 Task: Find connections with filter location Aïn Beïda with filter topic #successwith filter profile language English with filter current company Mamaearth with filter school Shri Ramdeobaba College of Engineering and Management with filter industry Funds and Trusts with filter service category Training with filter keywords title Front Desk Manager
Action: Mouse moved to (615, 86)
Screenshot: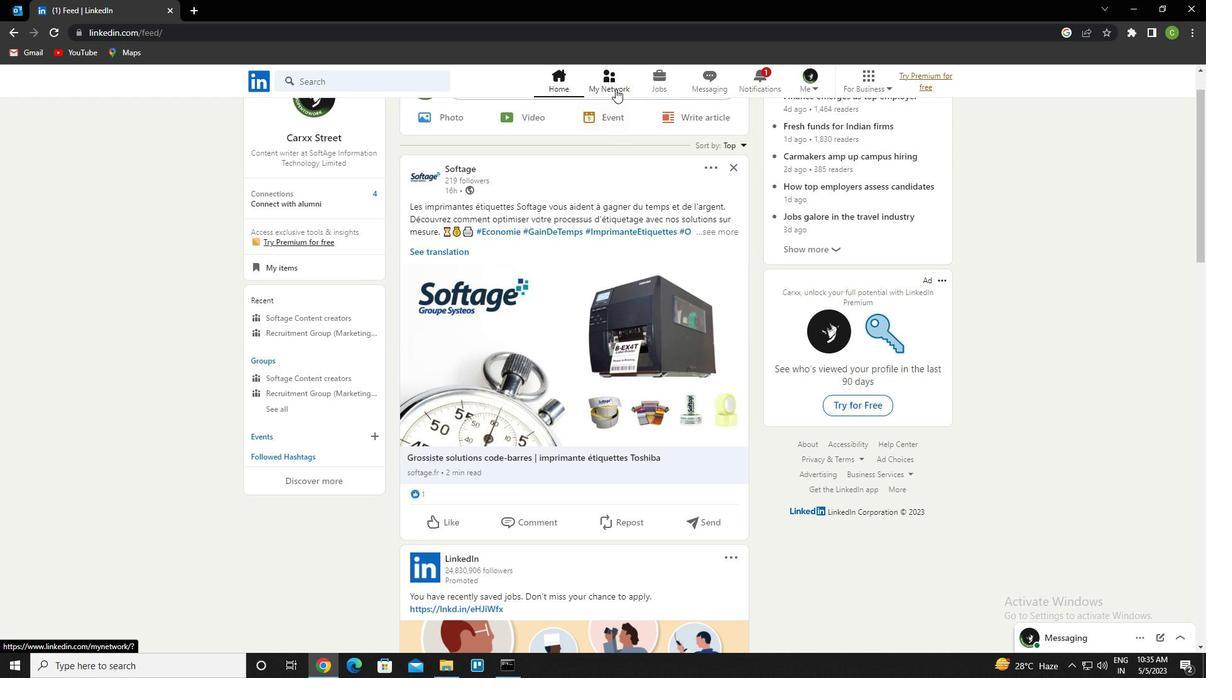 
Action: Mouse pressed left at (615, 86)
Screenshot: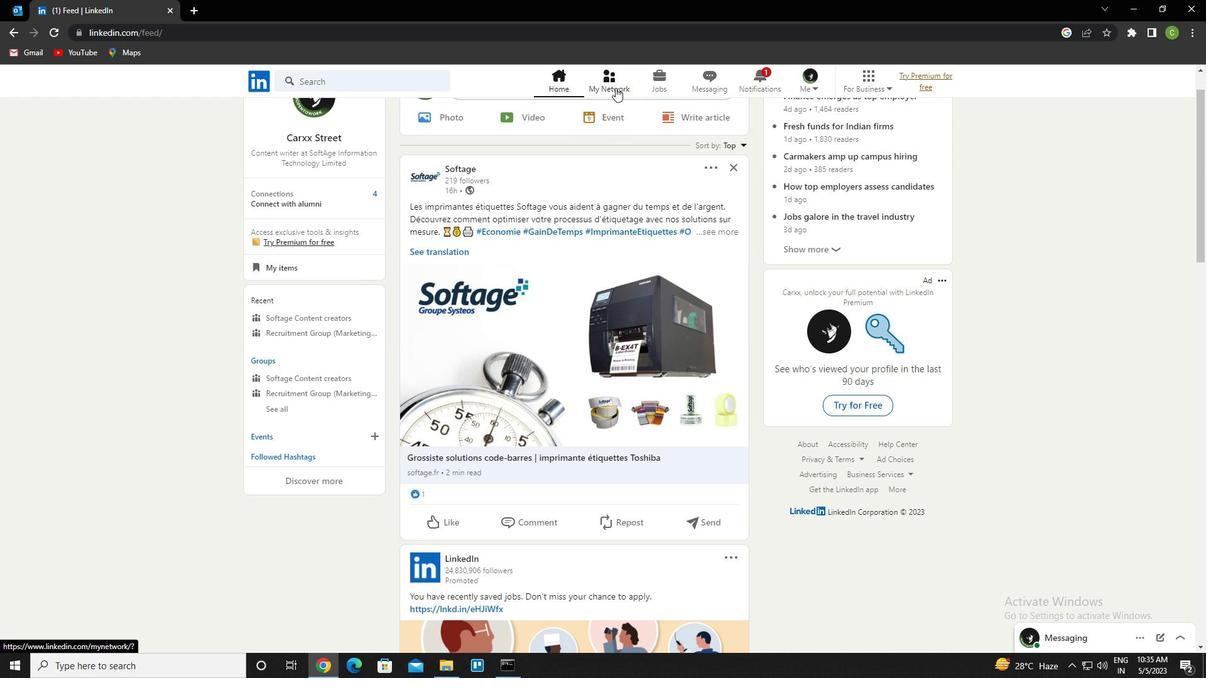 
Action: Mouse moved to (373, 153)
Screenshot: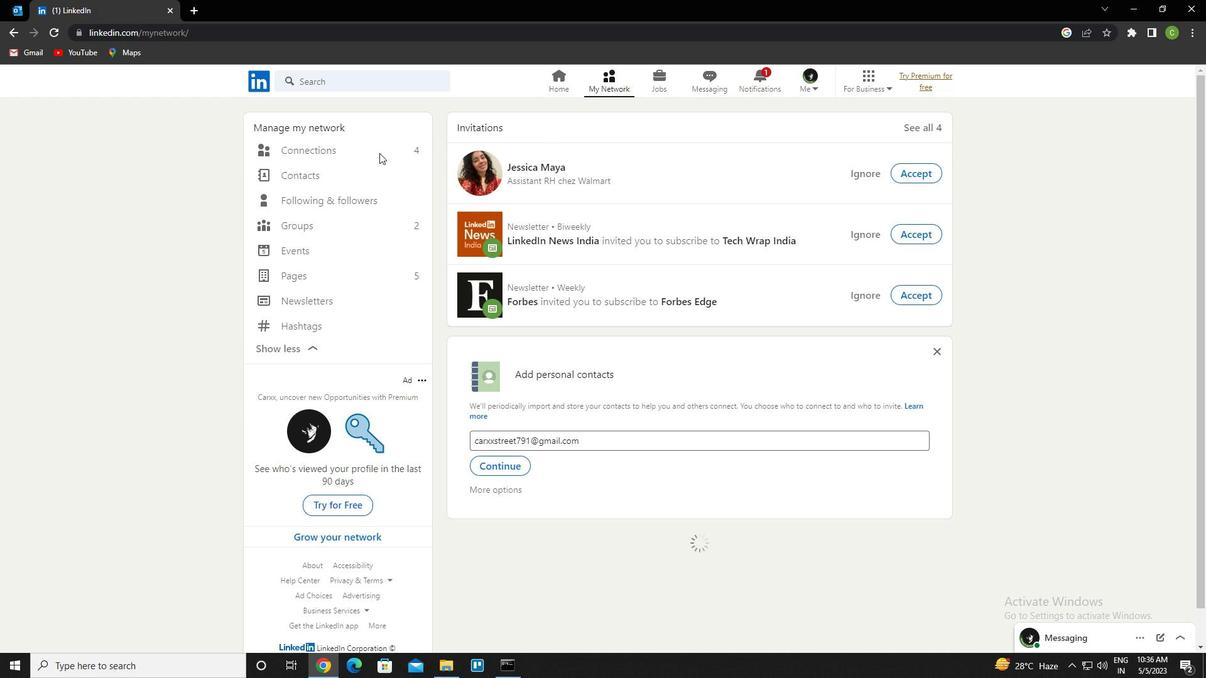 
Action: Mouse pressed left at (373, 153)
Screenshot: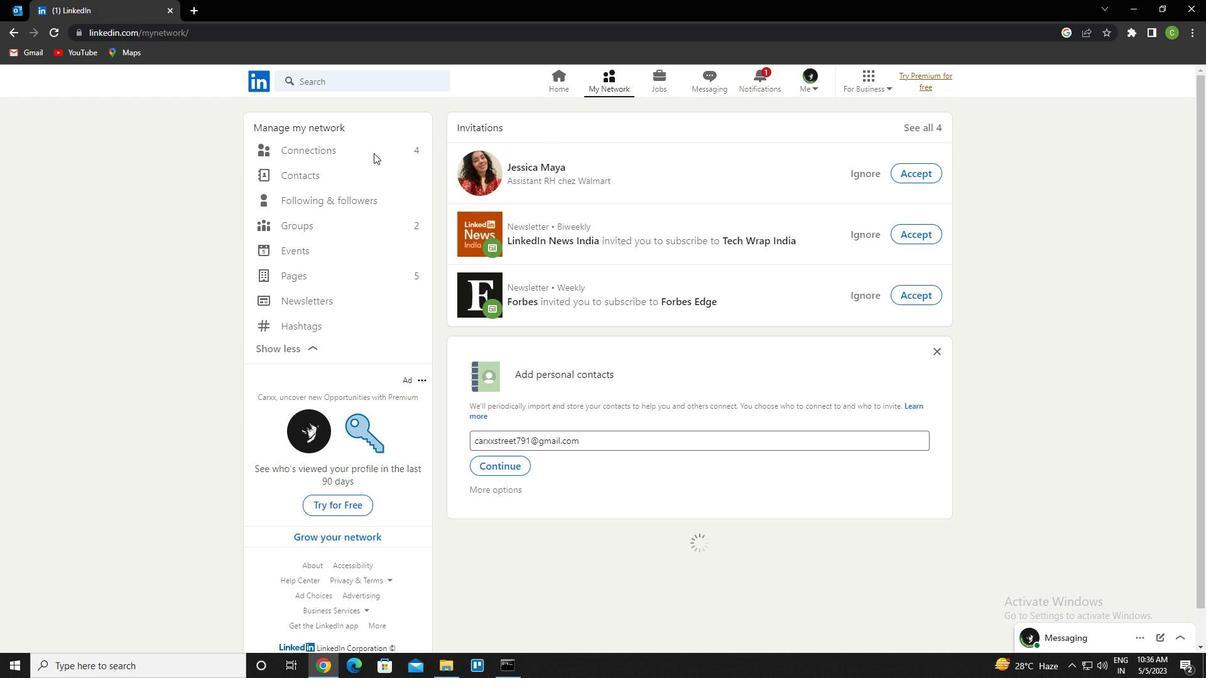 
Action: Mouse scrolled (373, 153) with delta (0, 0)
Screenshot: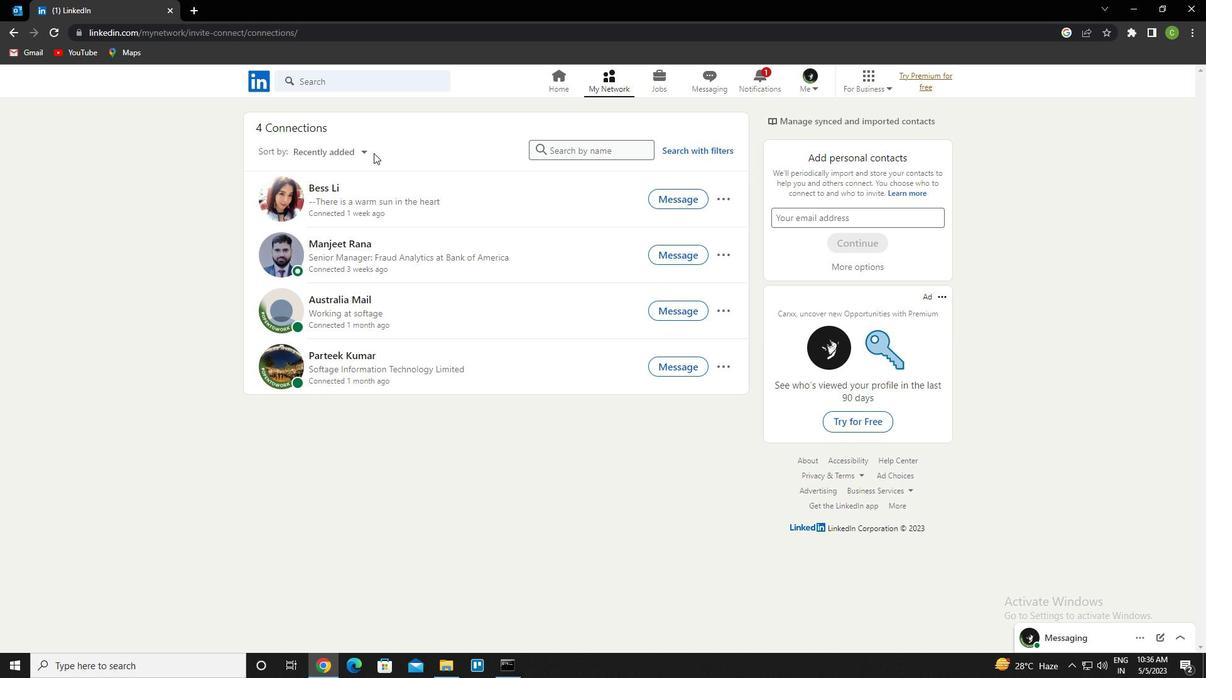 
Action: Mouse moved to (702, 153)
Screenshot: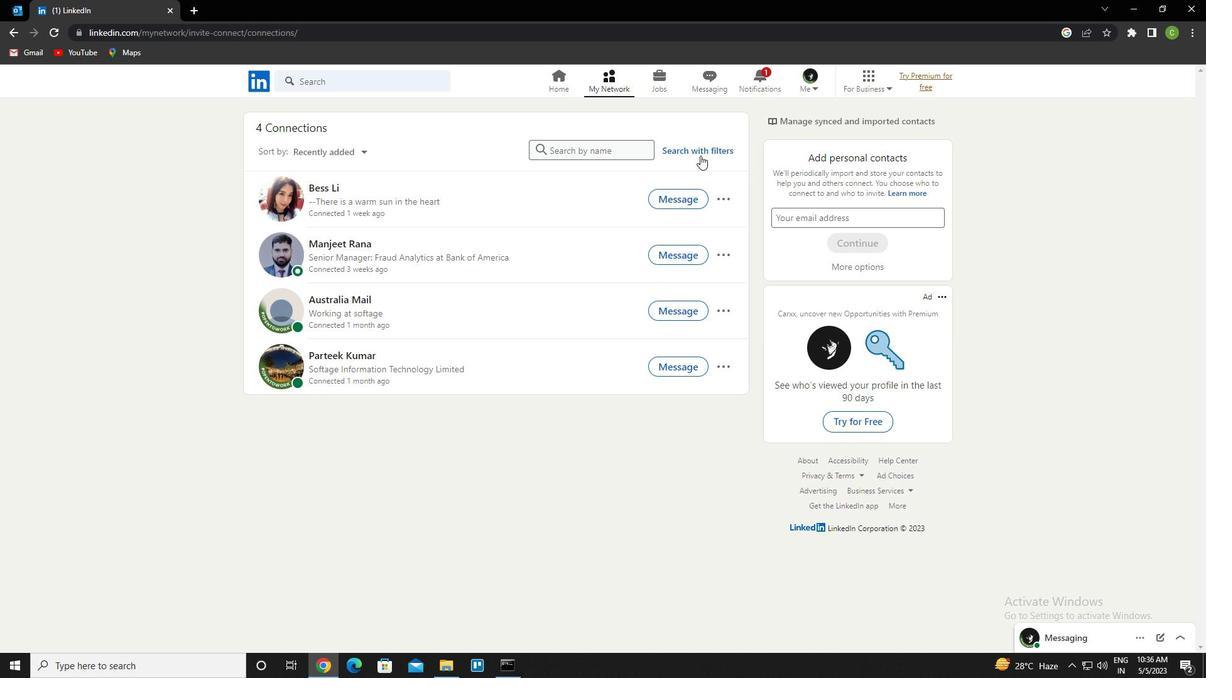 
Action: Mouse pressed left at (702, 153)
Screenshot: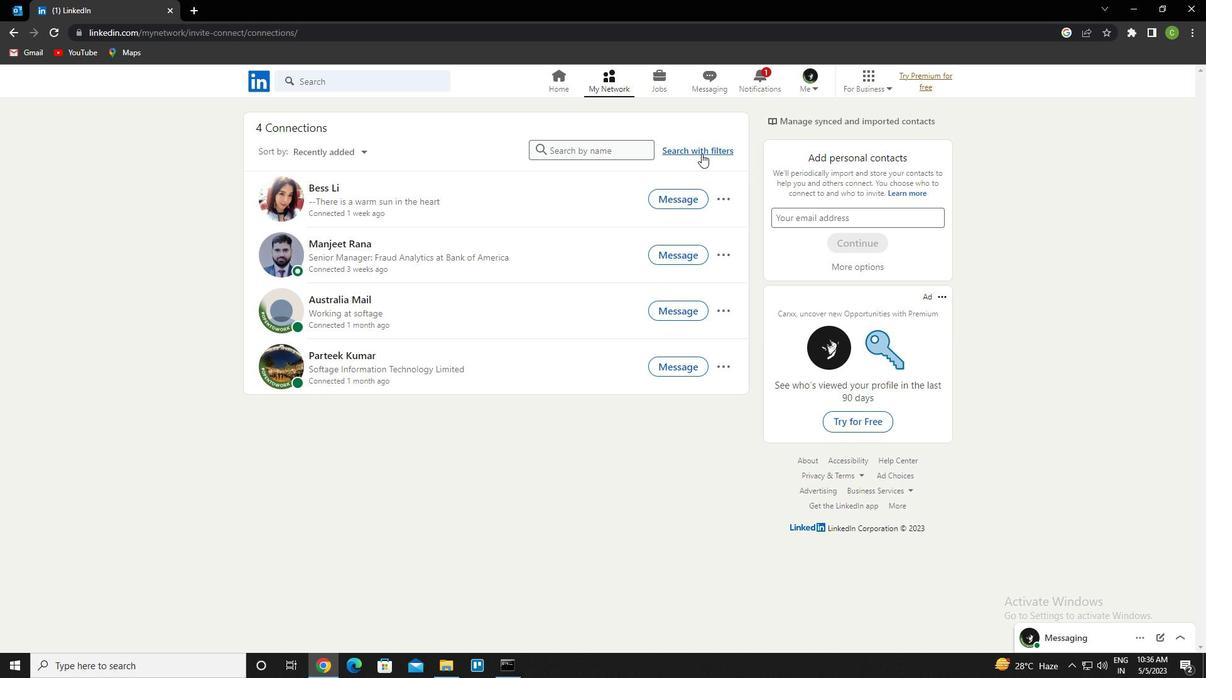 
Action: Mouse moved to (646, 111)
Screenshot: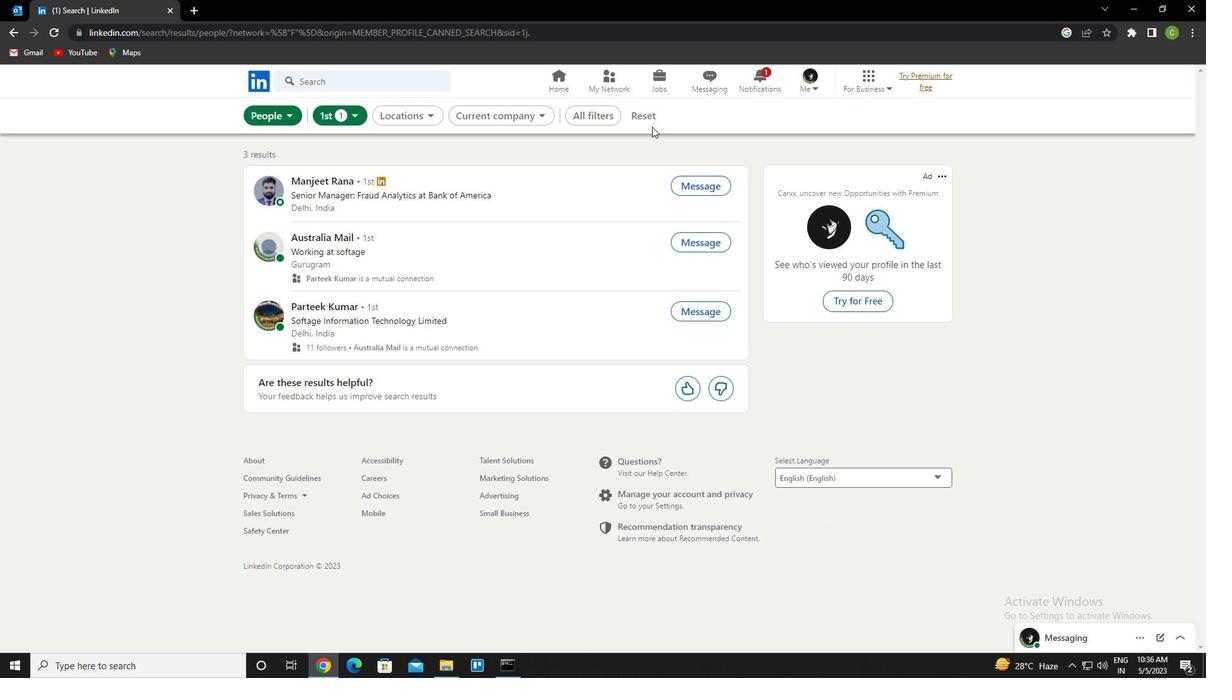 
Action: Mouse pressed left at (646, 111)
Screenshot: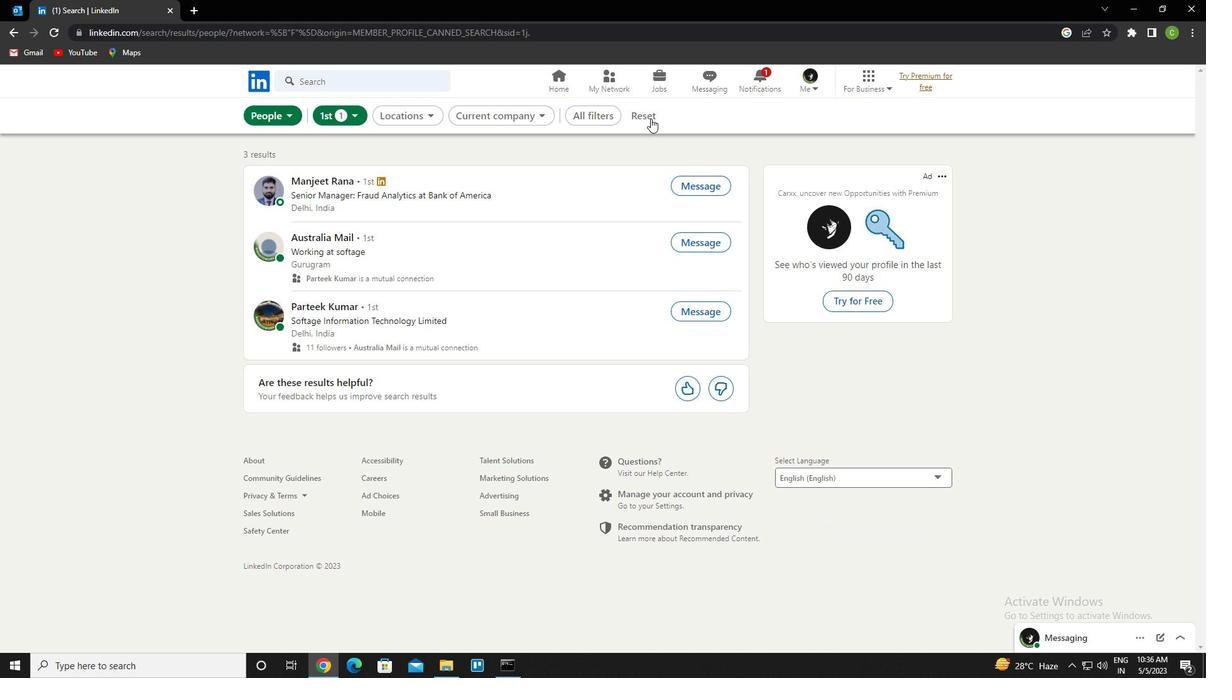 
Action: Mouse moved to (637, 117)
Screenshot: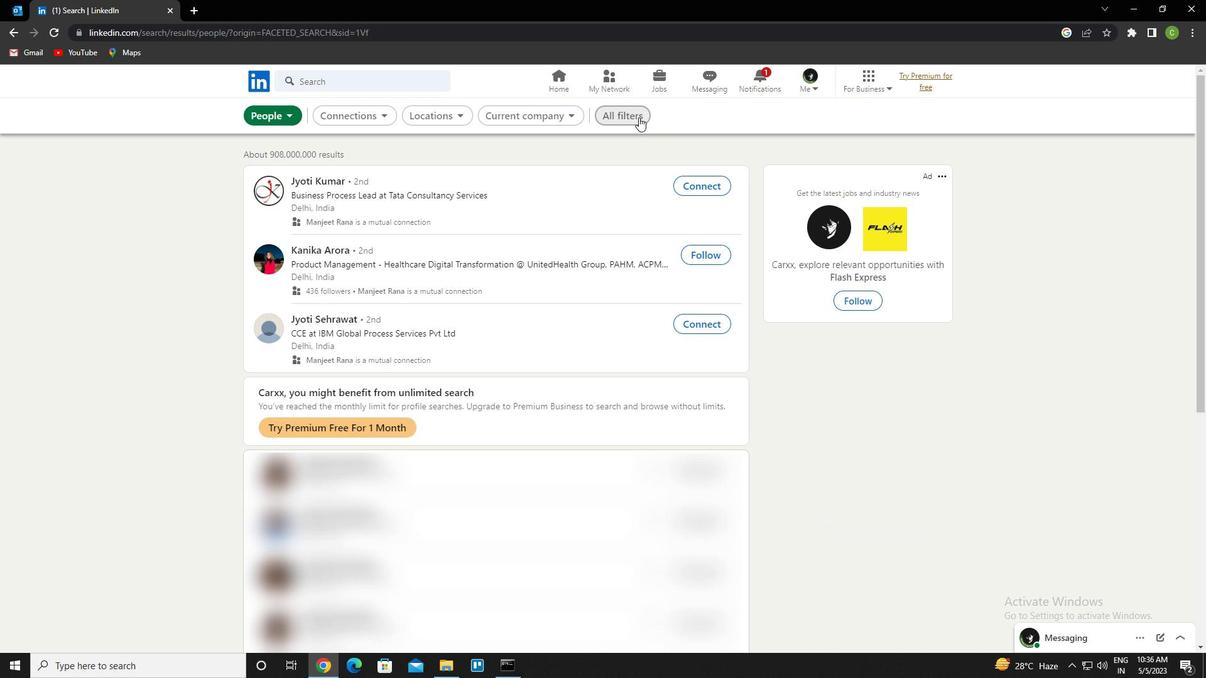 
Action: Mouse pressed left at (637, 117)
Screenshot: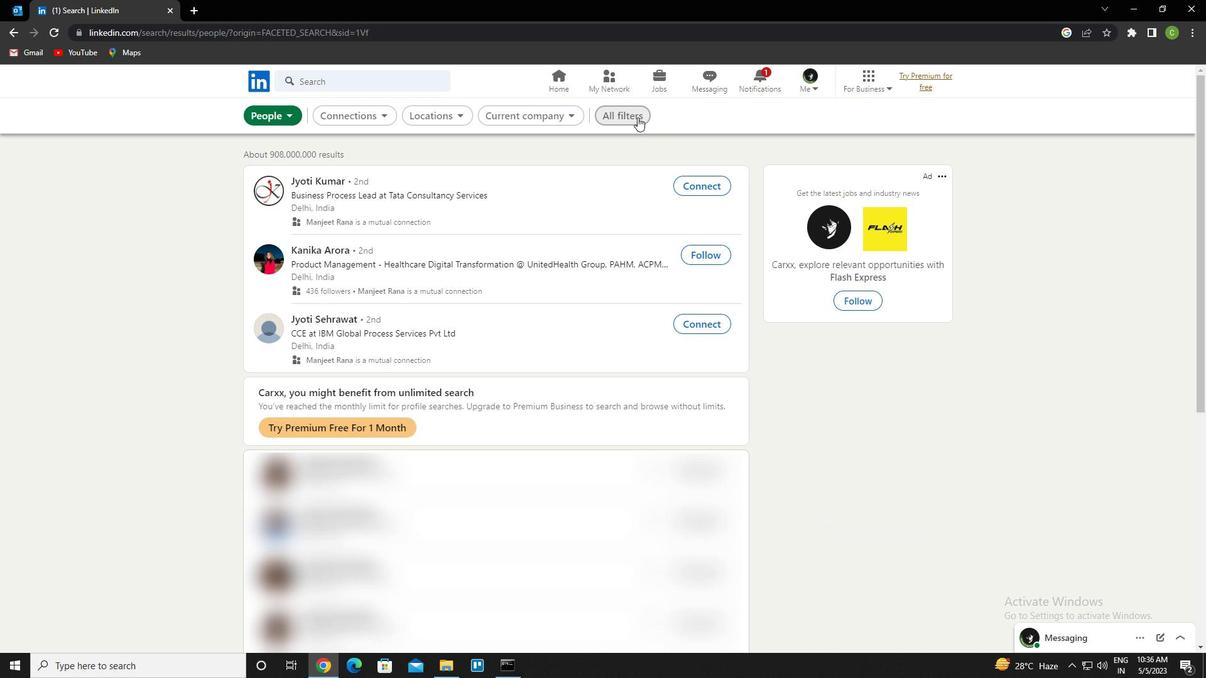 
Action: Mouse moved to (1030, 308)
Screenshot: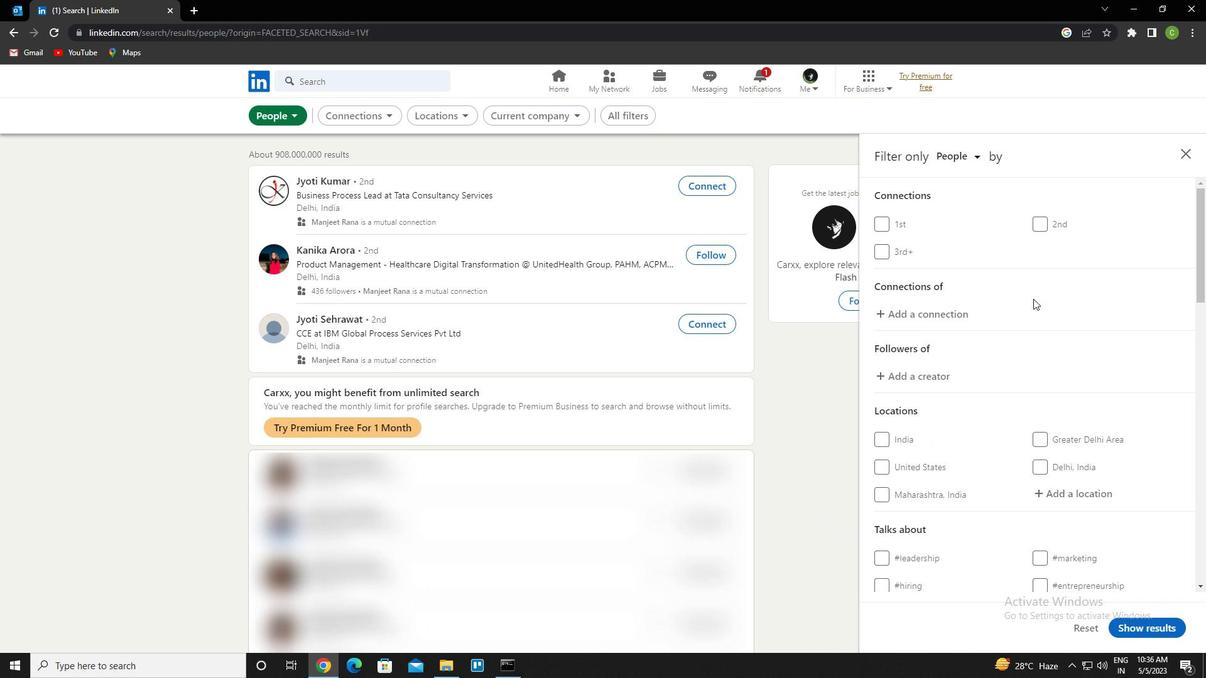 
Action: Mouse scrolled (1030, 307) with delta (0, 0)
Screenshot: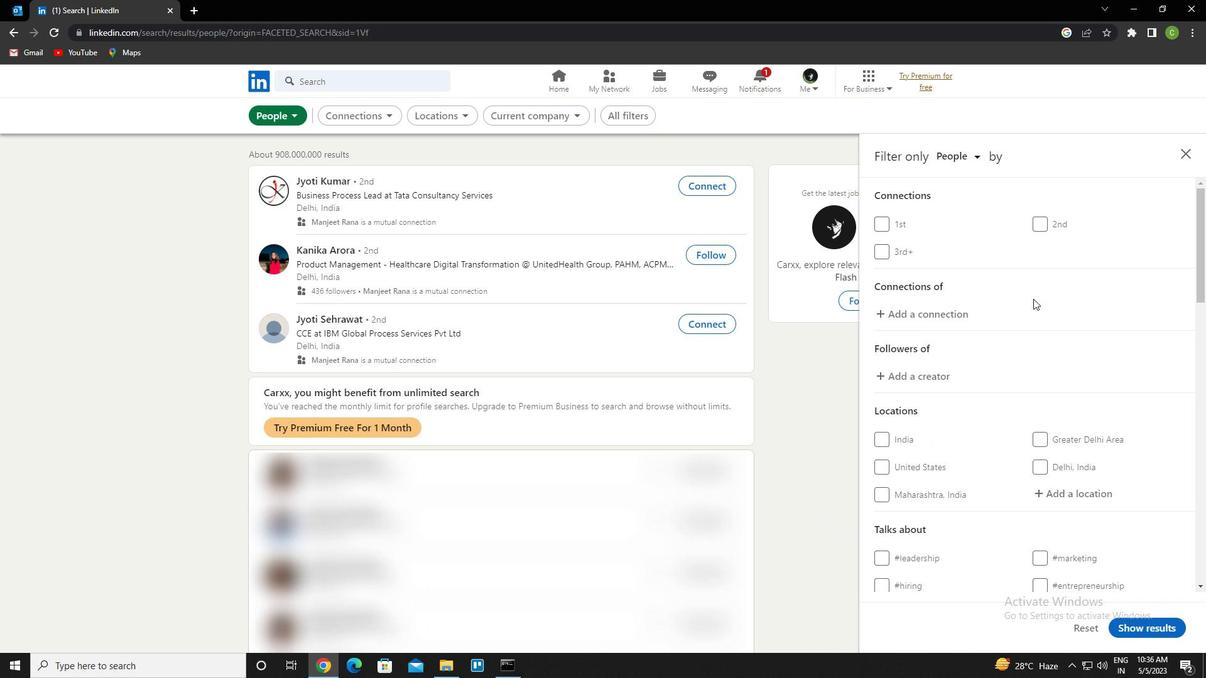 
Action: Mouse moved to (1030, 336)
Screenshot: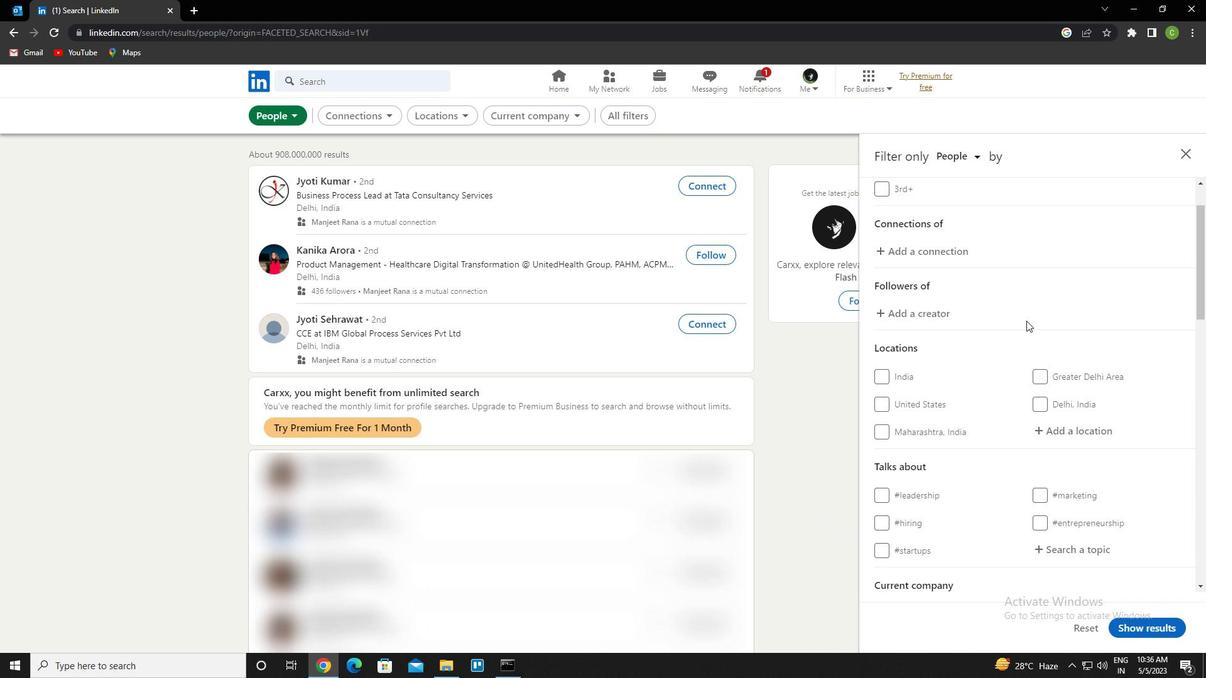 
Action: Mouse scrolled (1030, 335) with delta (0, 0)
Screenshot: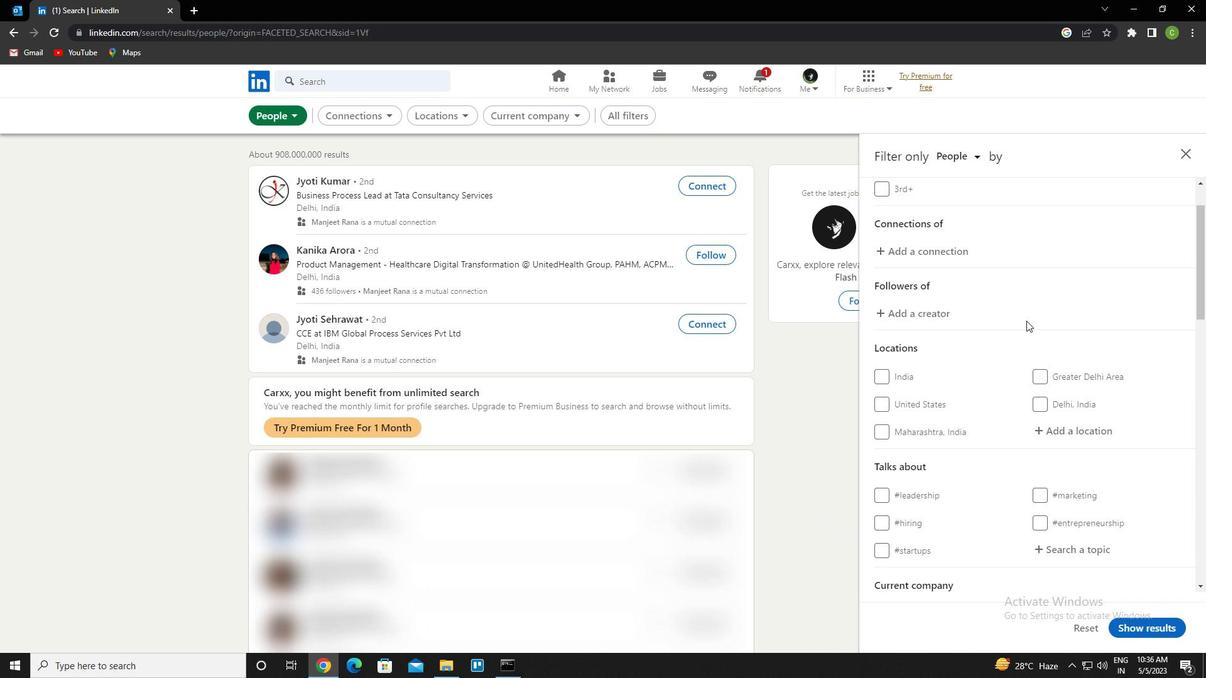 
Action: Mouse moved to (1056, 377)
Screenshot: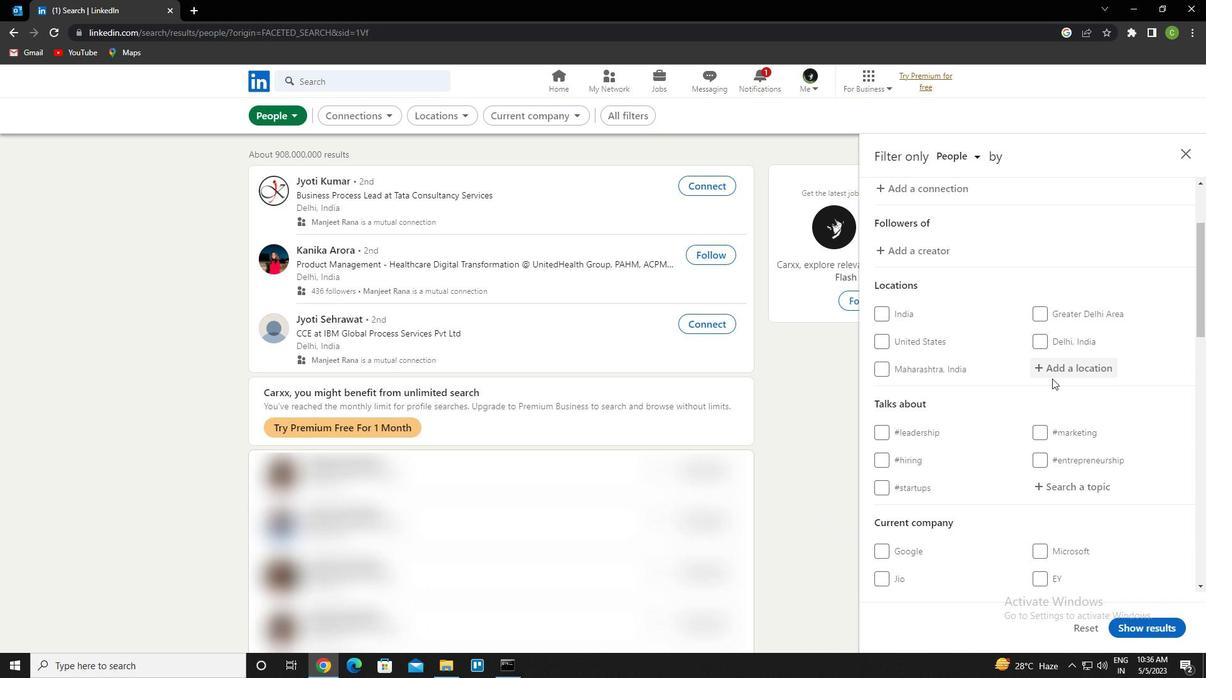 
Action: Mouse pressed left at (1056, 377)
Screenshot: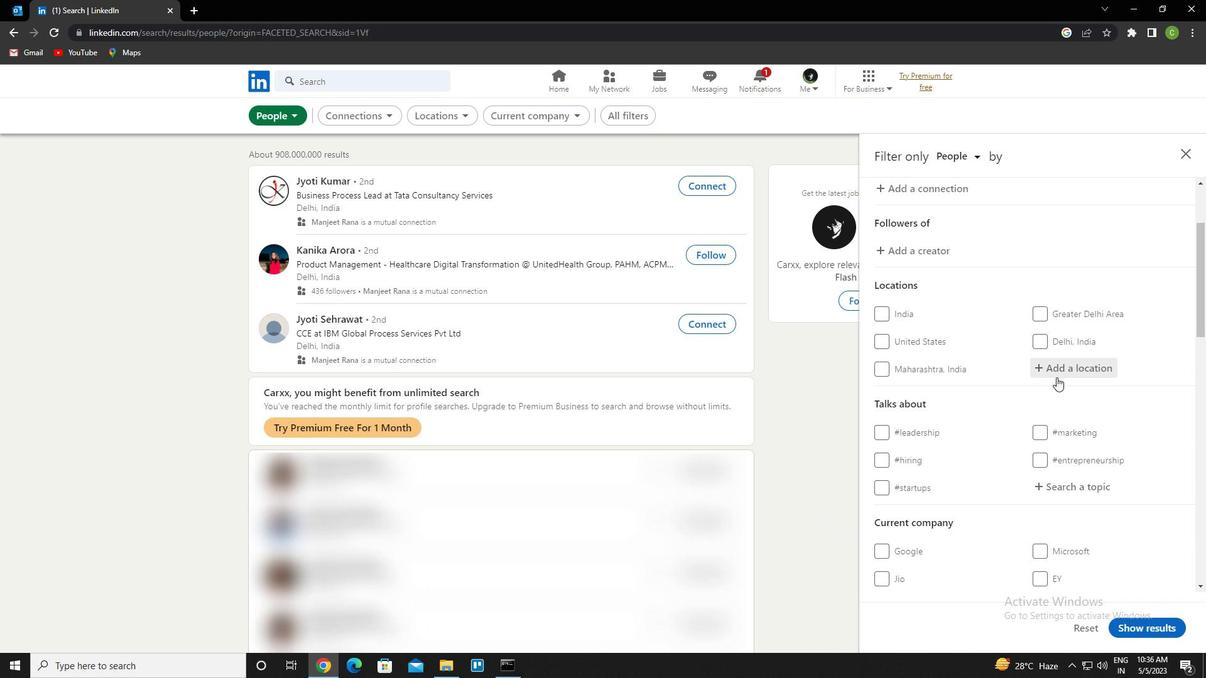 
Action: Mouse moved to (1057, 376)
Screenshot: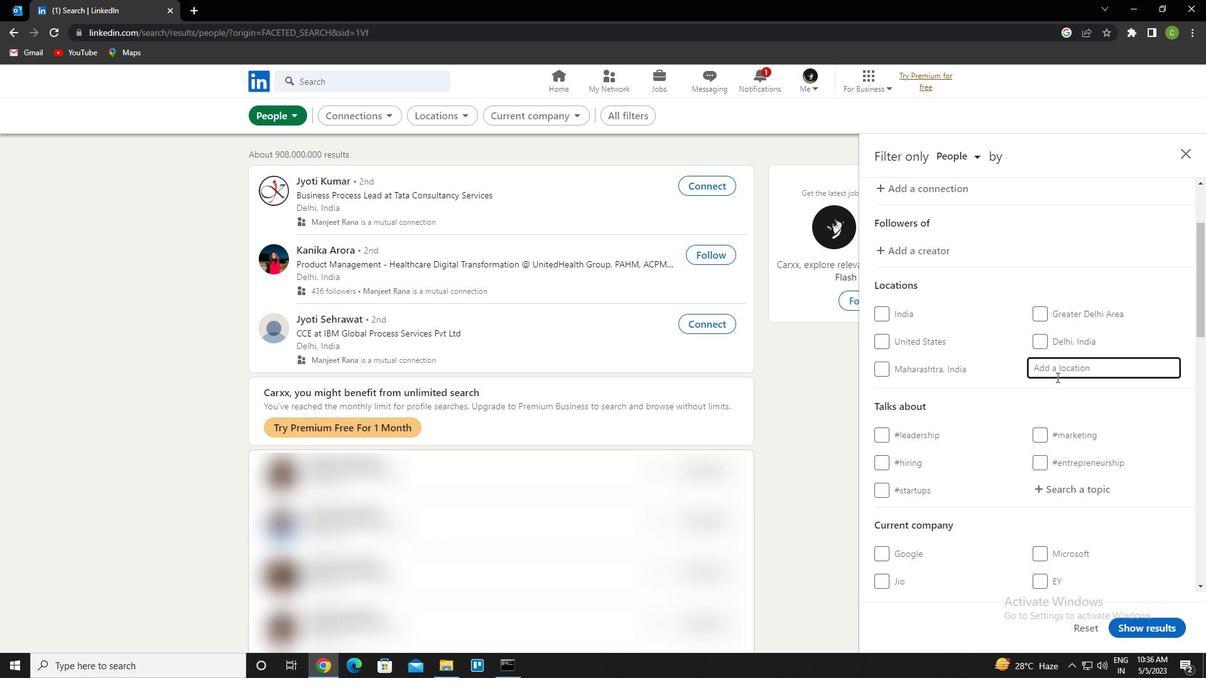 
Action: Key pressed <Key.caps_lock>a<Key.caps_lock>in<Key.space>beide<Key.enter>
Screenshot: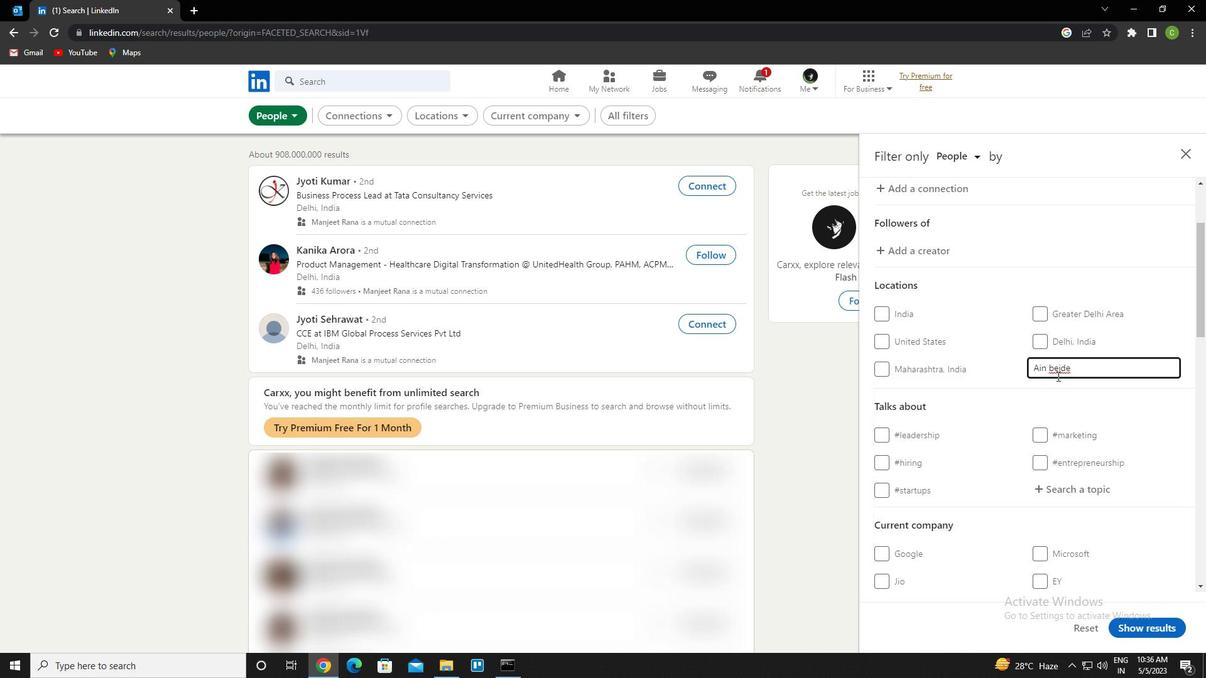 
Action: Mouse scrolled (1057, 375) with delta (0, 0)
Screenshot: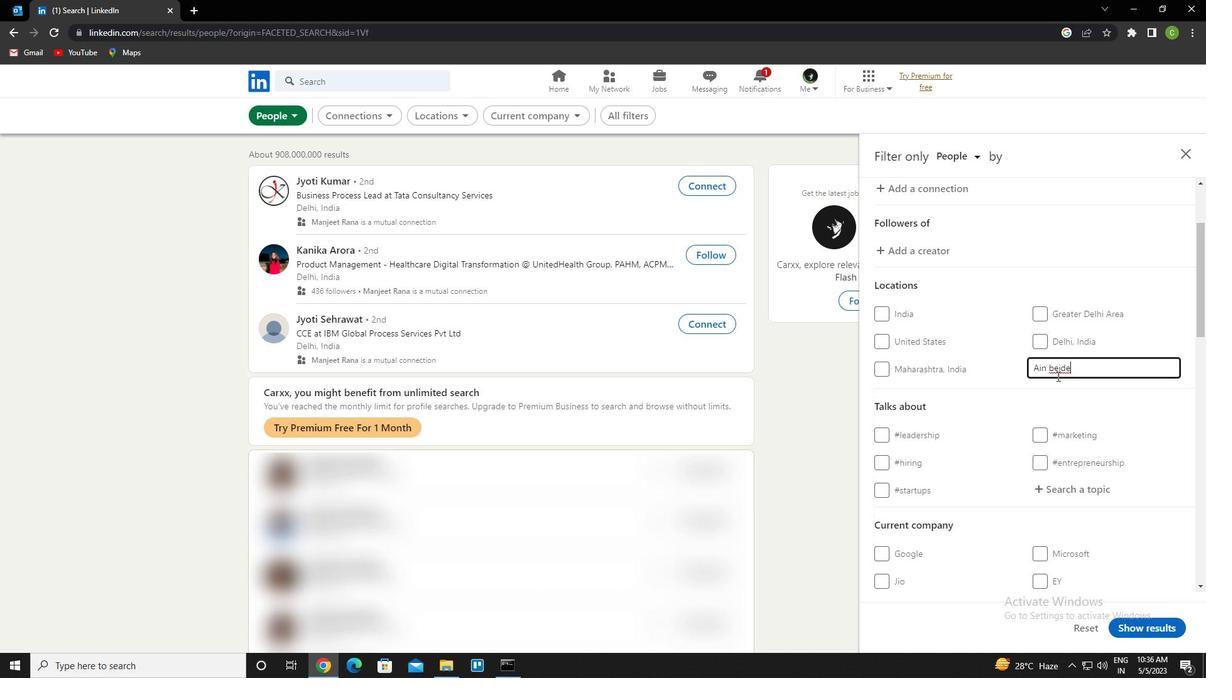 
Action: Mouse scrolled (1057, 375) with delta (0, 0)
Screenshot: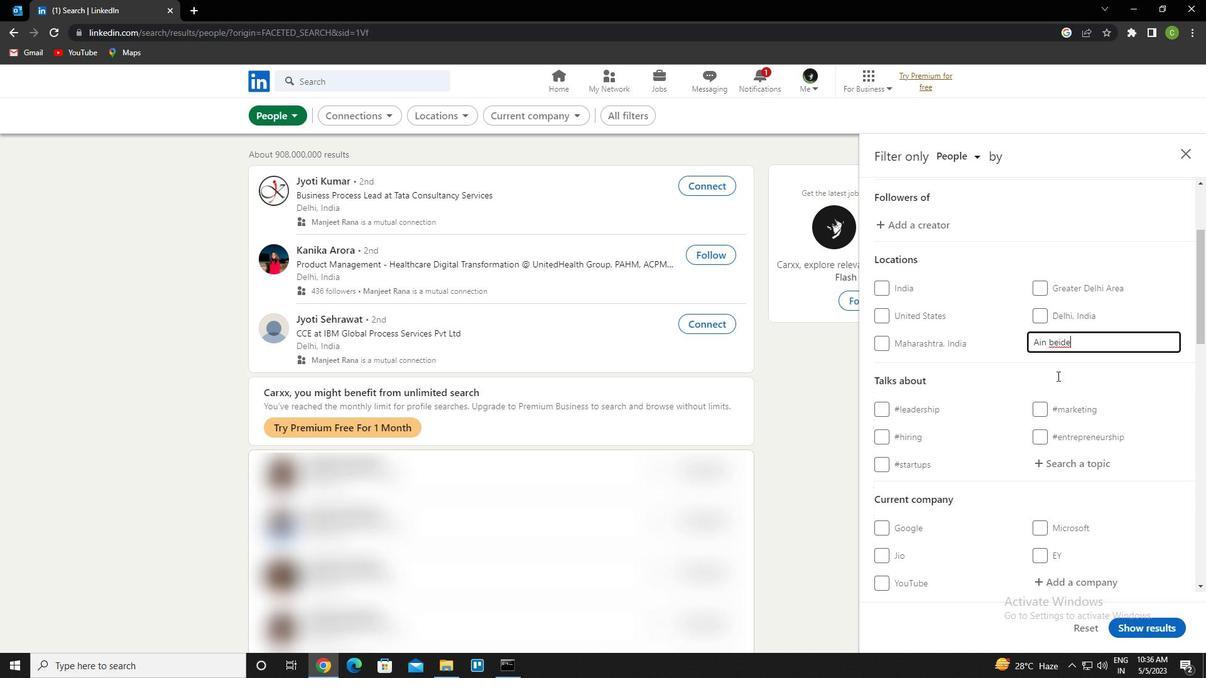 
Action: Mouse moved to (1064, 366)
Screenshot: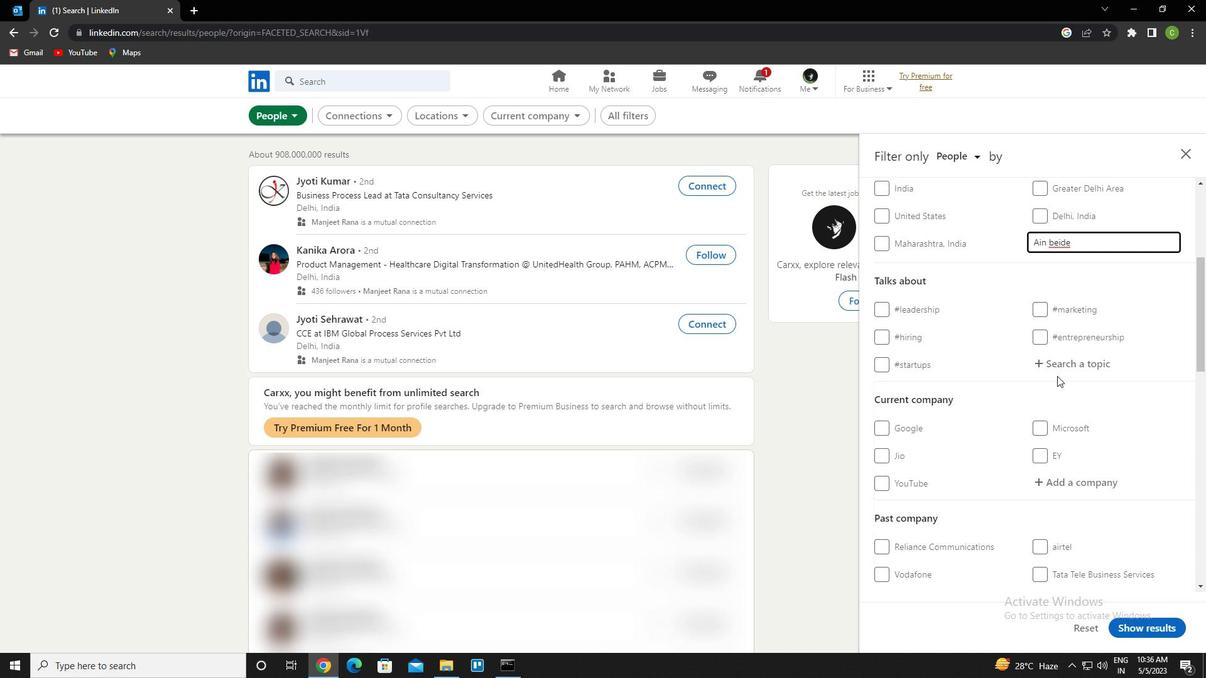 
Action: Mouse pressed left at (1064, 366)
Screenshot: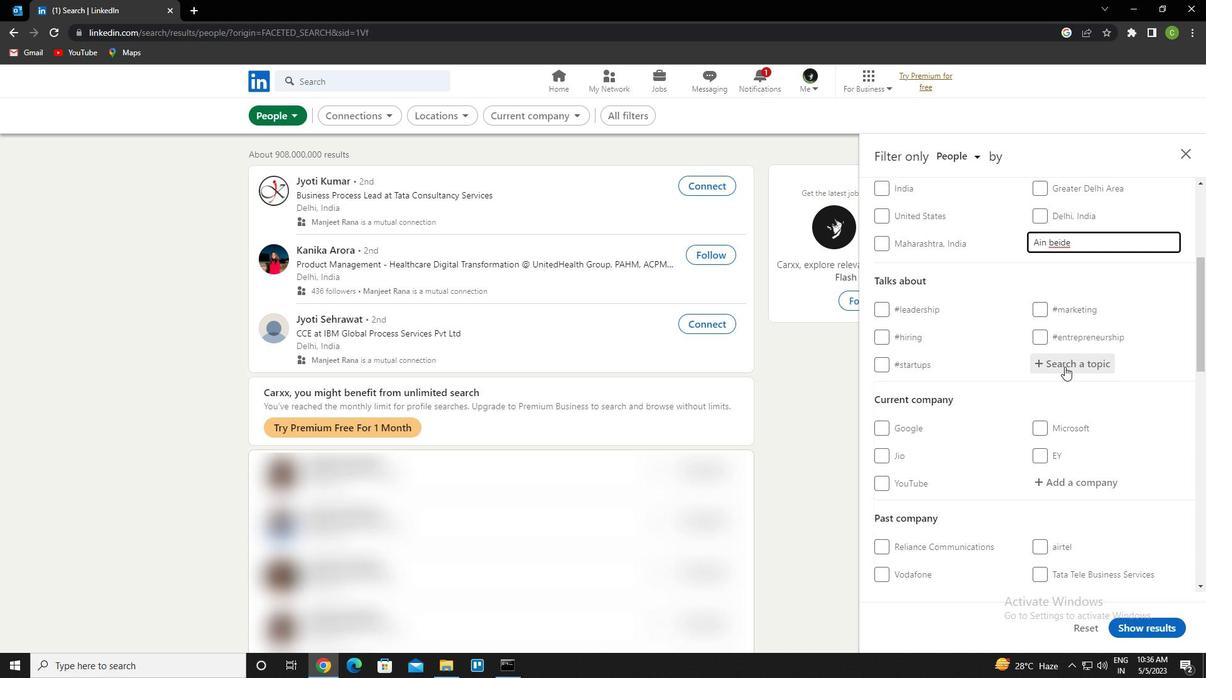 
Action: Key pressed sucess<Key.down><Key.down><Key.down><Key.down><Key.enter>
Screenshot: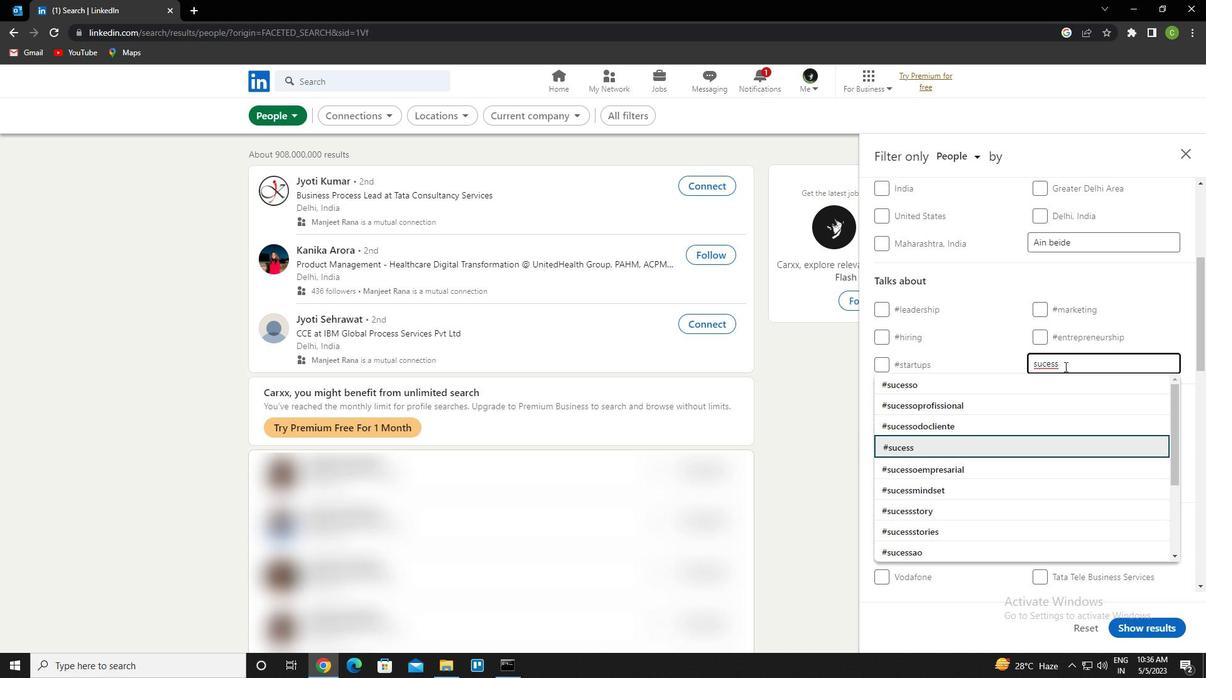 
Action: Mouse scrolled (1064, 366) with delta (0, 0)
Screenshot: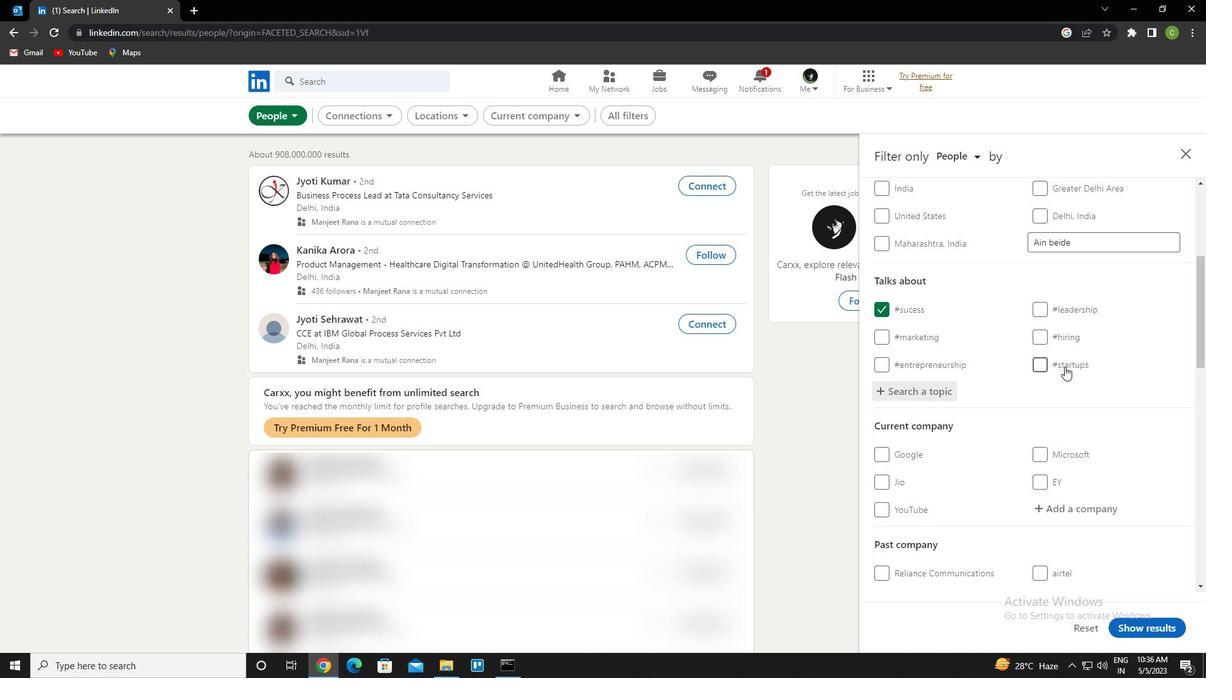 
Action: Mouse moved to (1064, 386)
Screenshot: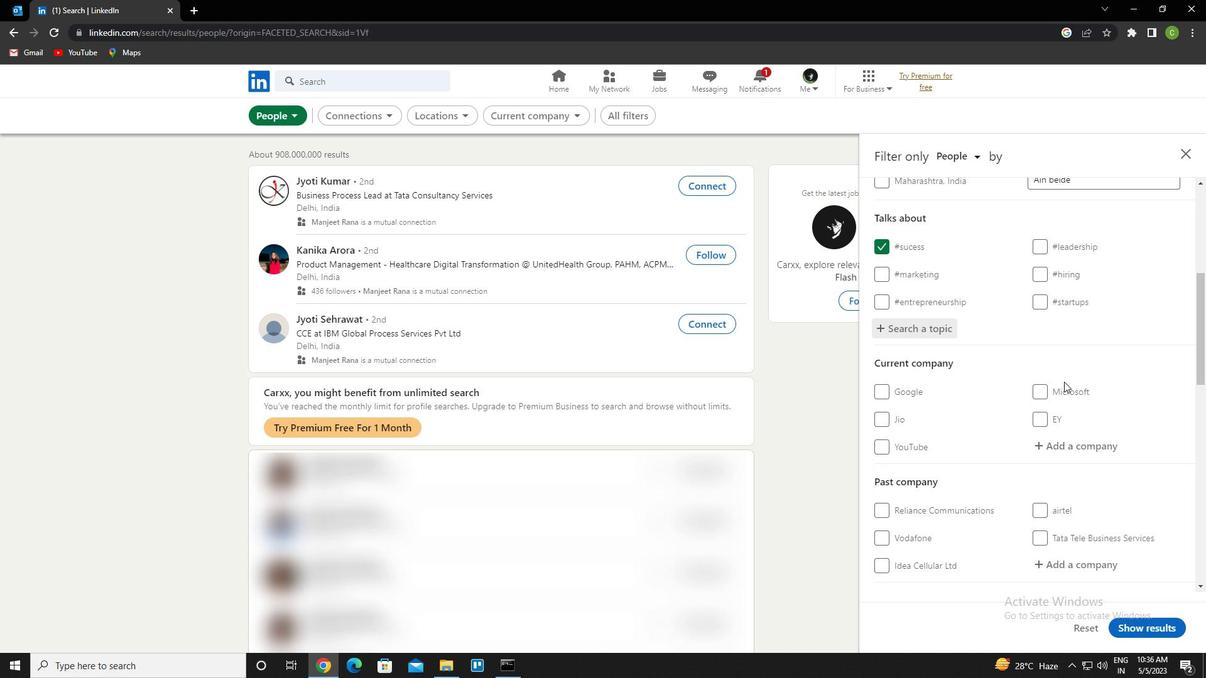 
Action: Mouse scrolled (1064, 386) with delta (0, 0)
Screenshot: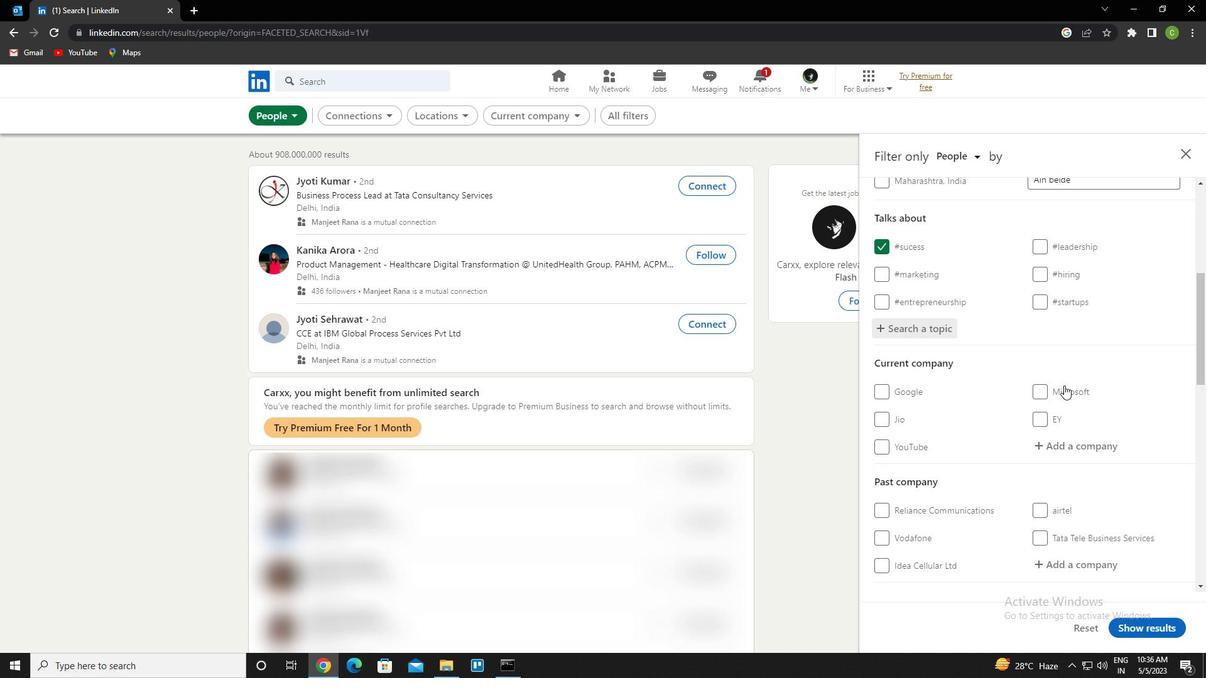 
Action: Mouse moved to (1068, 386)
Screenshot: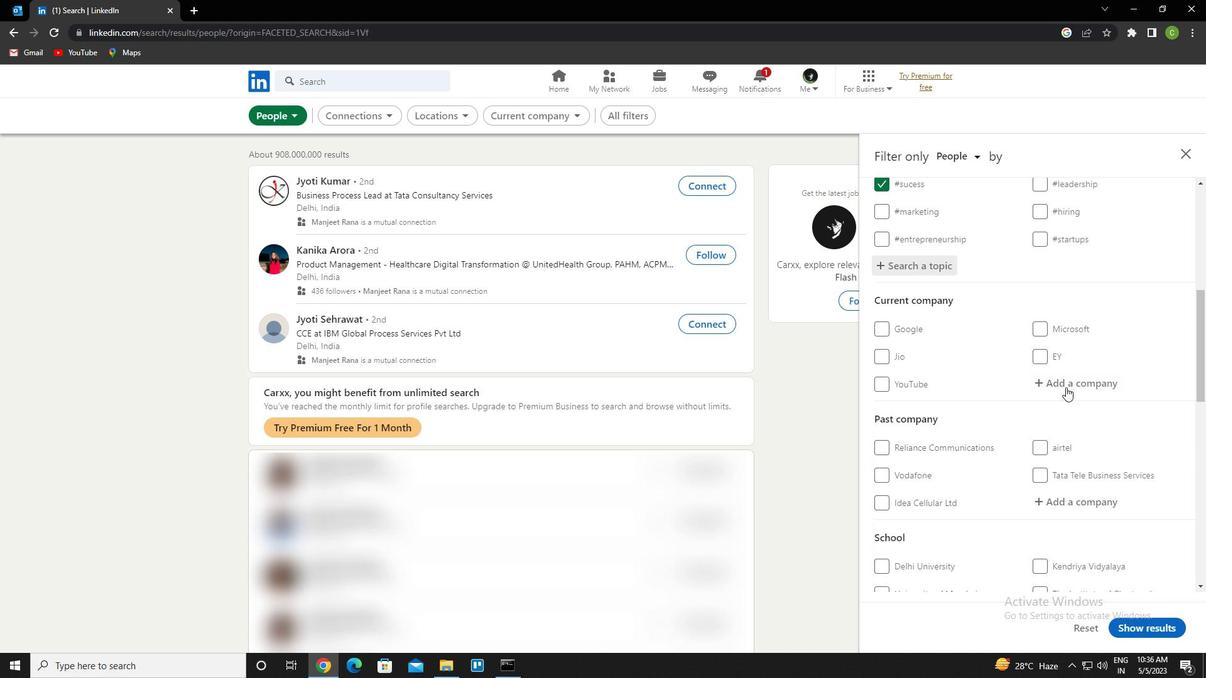 
Action: Mouse pressed left at (1068, 386)
Screenshot: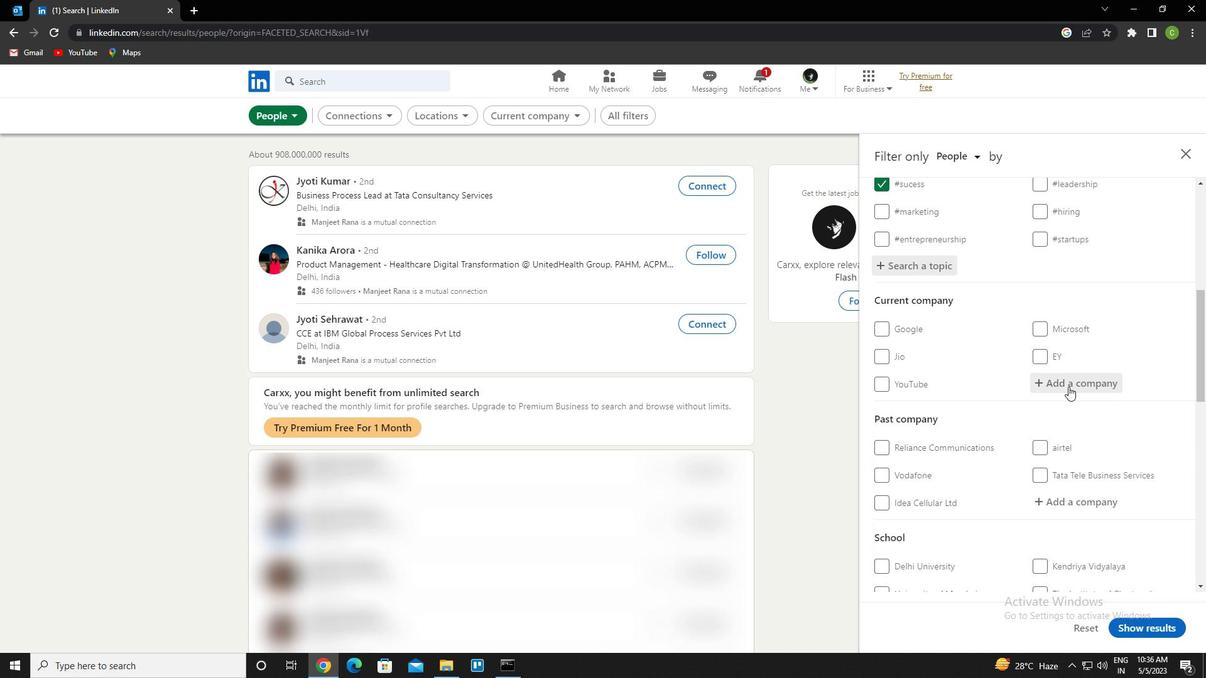 
Action: Mouse moved to (983, 434)
Screenshot: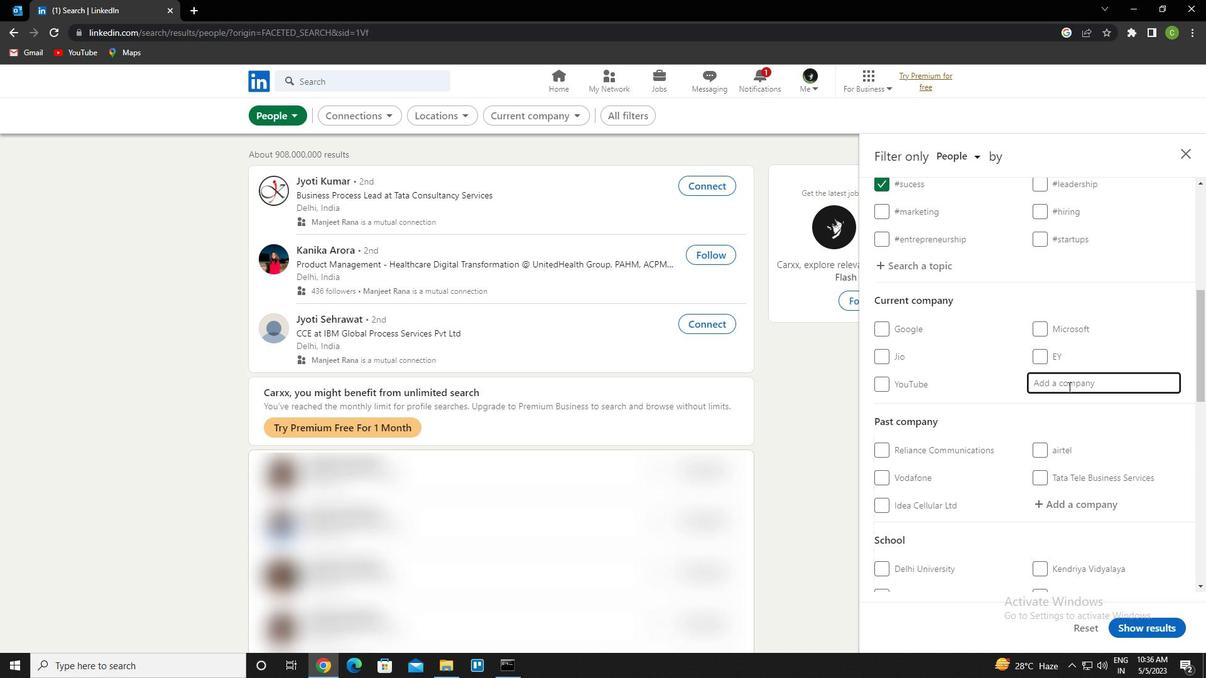 
Action: Mouse scrolled (983, 433) with delta (0, 0)
Screenshot: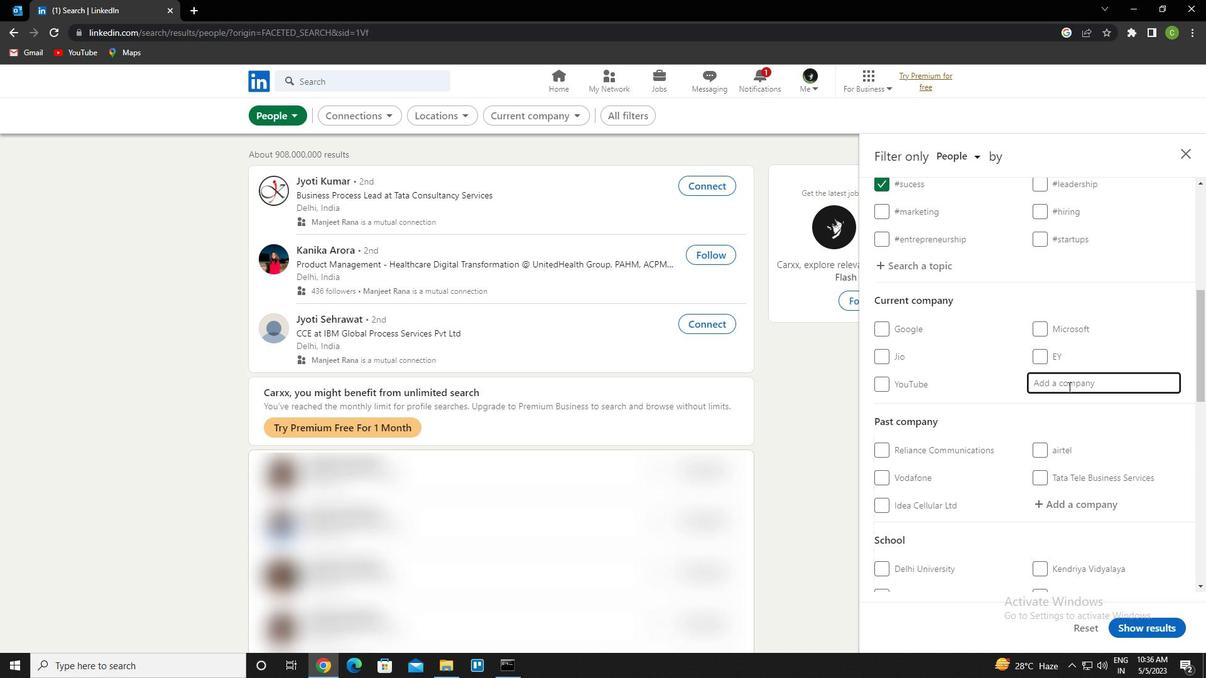 
Action: Mouse moved to (990, 416)
Screenshot: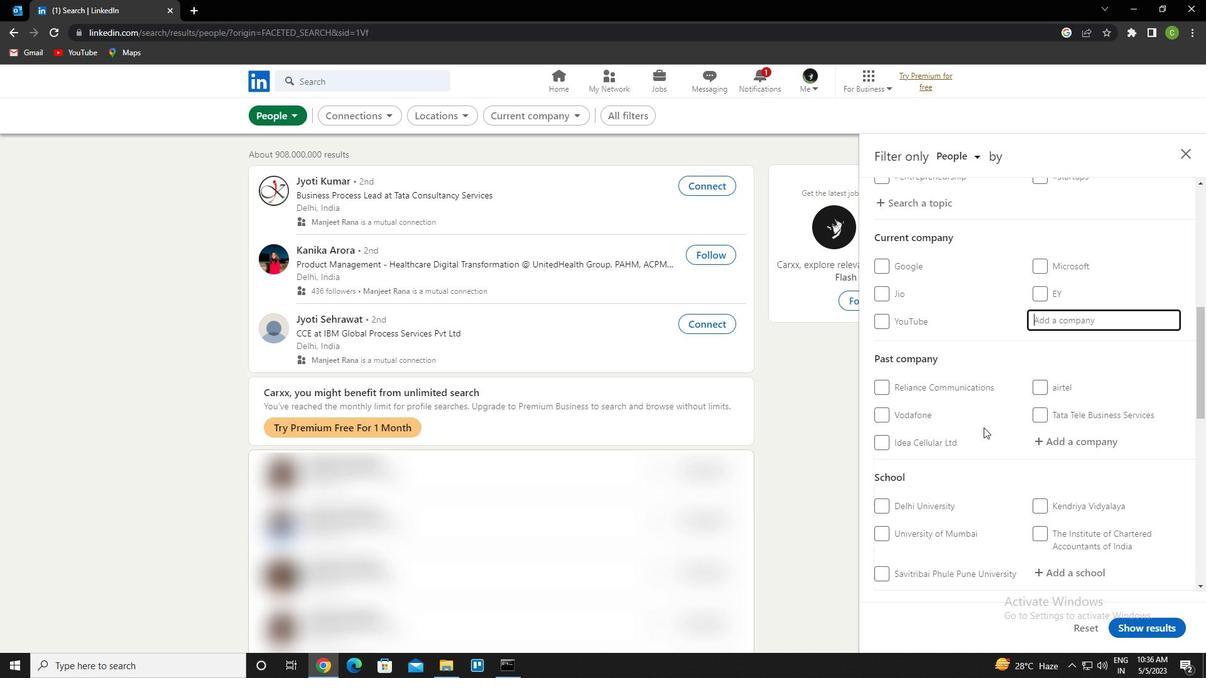 
Action: Mouse scrolled (990, 415) with delta (0, 0)
Screenshot: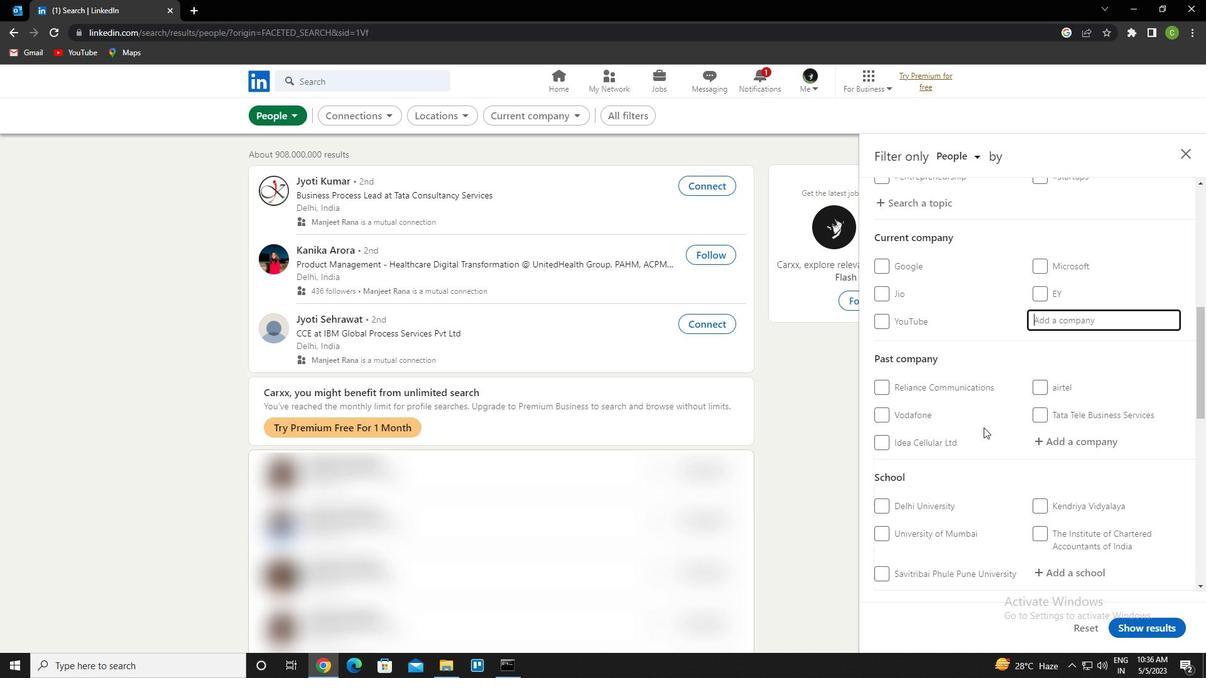 
Action: Mouse moved to (995, 410)
Screenshot: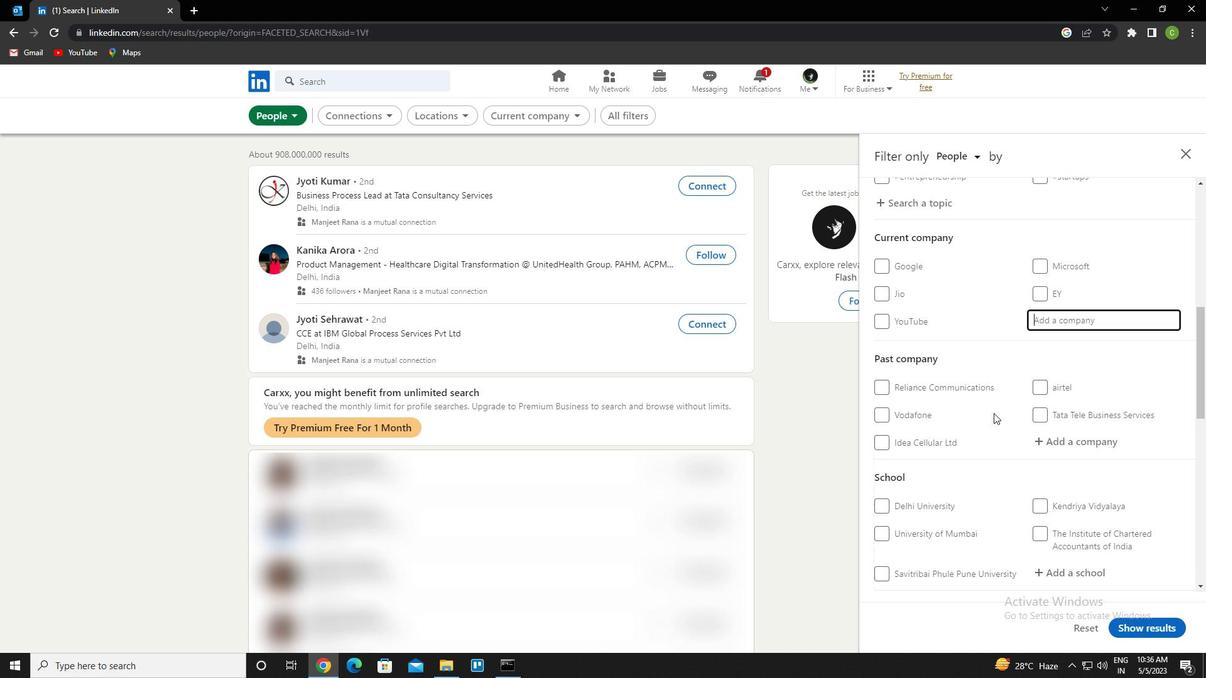 
Action: Mouse scrolled (995, 410) with delta (0, 0)
Screenshot: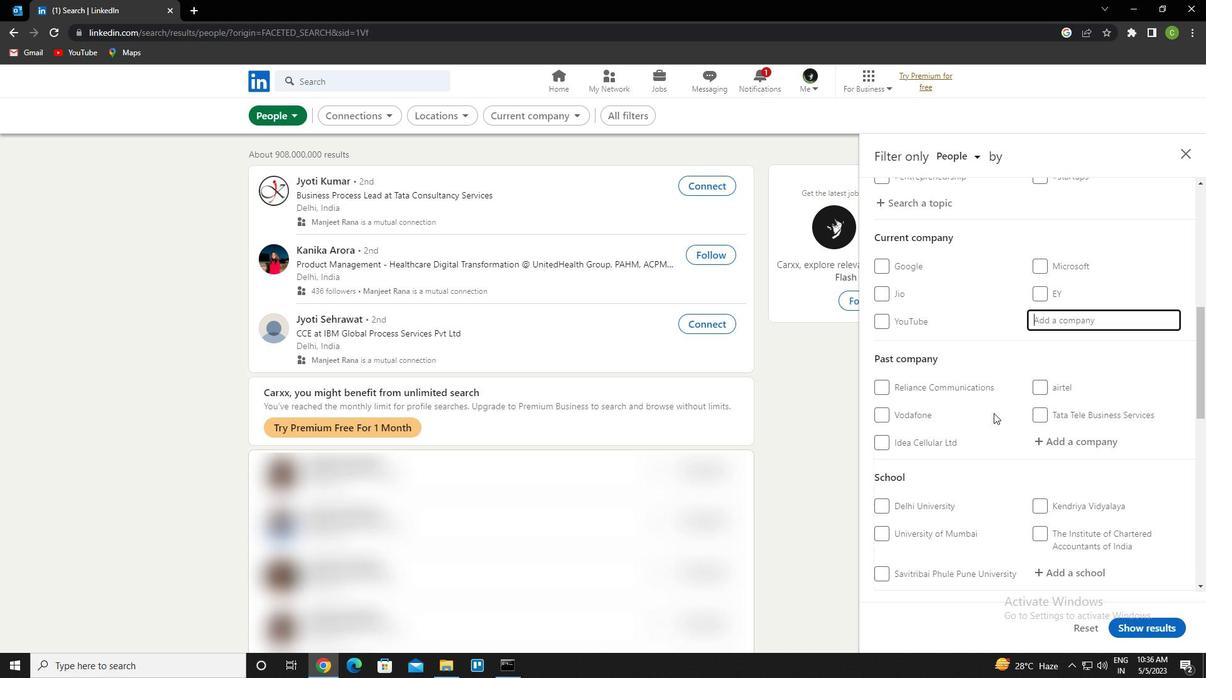 
Action: Mouse scrolled (995, 410) with delta (0, 0)
Screenshot: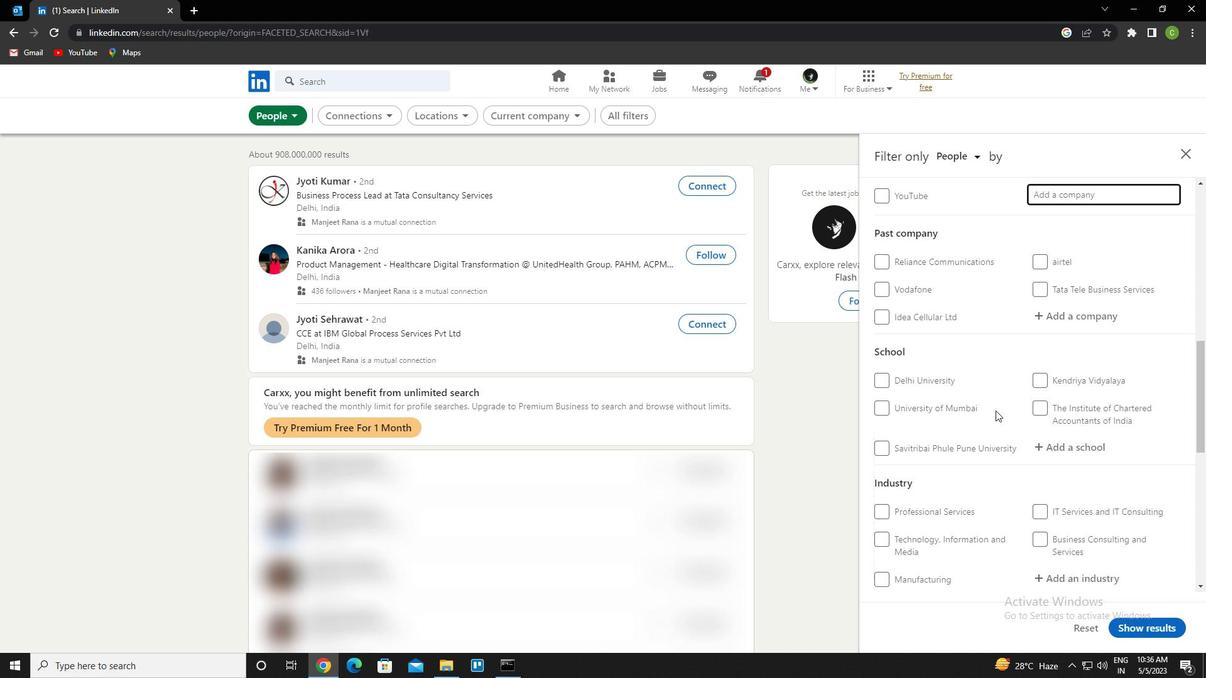 
Action: Mouse scrolled (995, 410) with delta (0, 0)
Screenshot: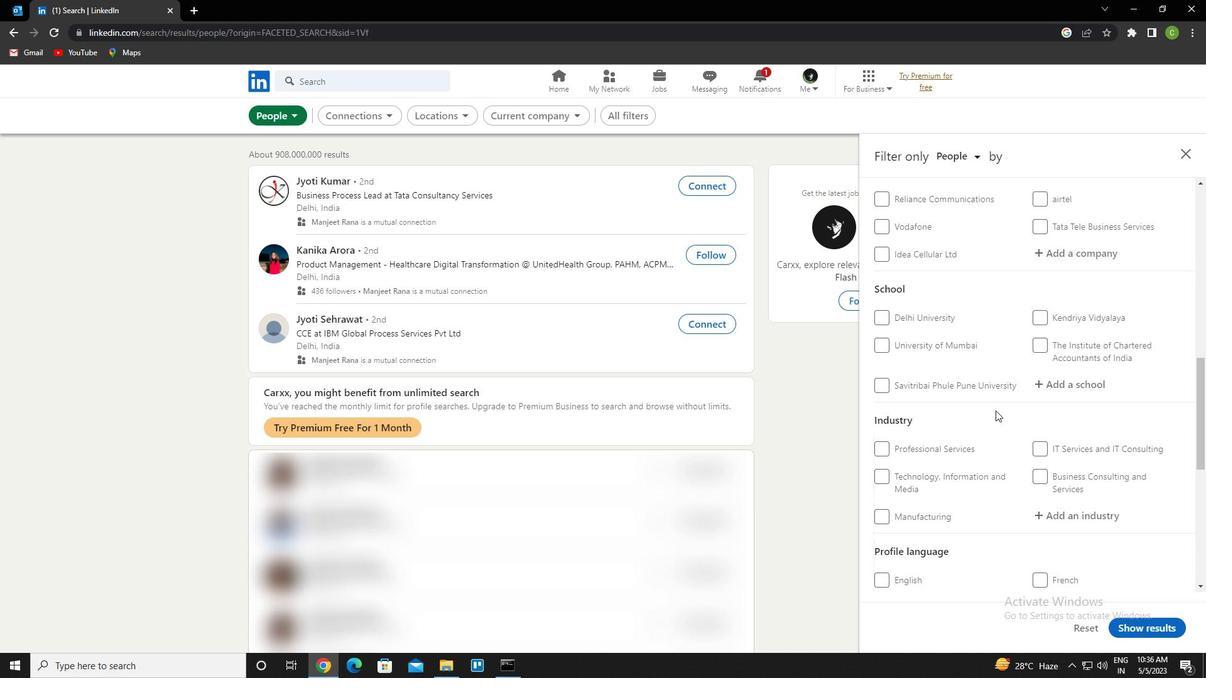 
Action: Mouse scrolled (995, 410) with delta (0, 0)
Screenshot: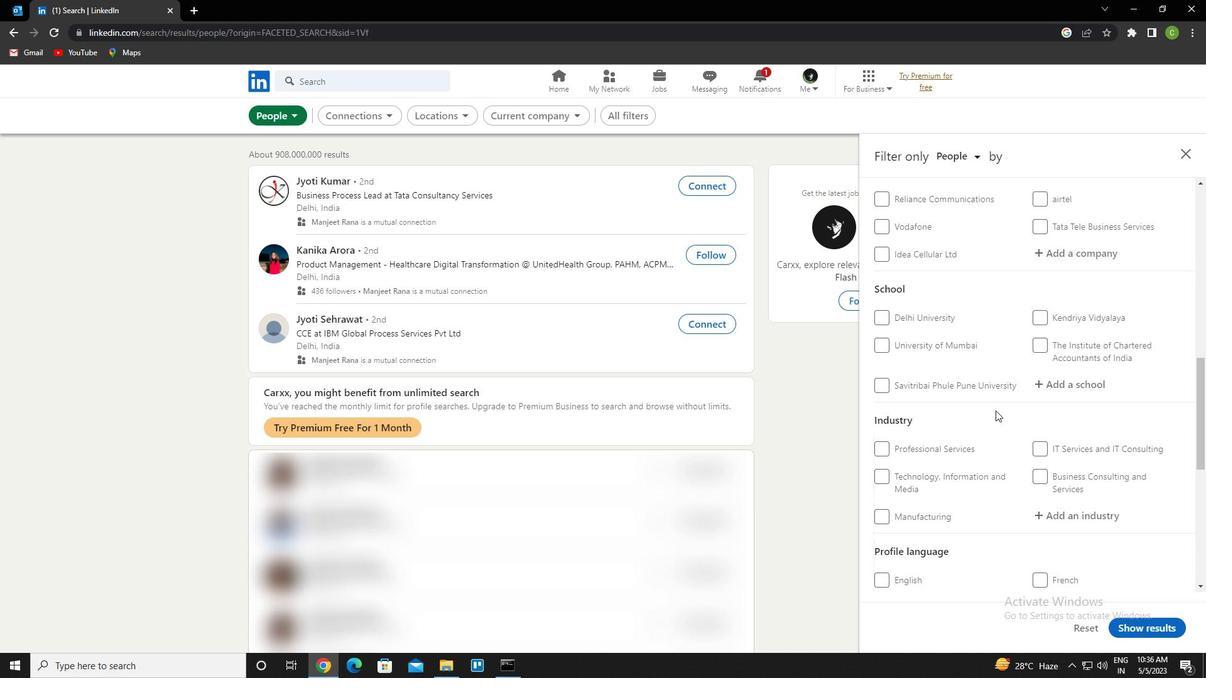 
Action: Mouse scrolled (995, 410) with delta (0, 0)
Screenshot: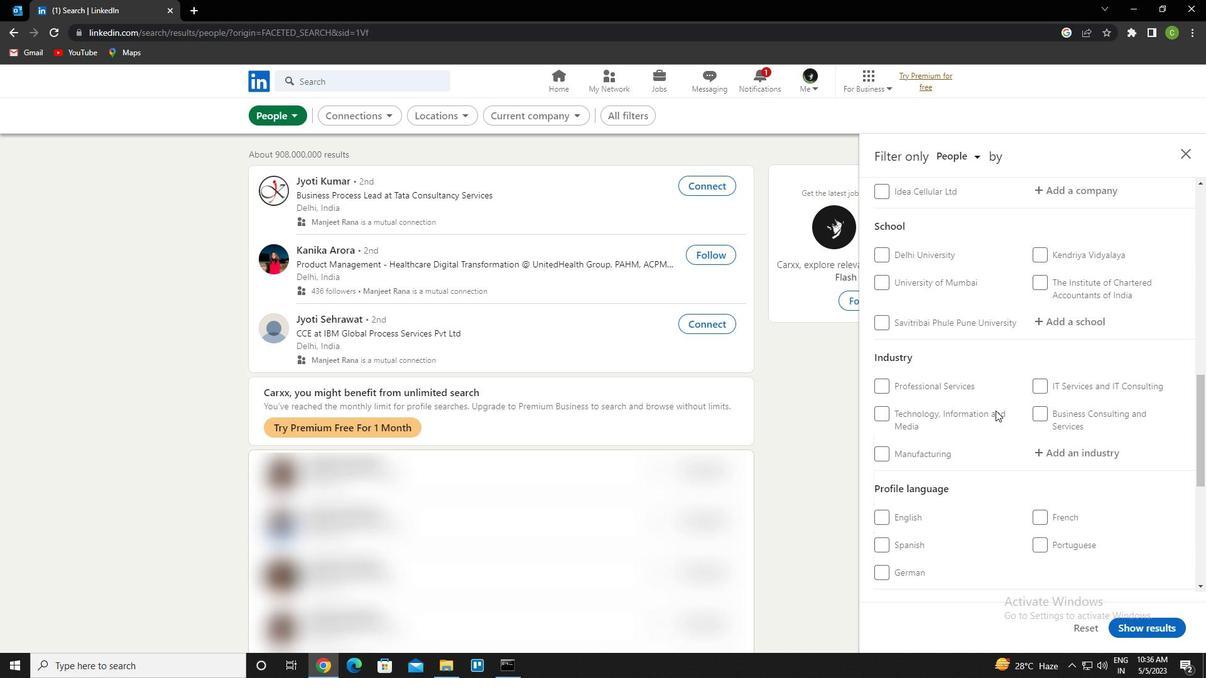 
Action: Mouse scrolled (995, 410) with delta (0, 0)
Screenshot: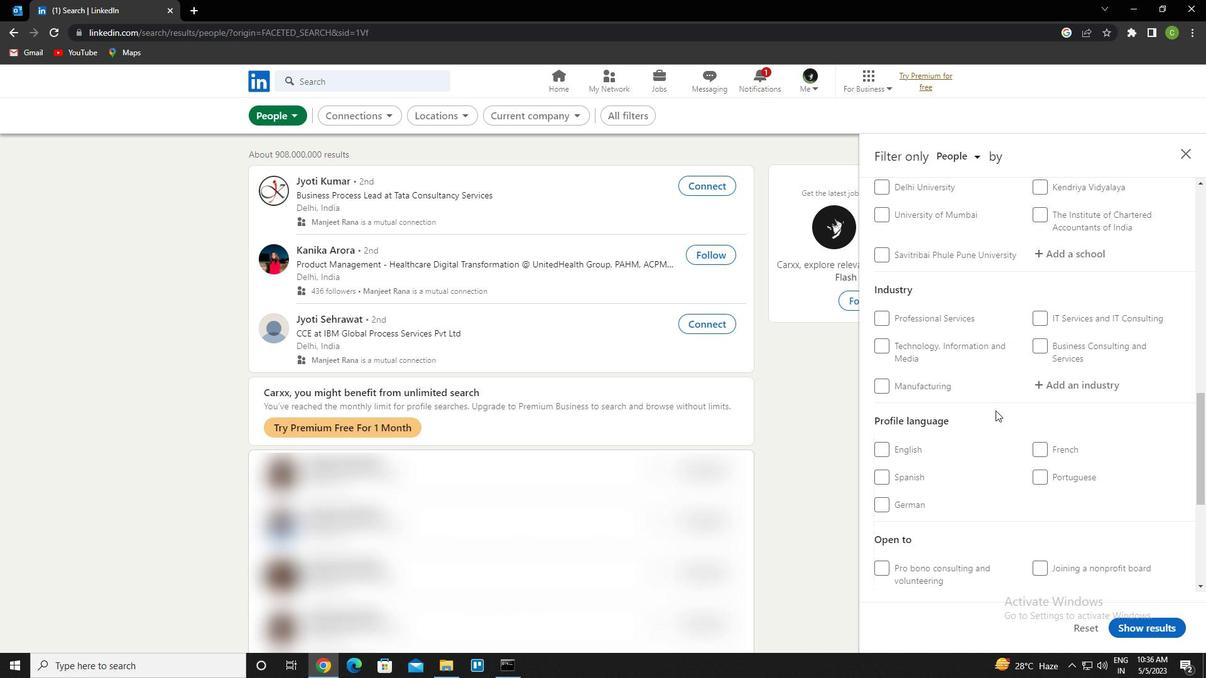 
Action: Mouse moved to (998, 411)
Screenshot: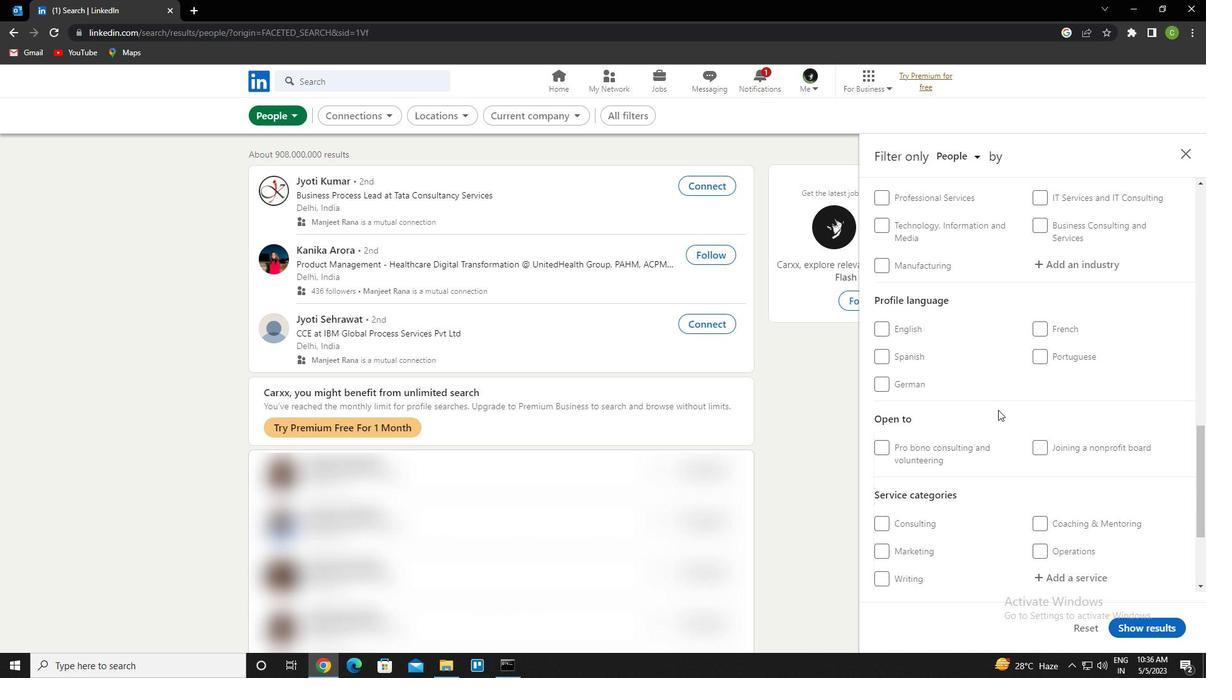 
Action: Mouse scrolled (998, 410) with delta (0, 0)
Screenshot: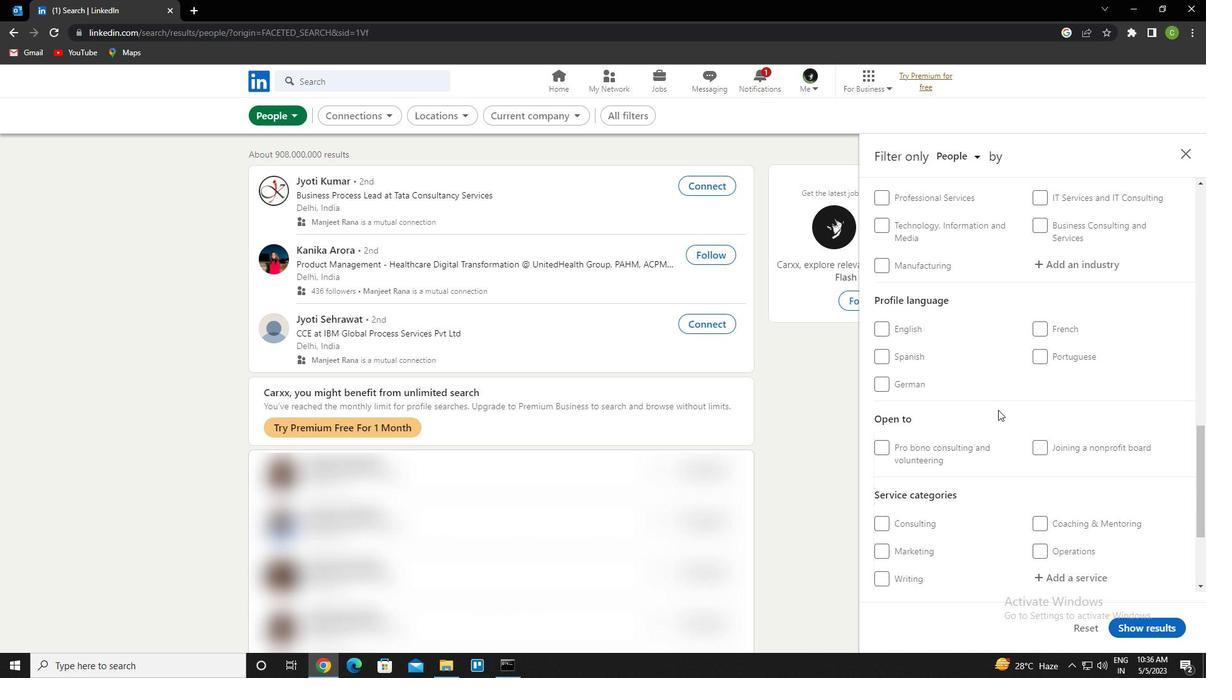 
Action: Mouse moved to (998, 412)
Screenshot: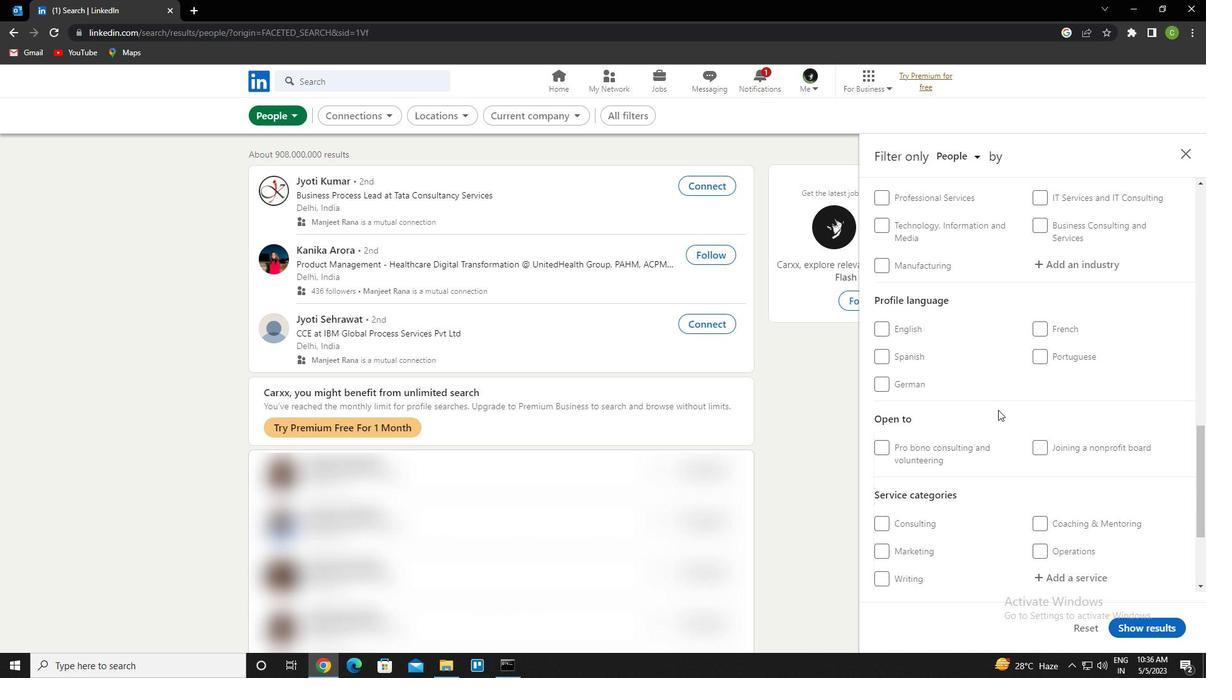 
Action: Mouse scrolled (998, 411) with delta (0, 0)
Screenshot: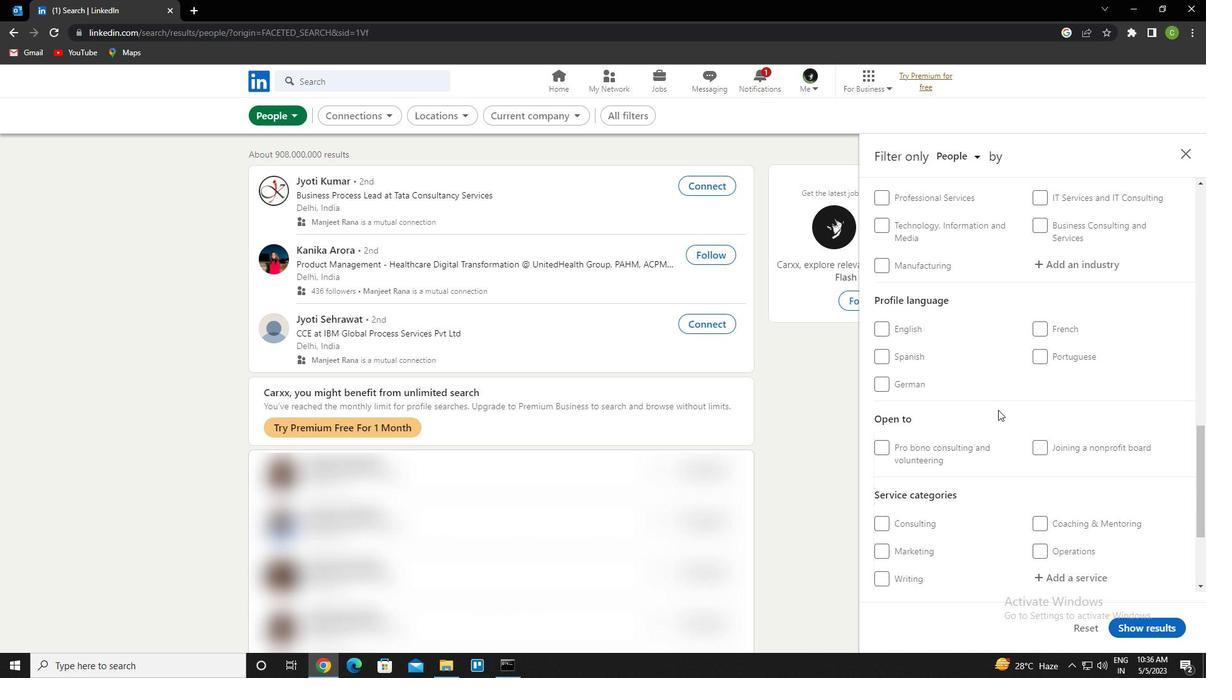 
Action: Mouse moved to (997, 412)
Screenshot: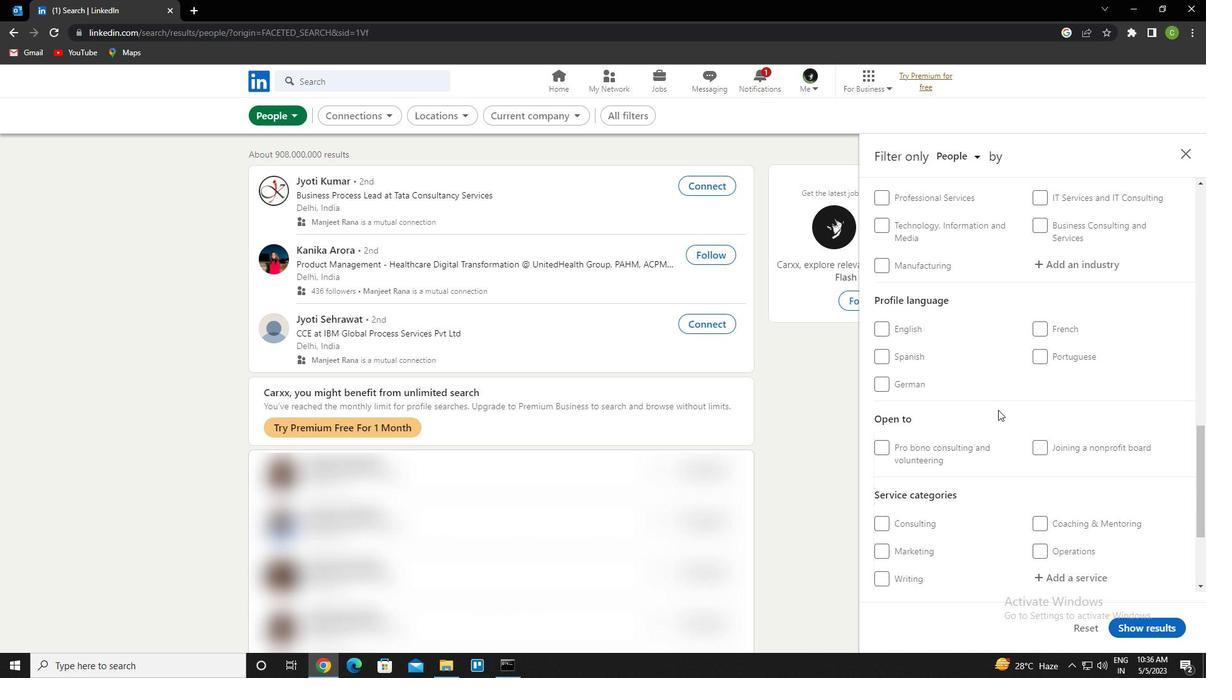 
Action: Mouse scrolled (997, 411) with delta (0, 0)
Screenshot: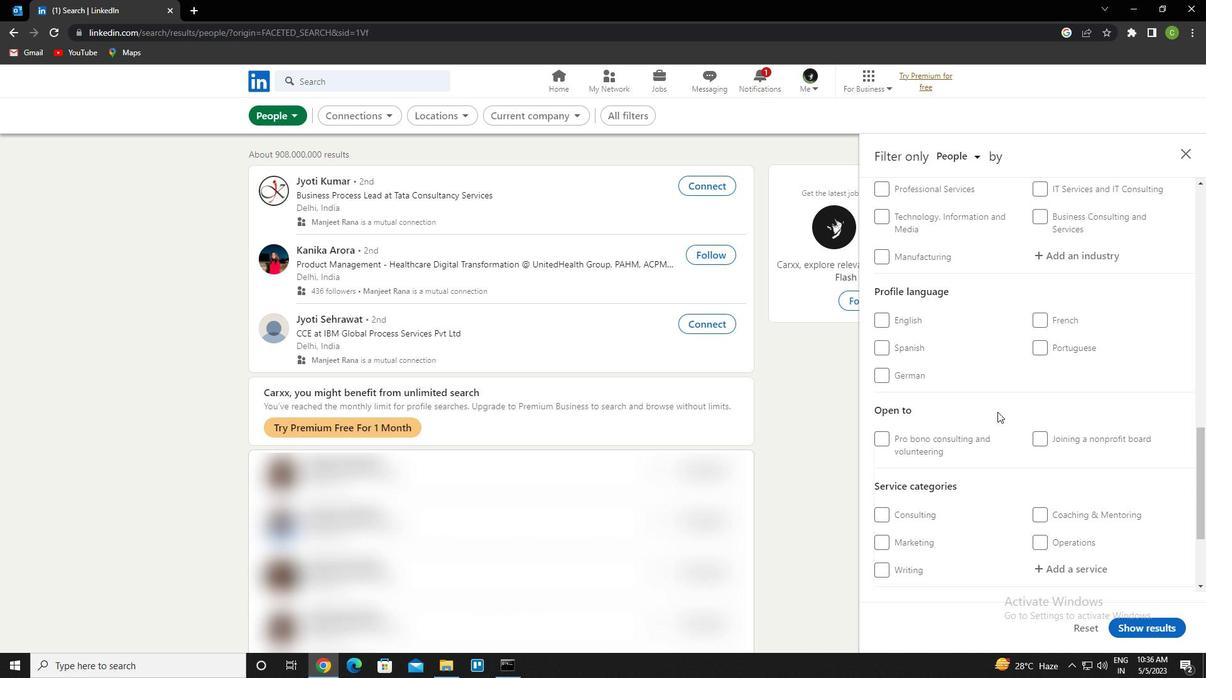 
Action: Mouse moved to (996, 412)
Screenshot: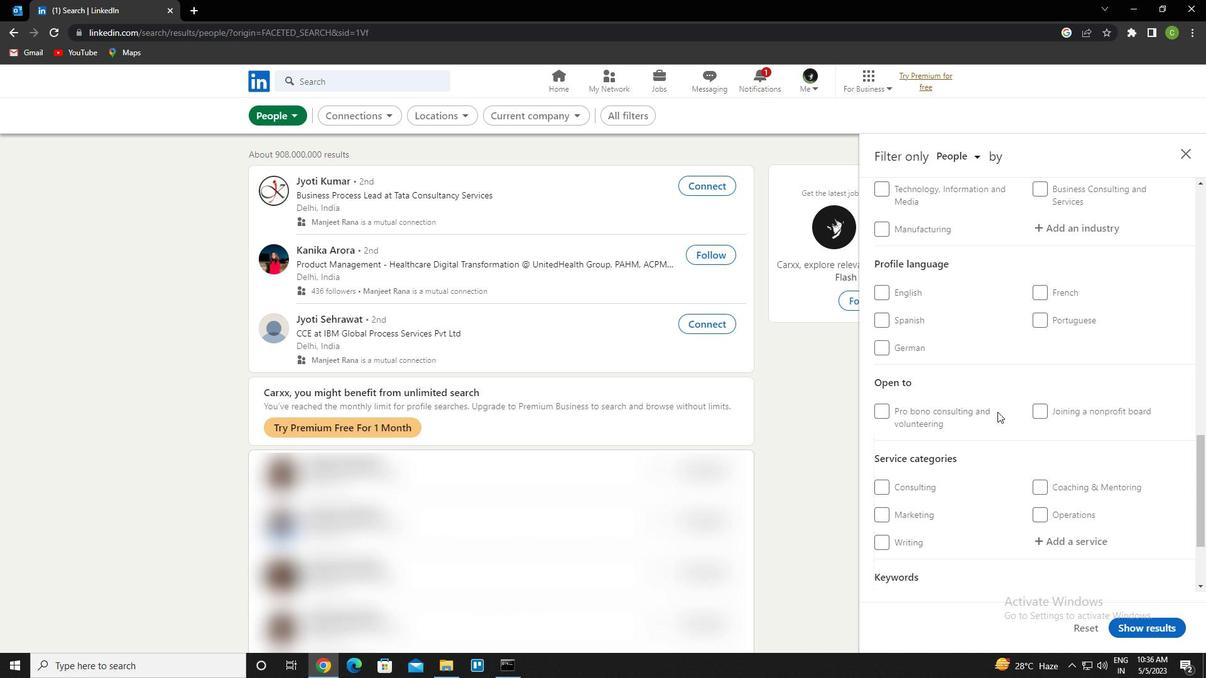 
Action: Mouse scrolled (996, 411) with delta (0, 0)
Screenshot: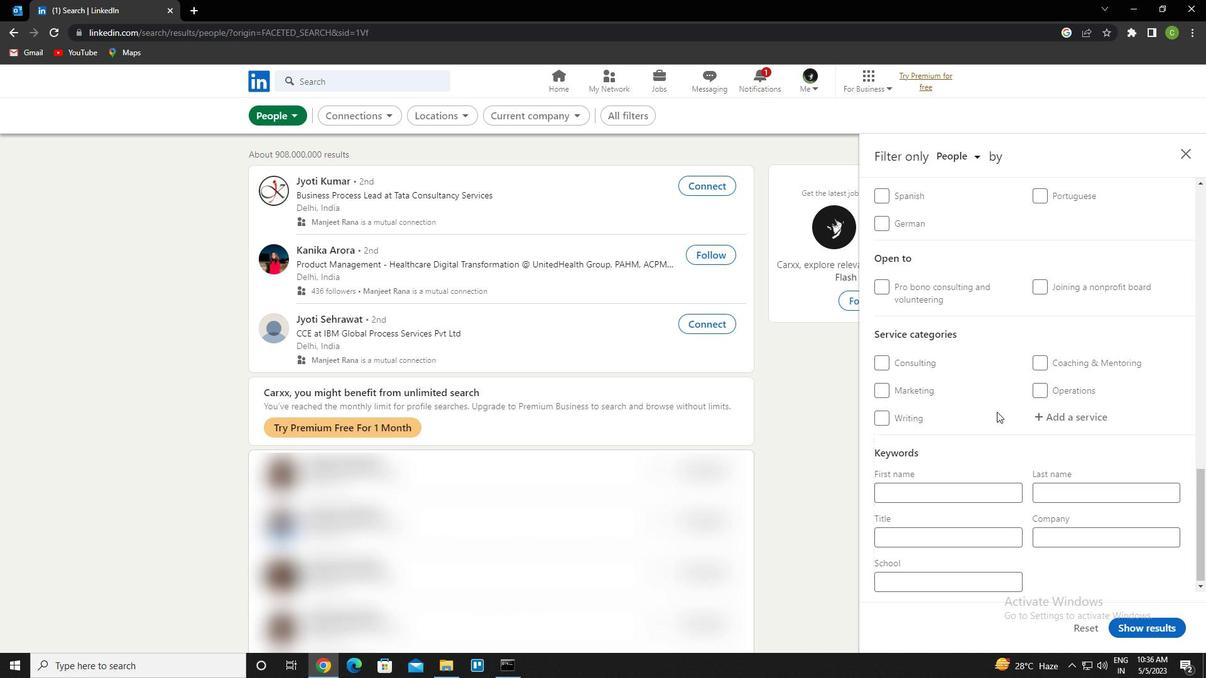
Action: Mouse scrolled (996, 411) with delta (0, 0)
Screenshot: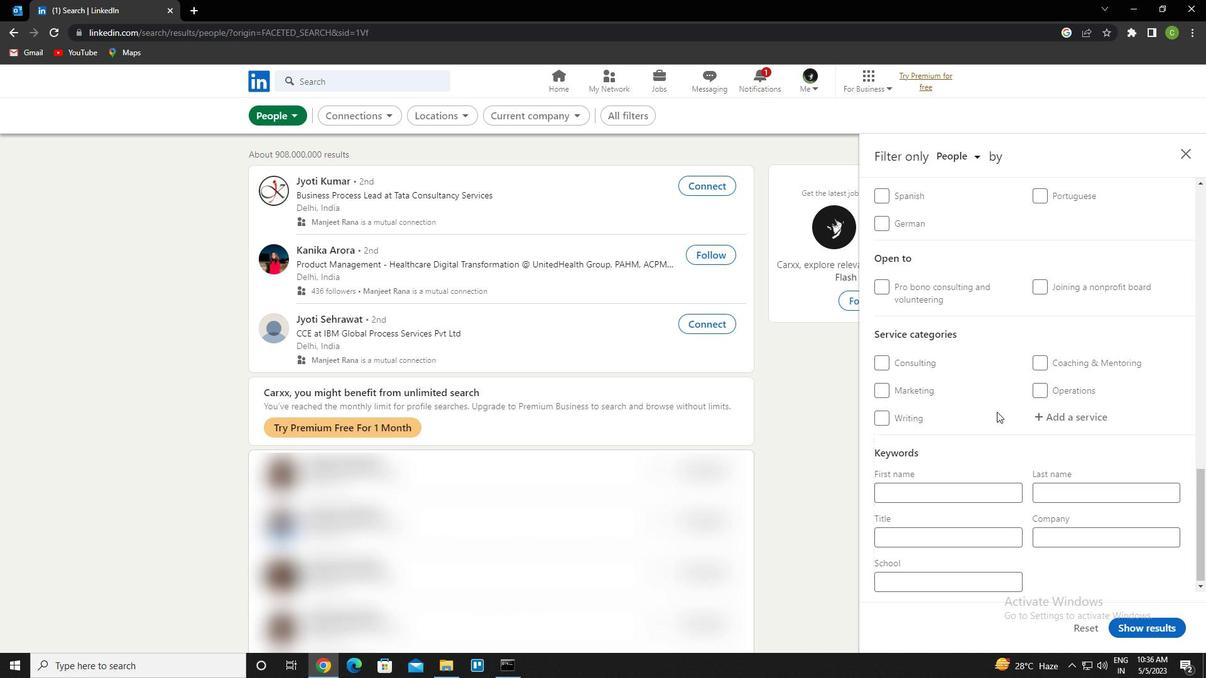 
Action: Mouse moved to (975, 397)
Screenshot: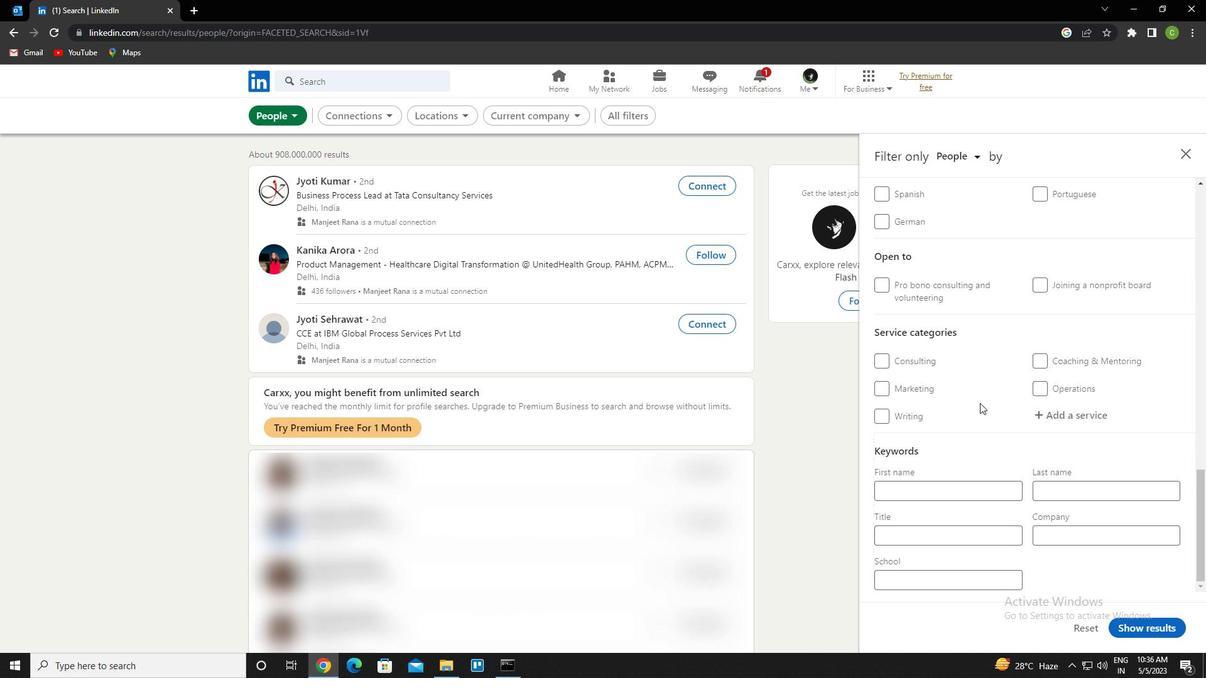 
Action: Mouse scrolled (975, 397) with delta (0, 0)
Screenshot: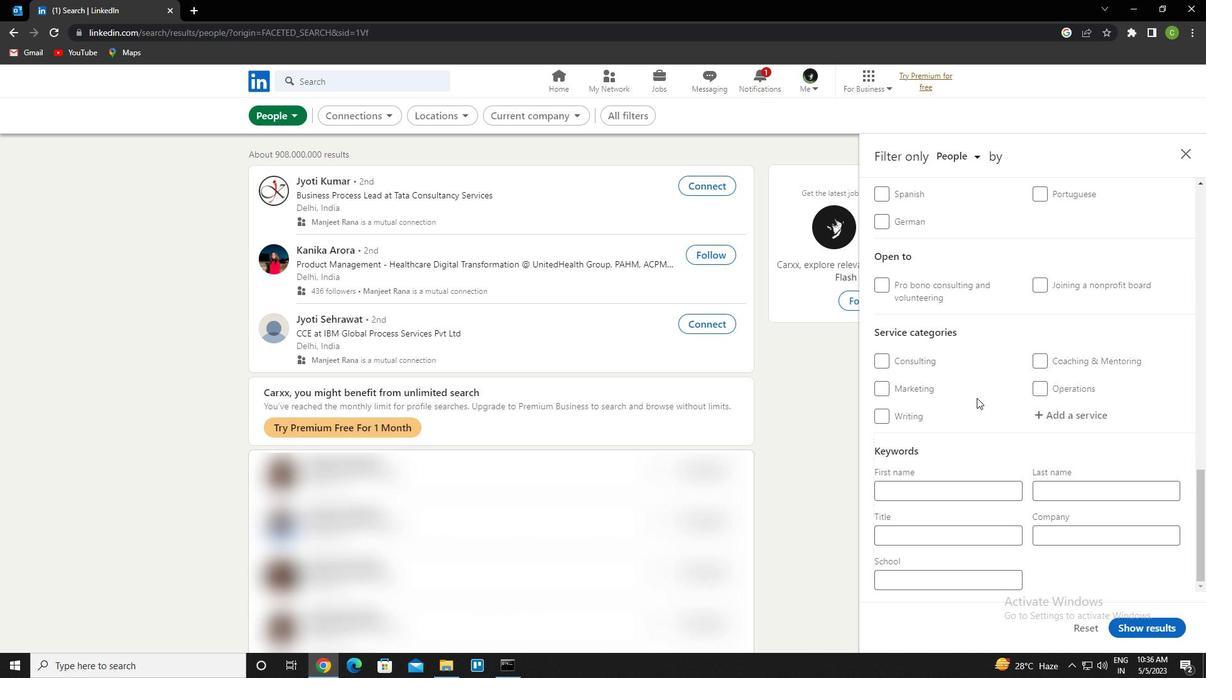 
Action: Mouse scrolled (975, 397) with delta (0, 0)
Screenshot: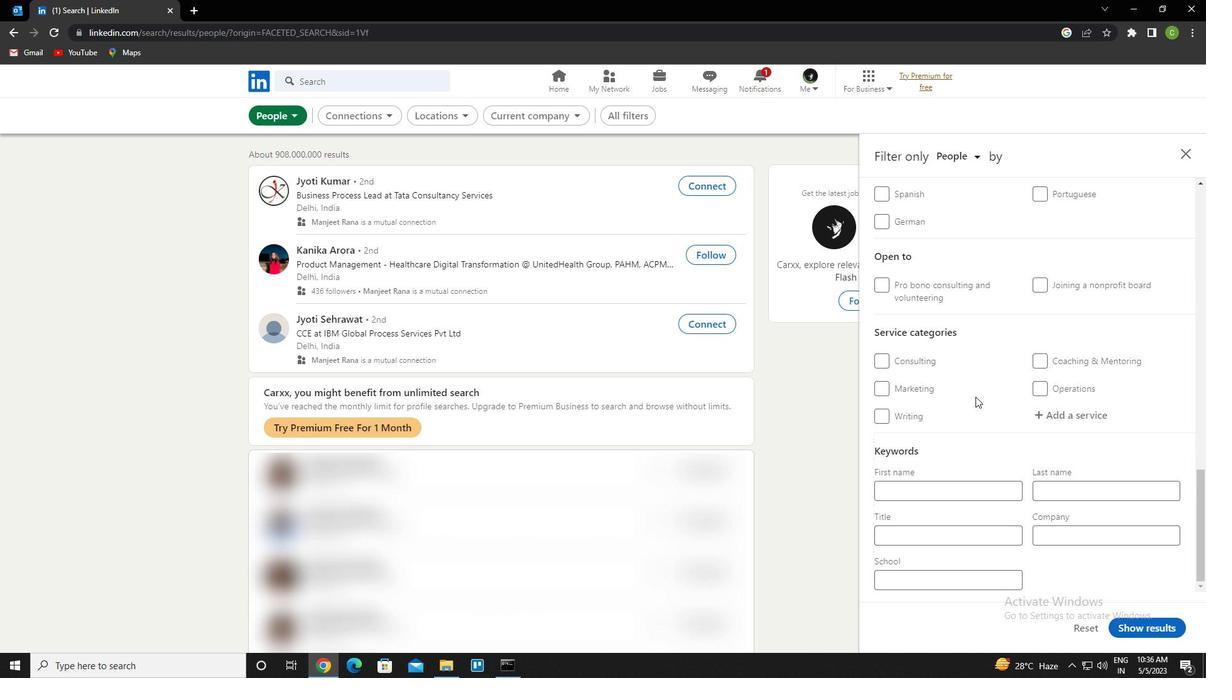 
Action: Mouse moved to (879, 292)
Screenshot: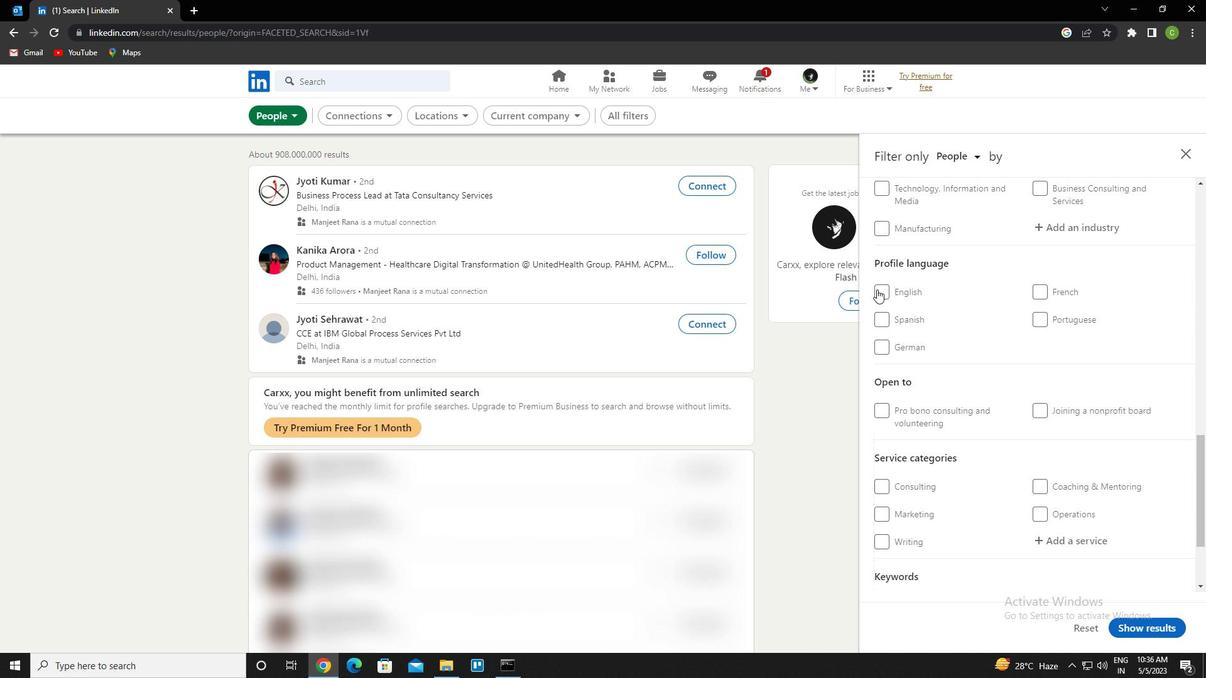 
Action: Mouse pressed left at (879, 292)
Screenshot: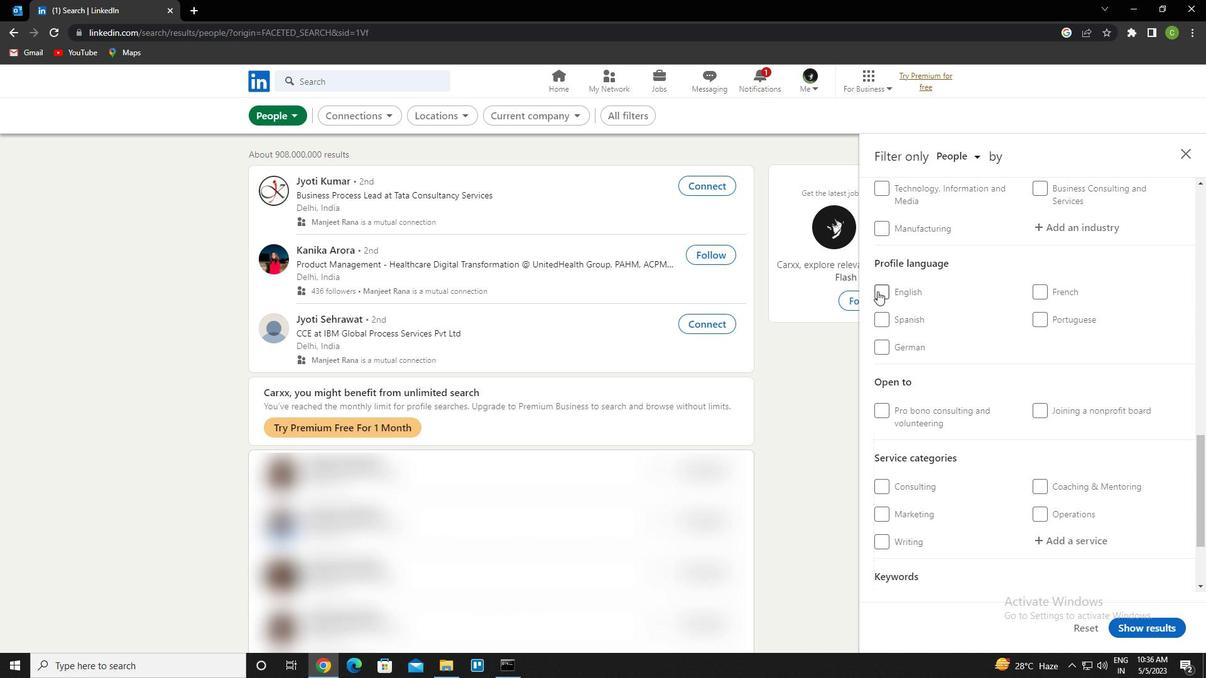 
Action: Mouse moved to (971, 396)
Screenshot: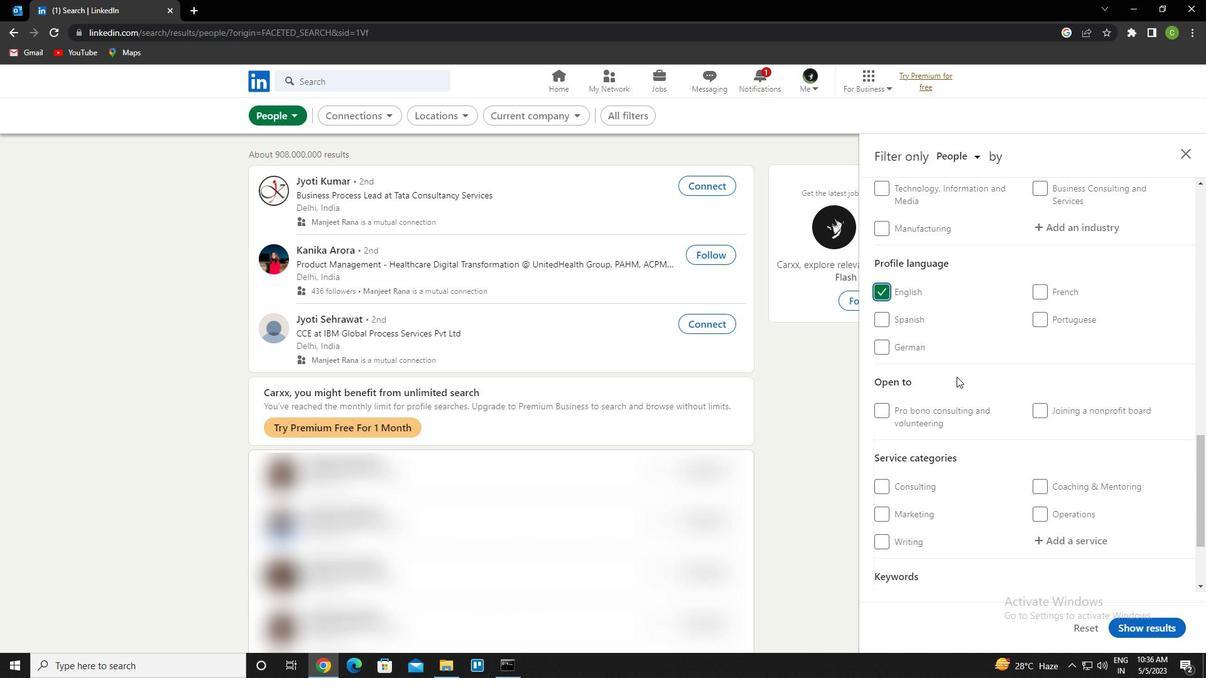 
Action: Mouse scrolled (971, 397) with delta (0, 0)
Screenshot: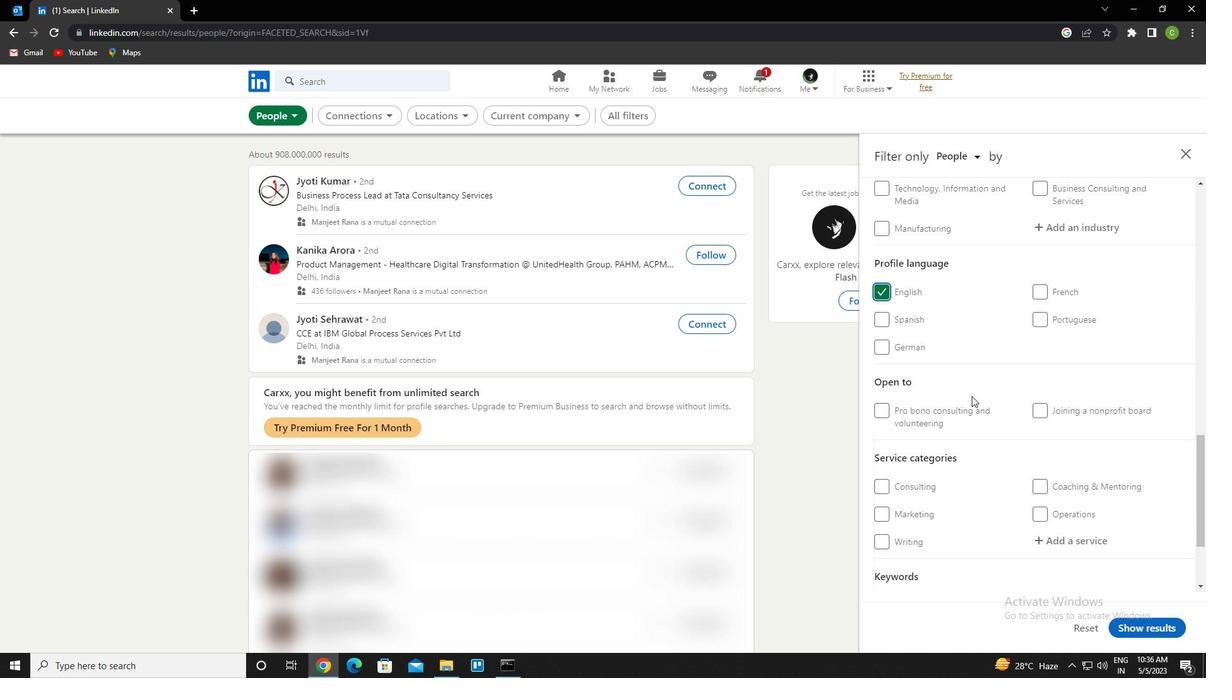 
Action: Mouse scrolled (971, 397) with delta (0, 0)
Screenshot: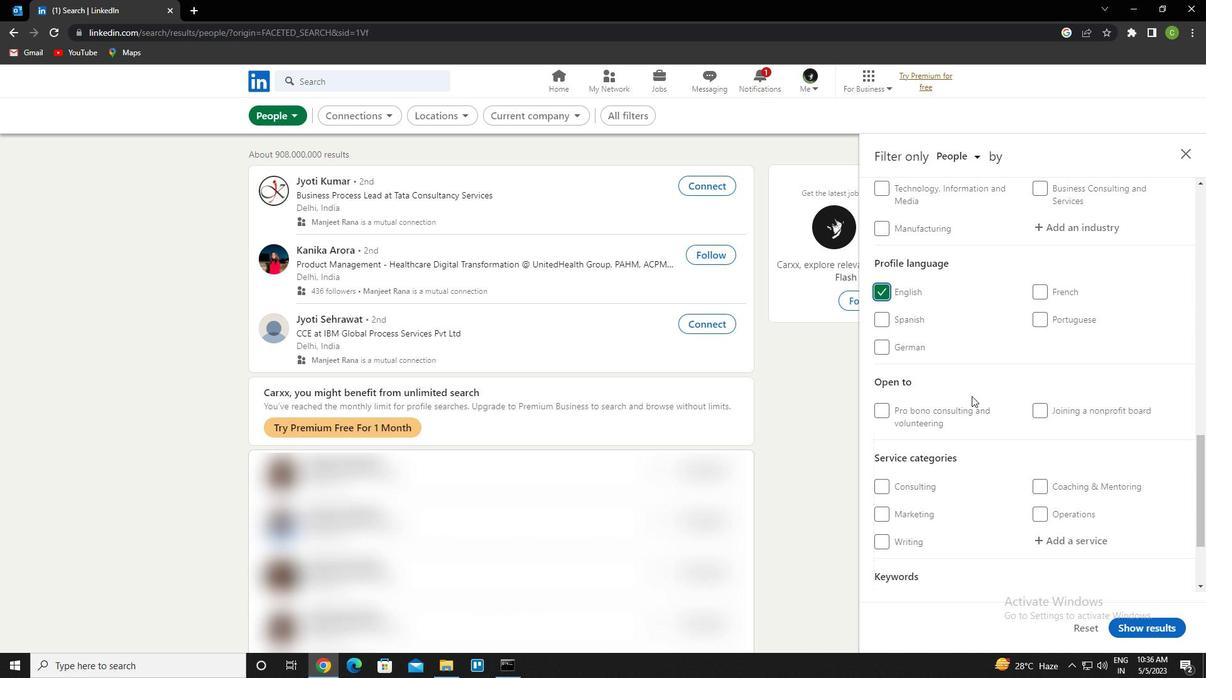 
Action: Mouse scrolled (971, 397) with delta (0, 0)
Screenshot: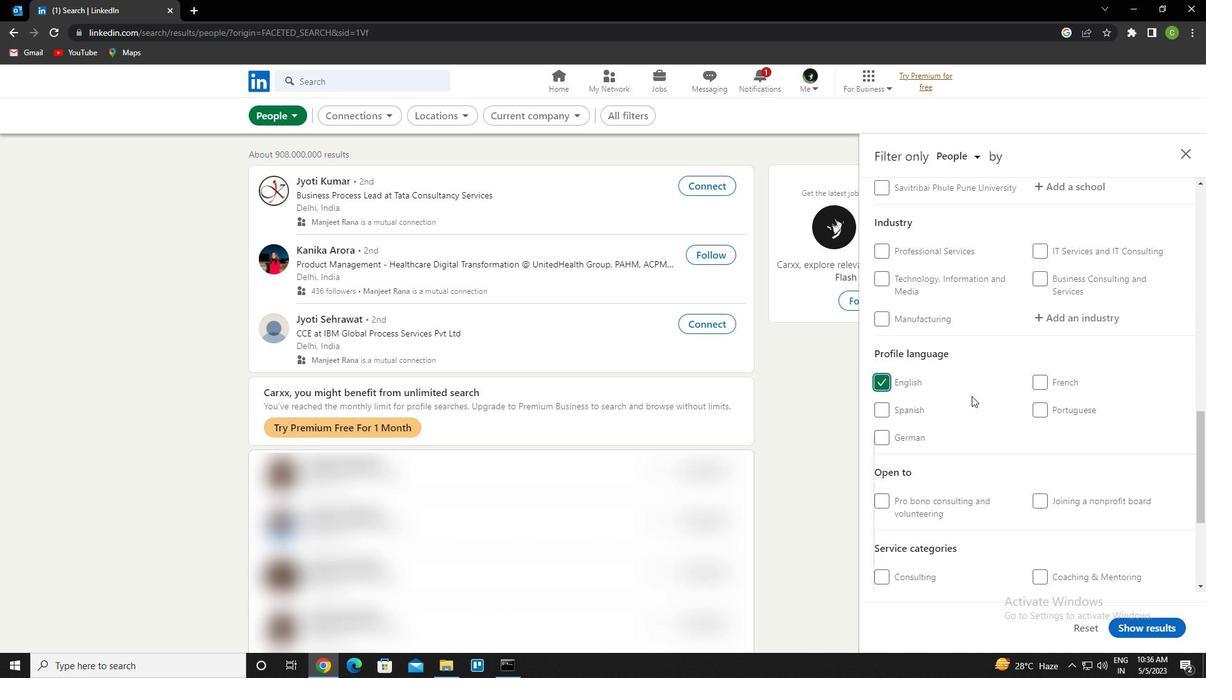 
Action: Mouse scrolled (971, 397) with delta (0, 0)
Screenshot: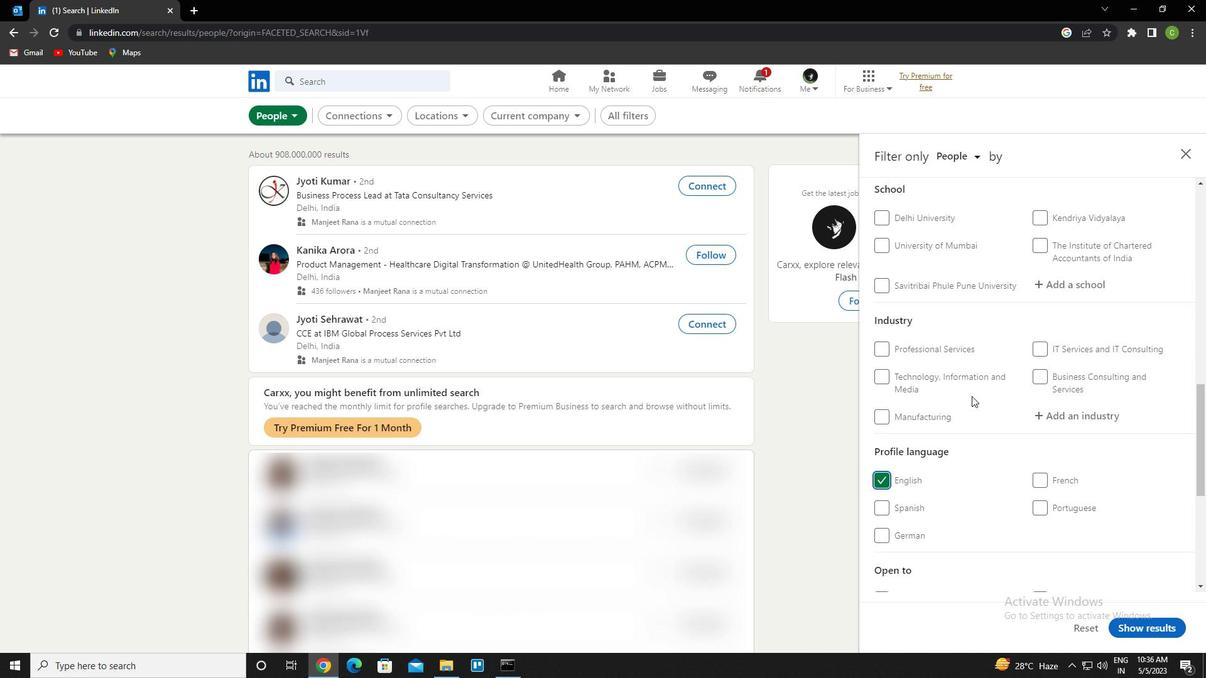 
Action: Mouse scrolled (971, 397) with delta (0, 0)
Screenshot: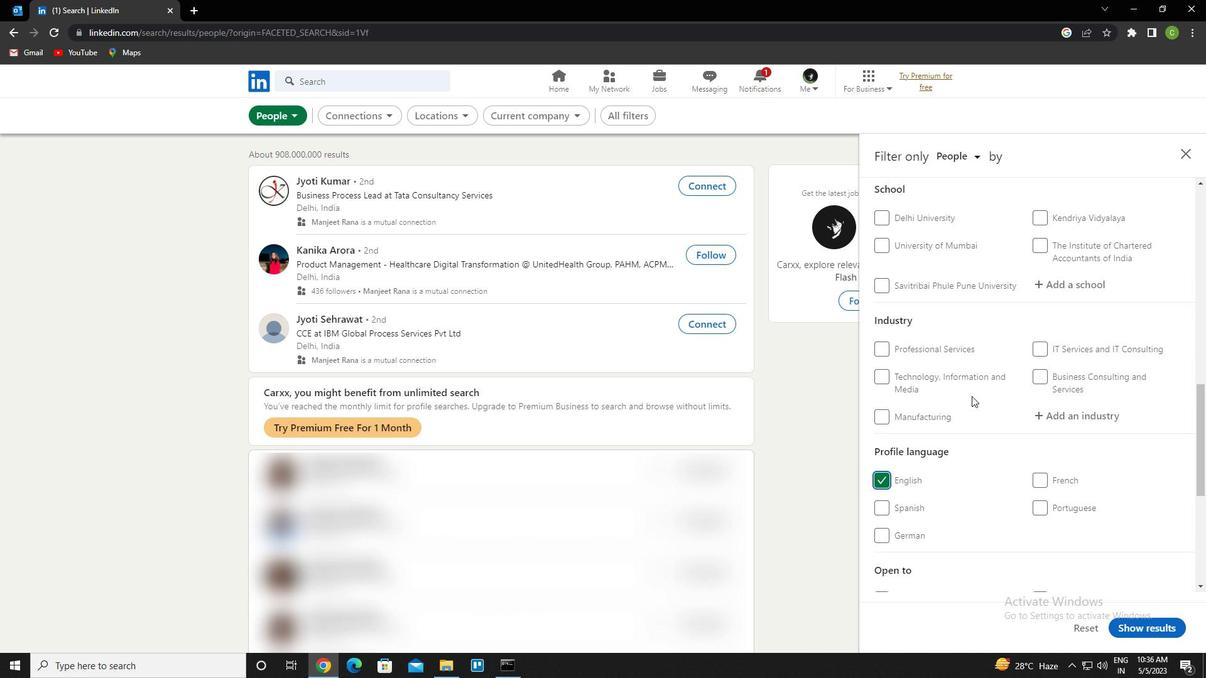 
Action: Mouse scrolled (971, 397) with delta (0, 0)
Screenshot: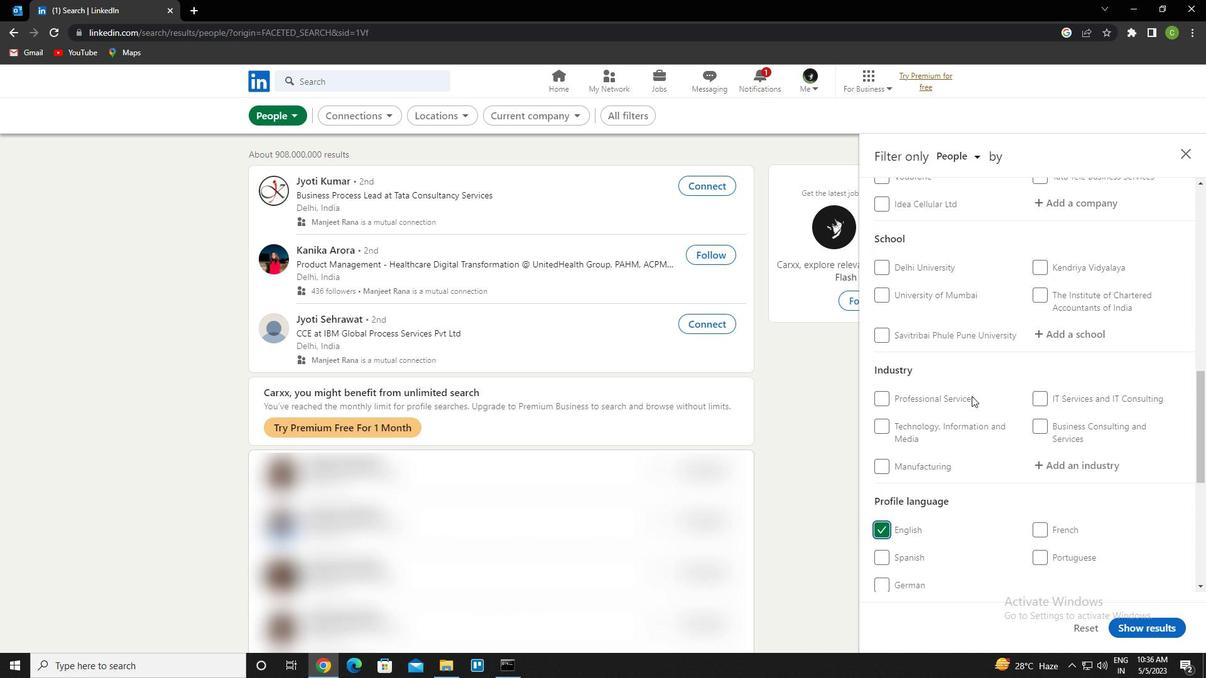 
Action: Mouse scrolled (971, 397) with delta (0, 0)
Screenshot: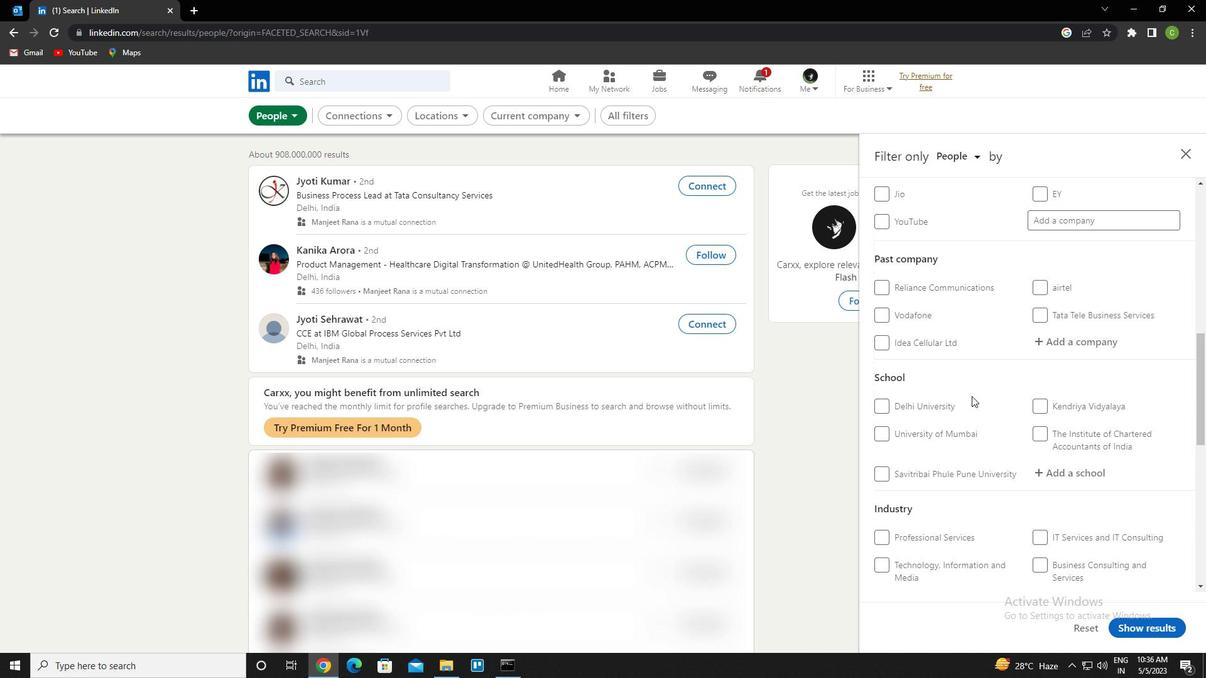 
Action: Mouse moved to (1120, 285)
Screenshot: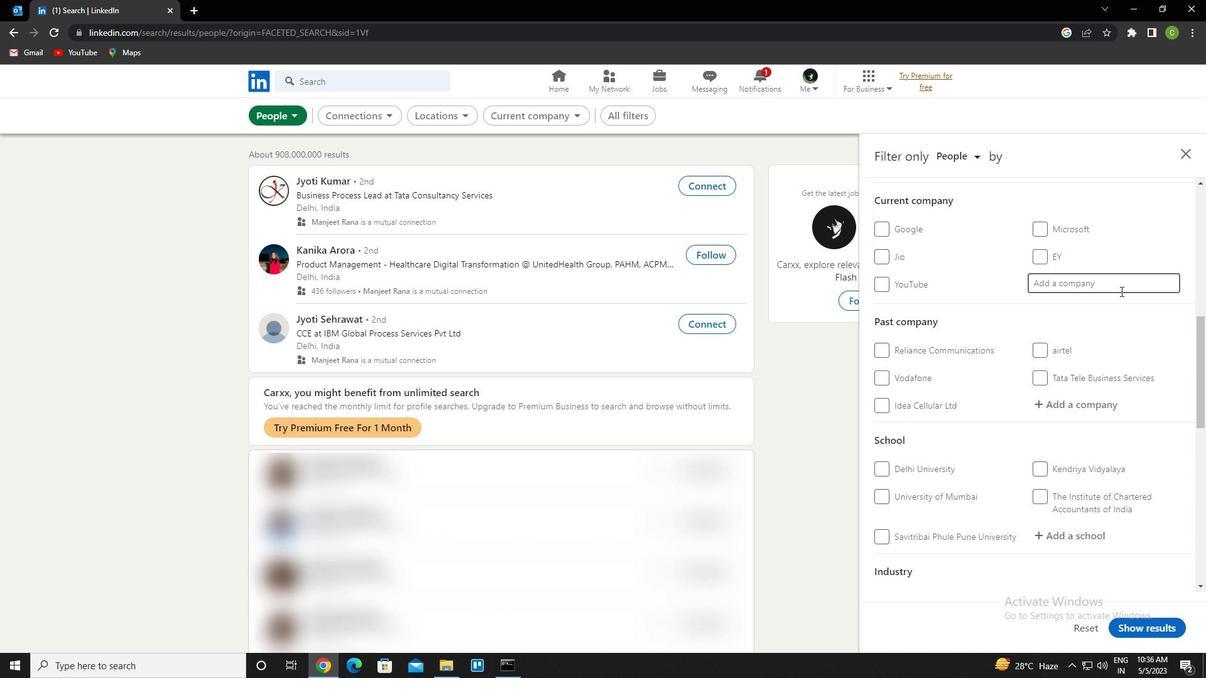 
Action: Mouse pressed left at (1120, 285)
Screenshot: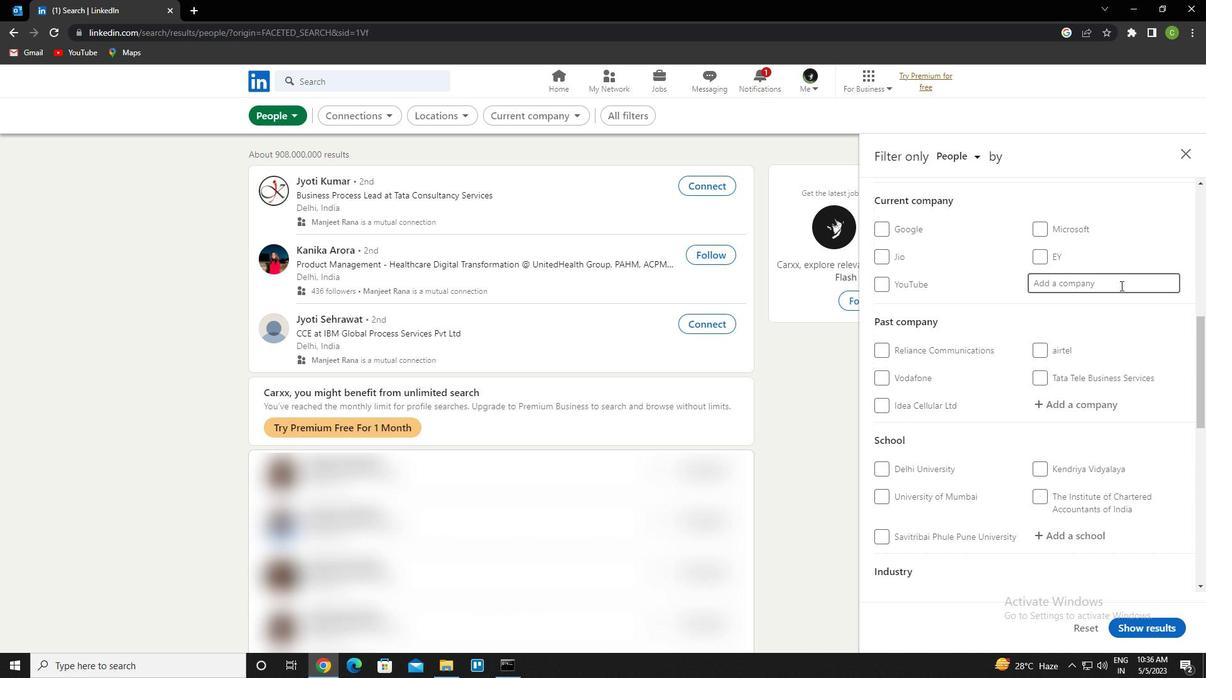 
Action: Key pressed <Key.caps_lock>m<Key.caps_lock>amaearth<Key.down><Key.enter>
Screenshot: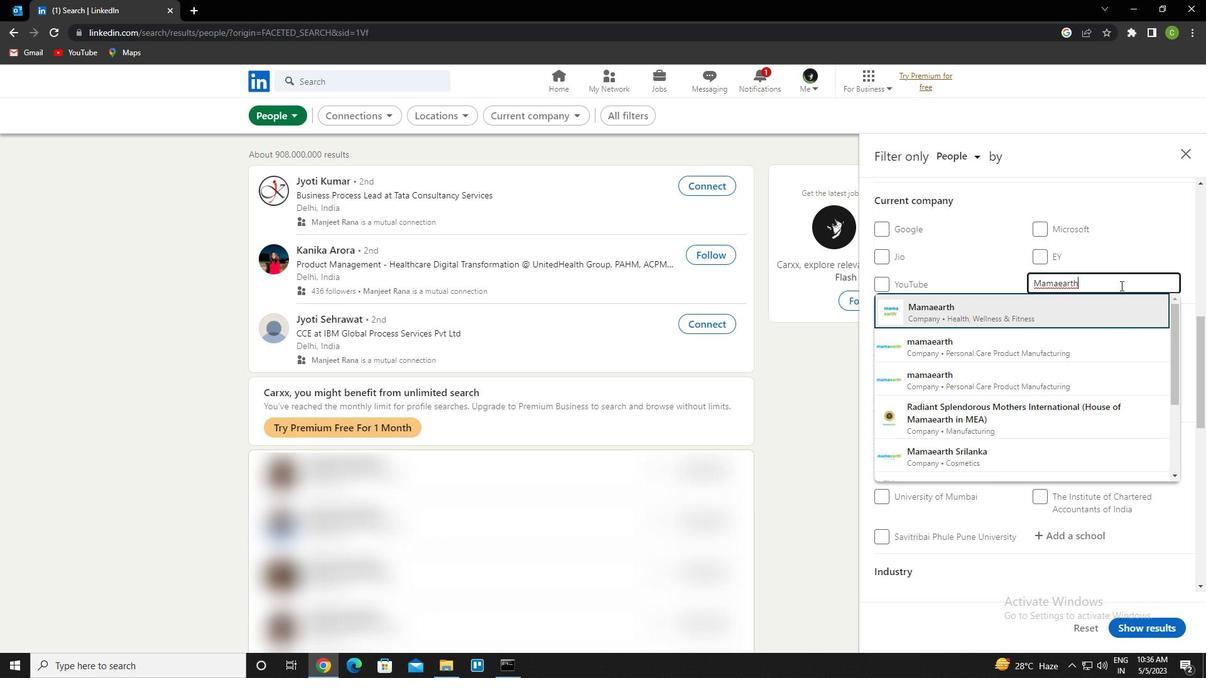
Action: Mouse moved to (1110, 290)
Screenshot: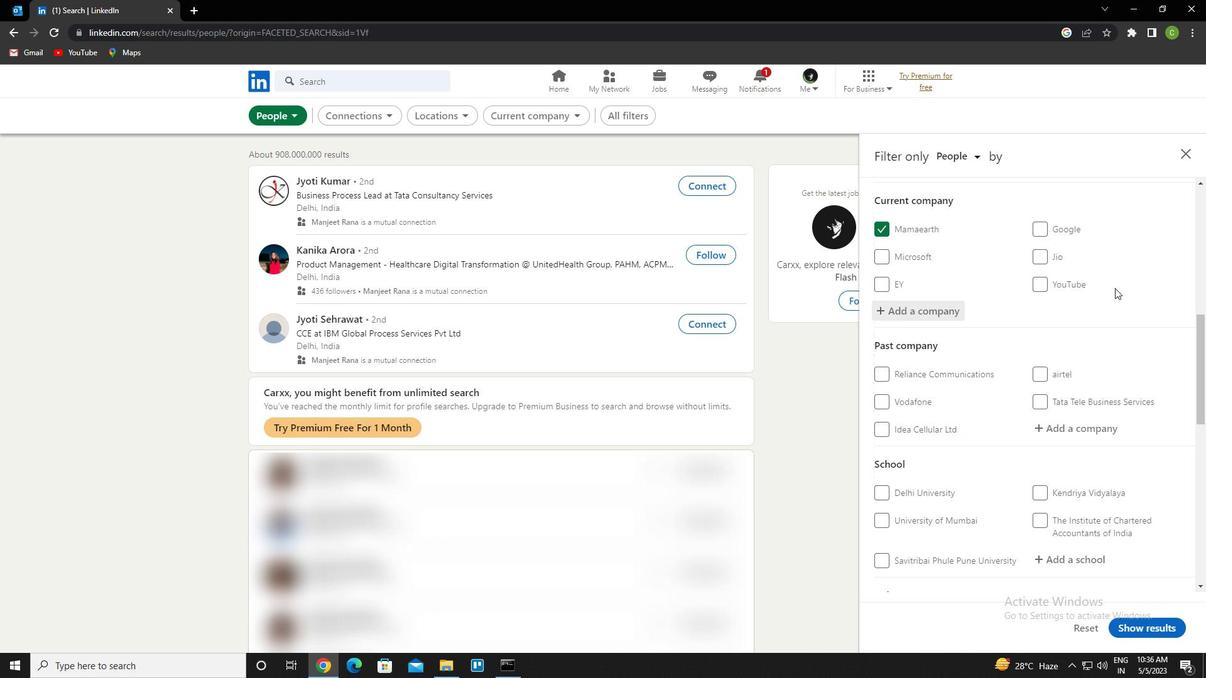 
Action: Mouse scrolled (1110, 289) with delta (0, 0)
Screenshot: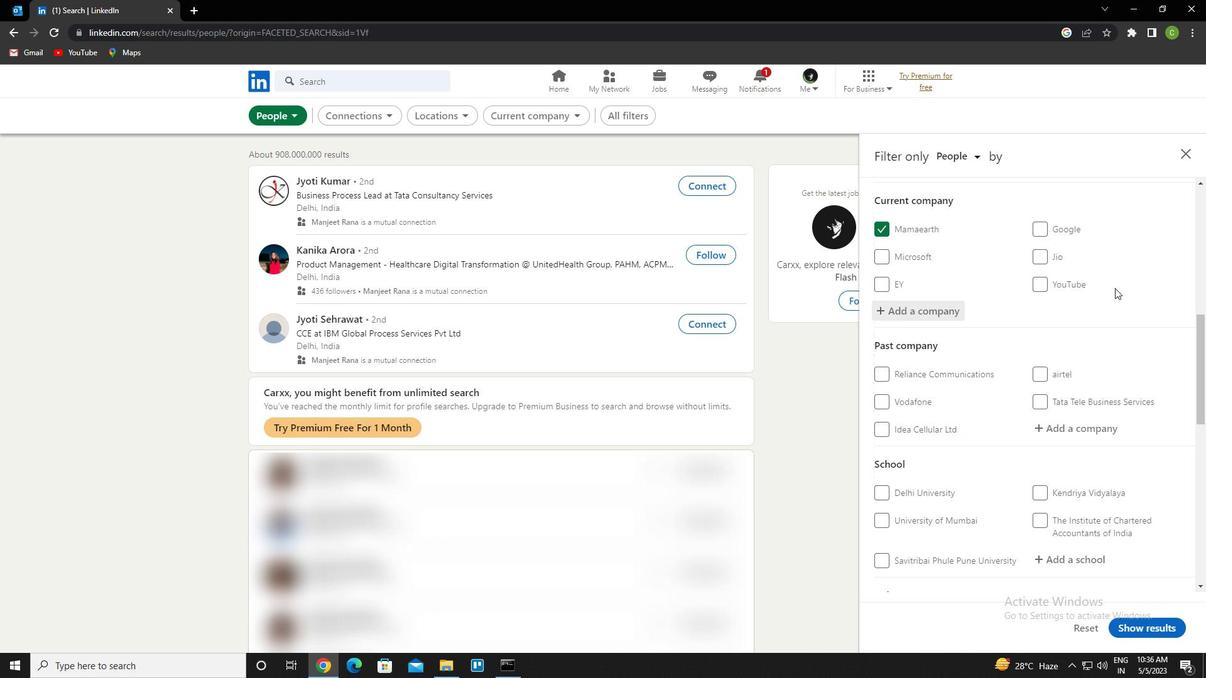 
Action: Mouse moved to (1096, 297)
Screenshot: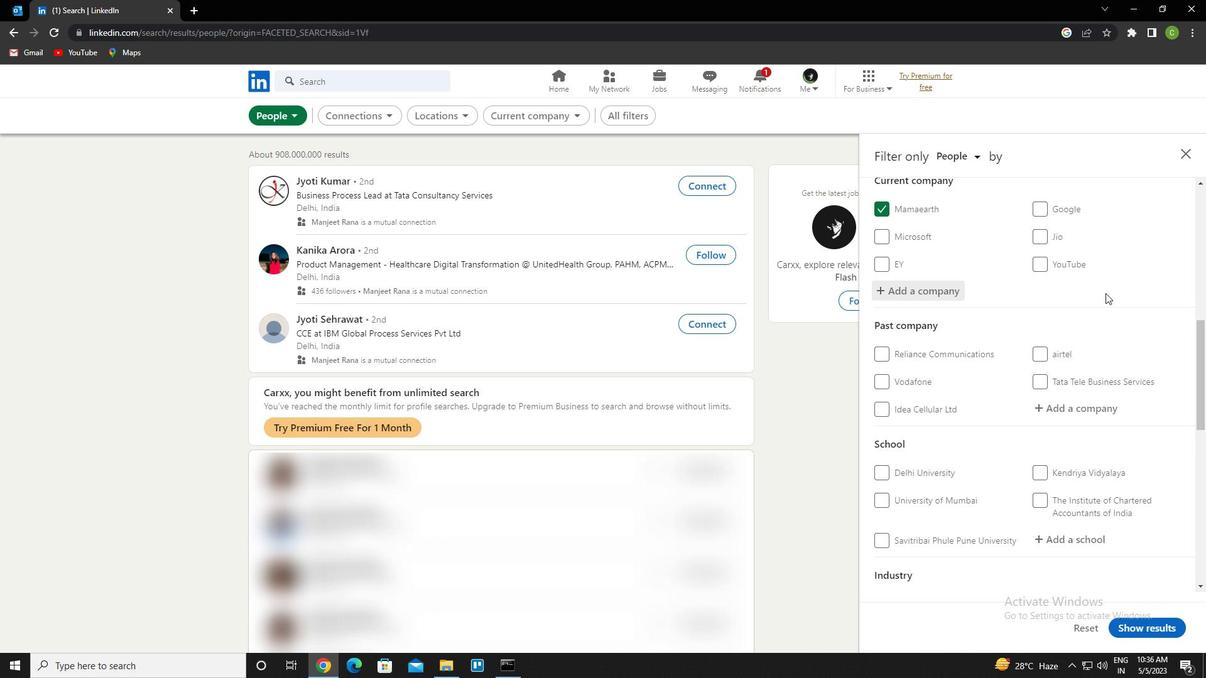 
Action: Mouse scrolled (1096, 297) with delta (0, 0)
Screenshot: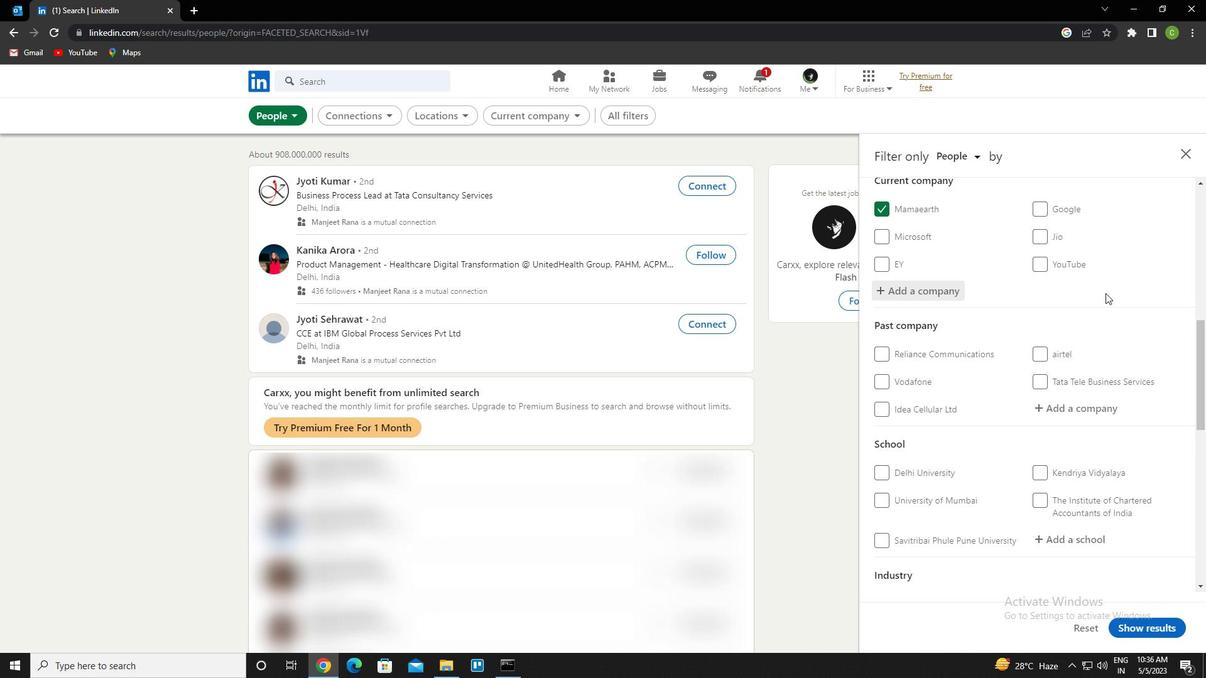 
Action: Mouse moved to (1088, 300)
Screenshot: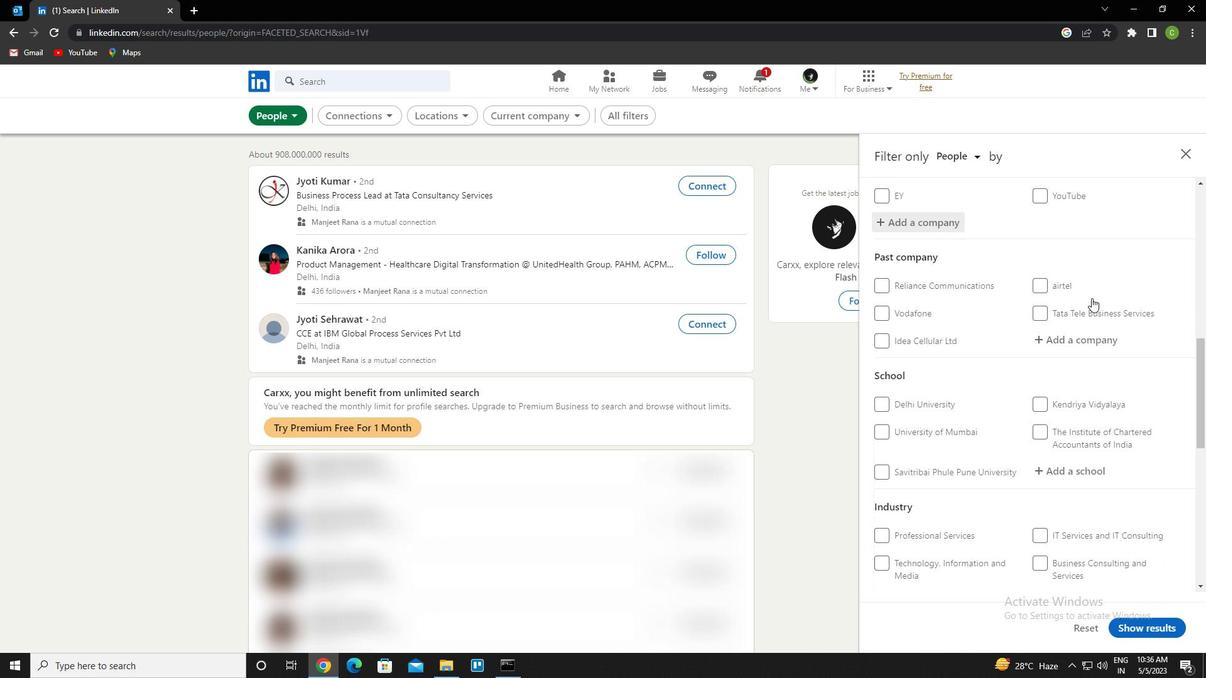 
Action: Mouse scrolled (1088, 299) with delta (0, 0)
Screenshot: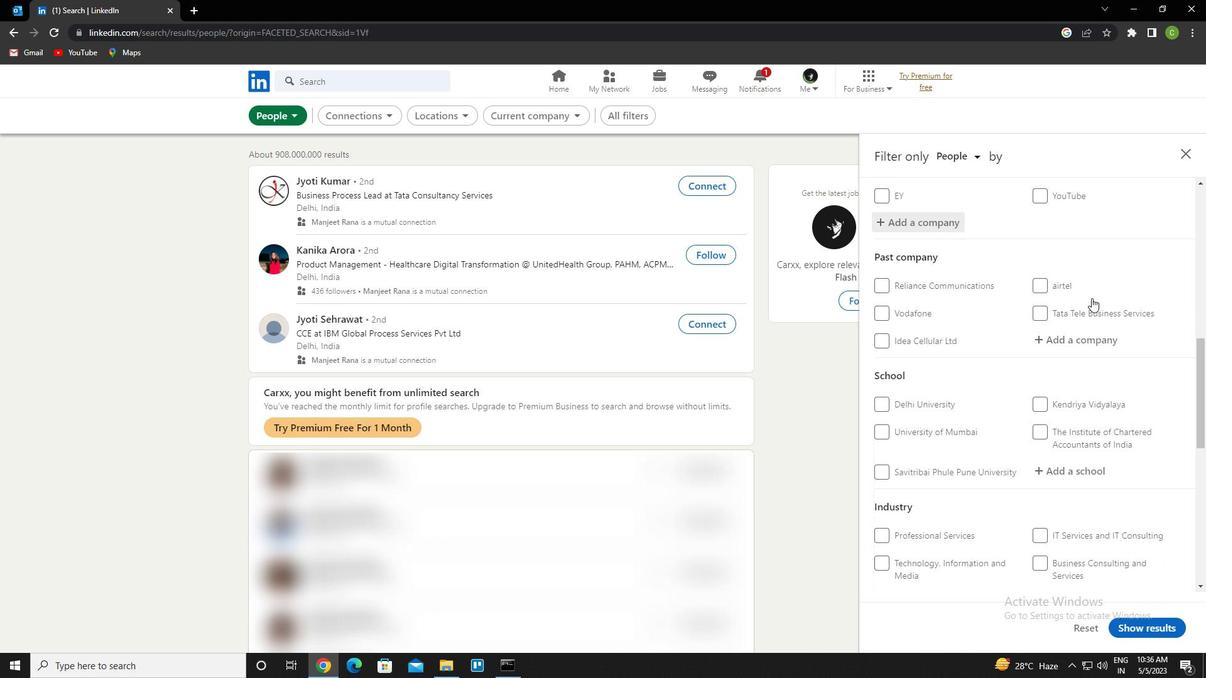 
Action: Mouse moved to (1076, 370)
Screenshot: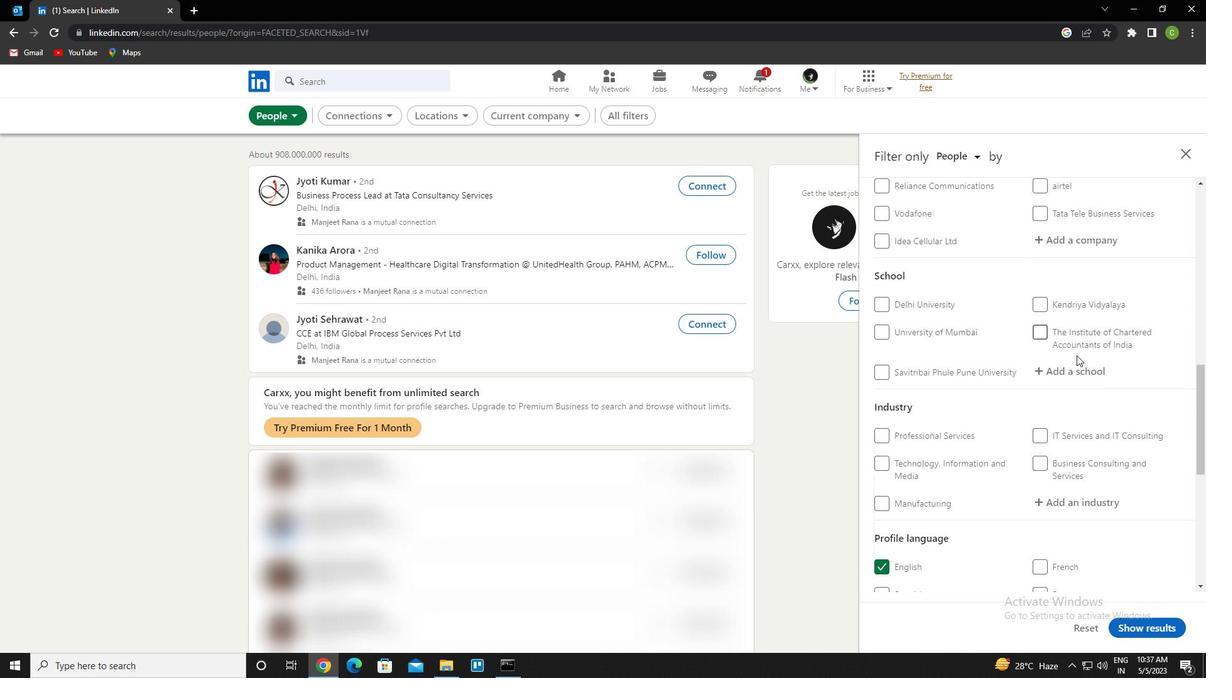 
Action: Mouse pressed left at (1076, 370)
Screenshot: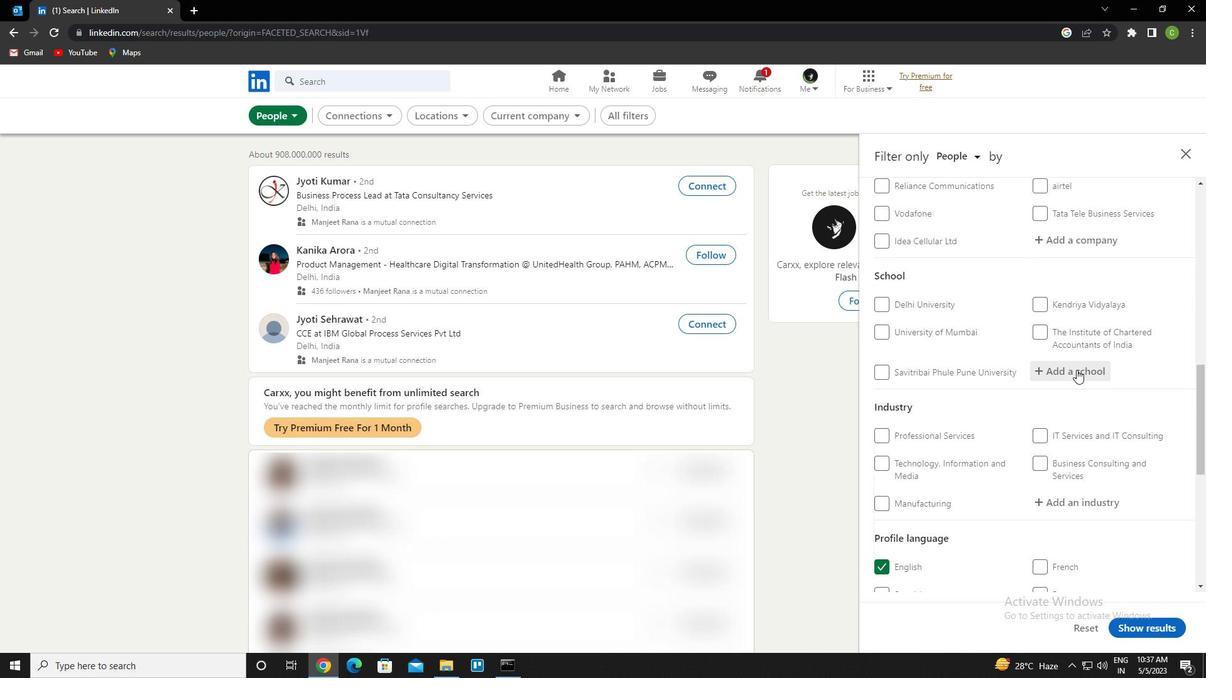 
Action: Key pressed <Key.caps_lock>s<Key.caps_lock>hri<Key.space><Key.caps_lock>r<Key.caps_lock>amdeobaba<Key.space>college<Key.space>of<Key.space>engineering<Key.space>and<Key.space>management<Key.down><Key.enter>
Screenshot: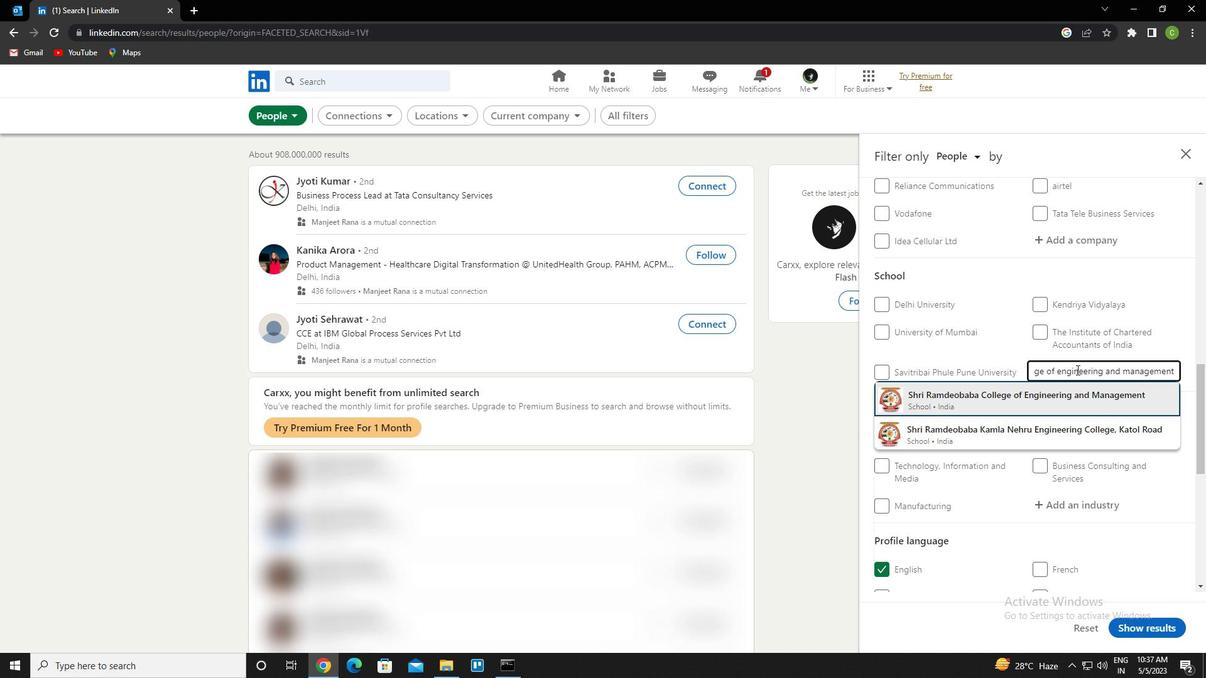 
Action: Mouse scrolled (1076, 369) with delta (0, 0)
Screenshot: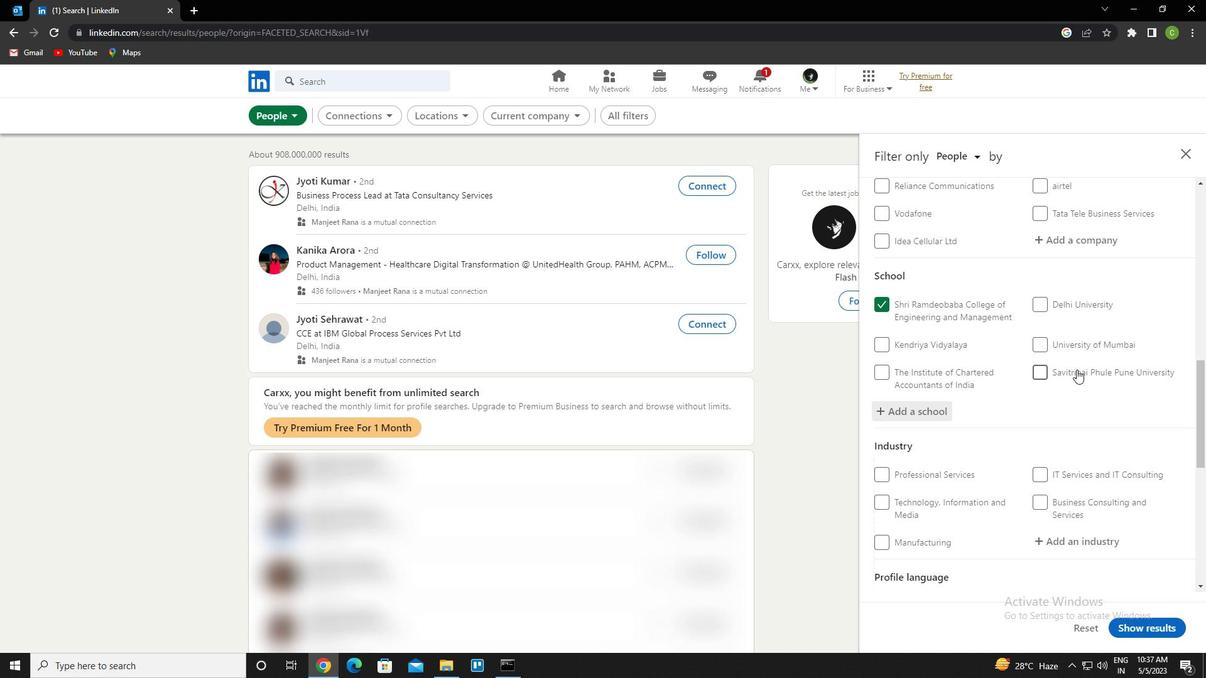 
Action: Mouse scrolled (1076, 369) with delta (0, 0)
Screenshot: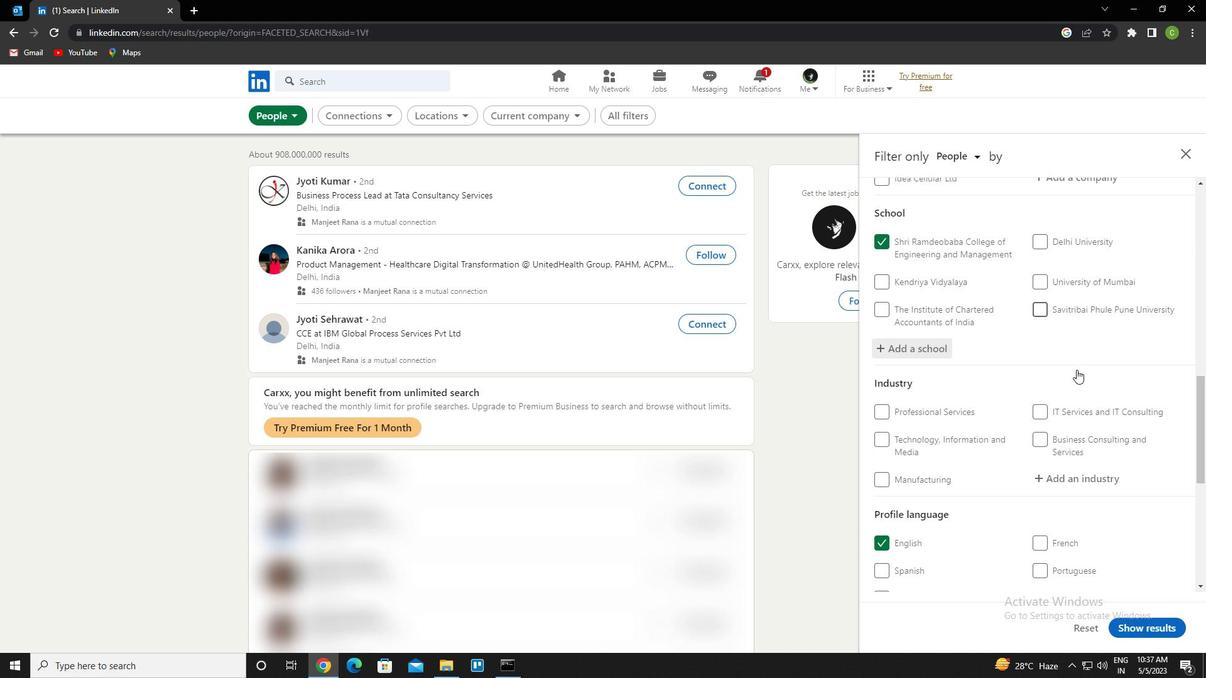 
Action: Mouse scrolled (1076, 369) with delta (0, 0)
Screenshot: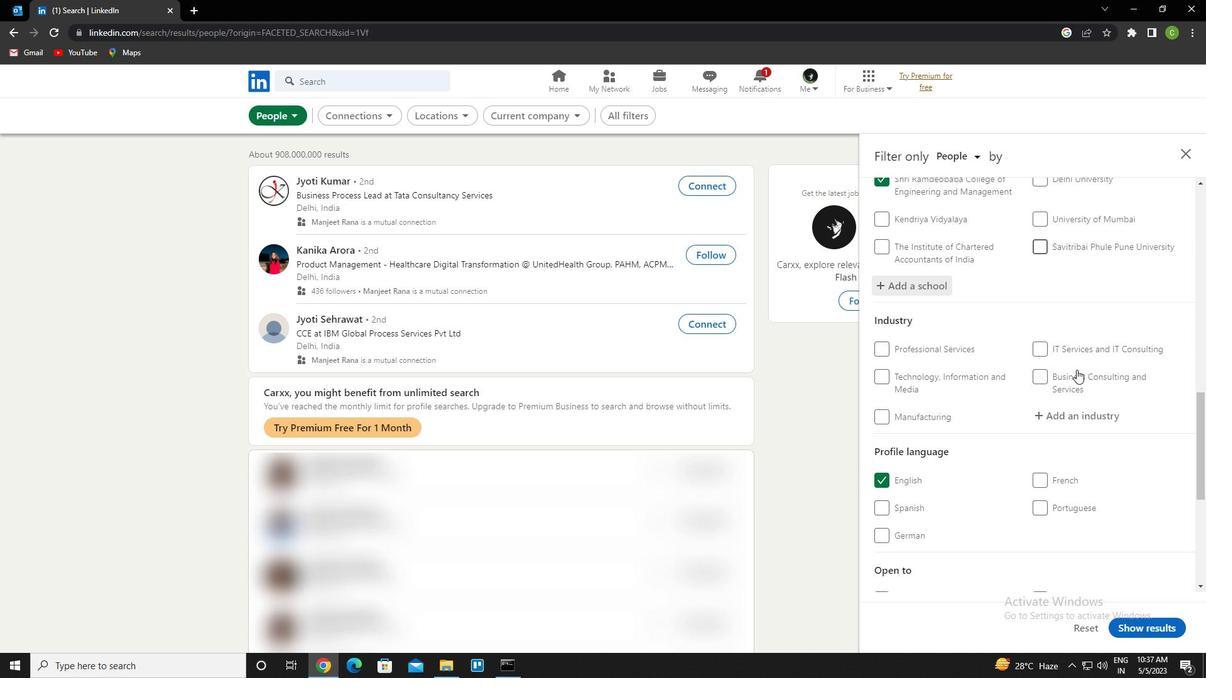 
Action: Mouse moved to (1084, 345)
Screenshot: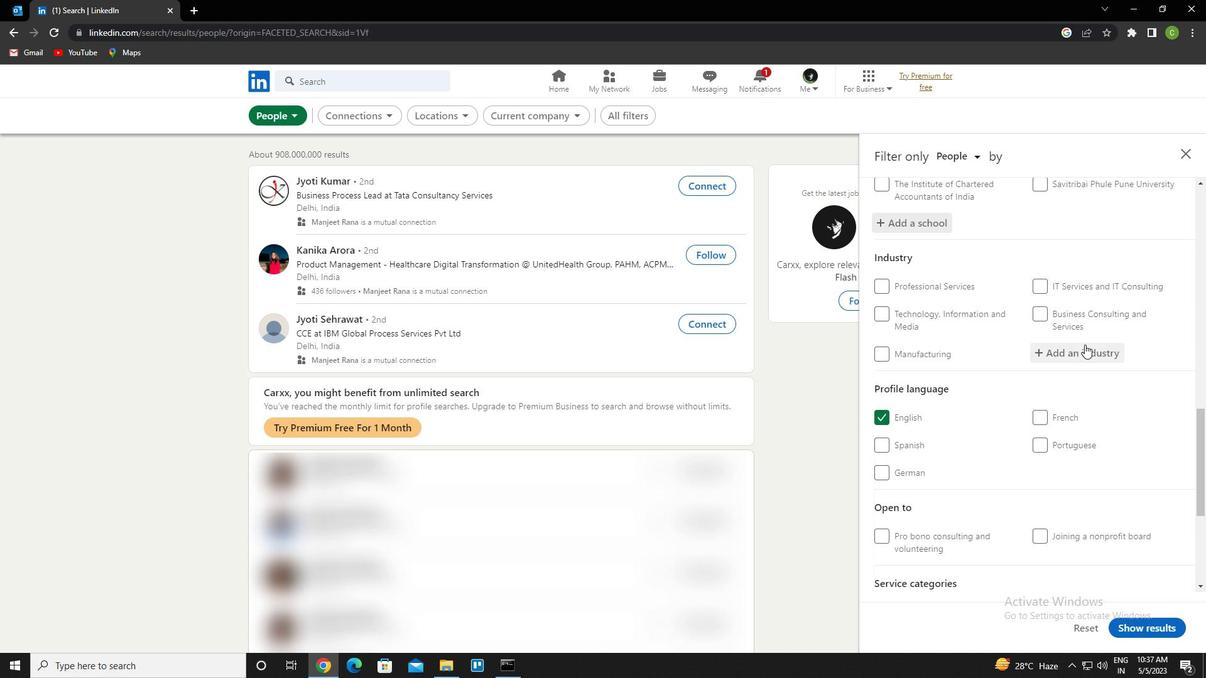 
Action: Mouse pressed left at (1084, 345)
Screenshot: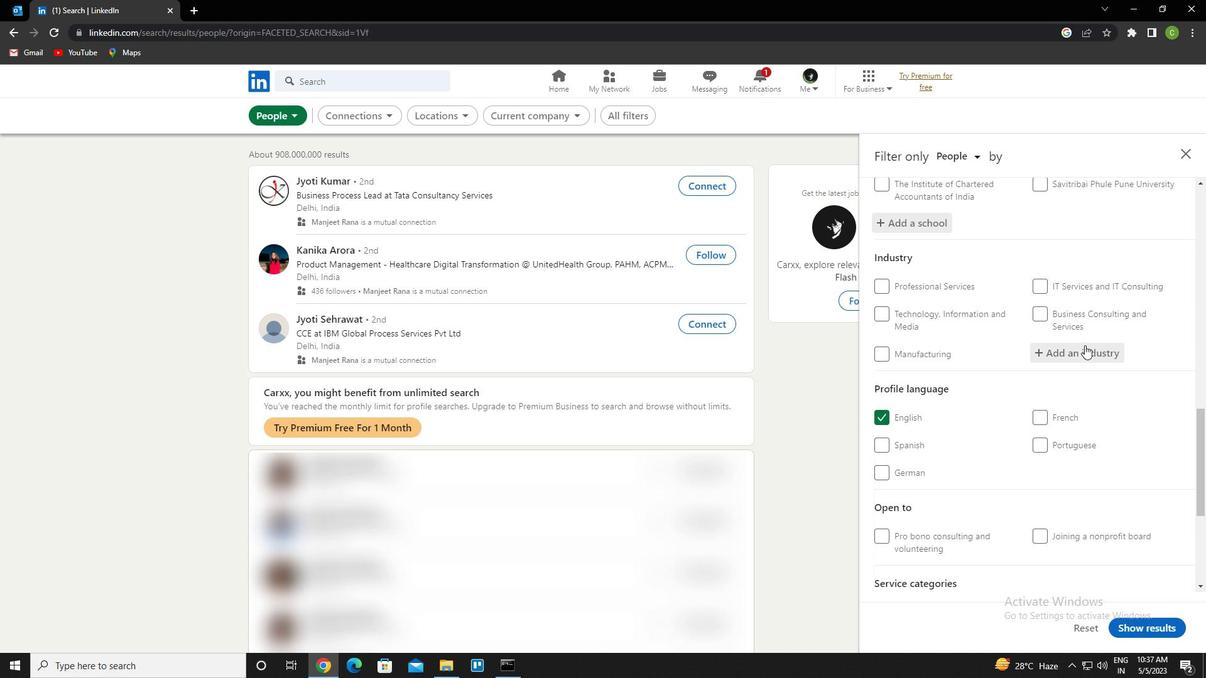
Action: Key pressed <Key.caps_lock>f<Key.caps_lock>unds<Key.space>and<Key.space>trust<Key.down><Key.enter>
Screenshot: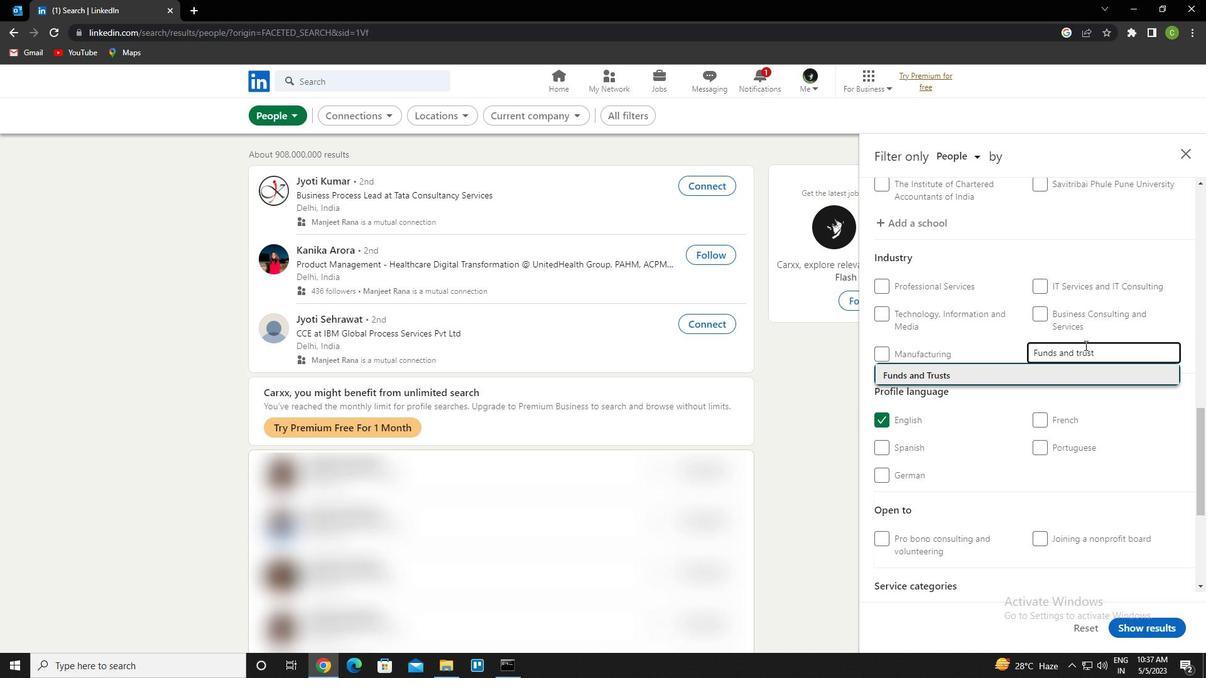 
Action: Mouse scrolled (1084, 344) with delta (0, 0)
Screenshot: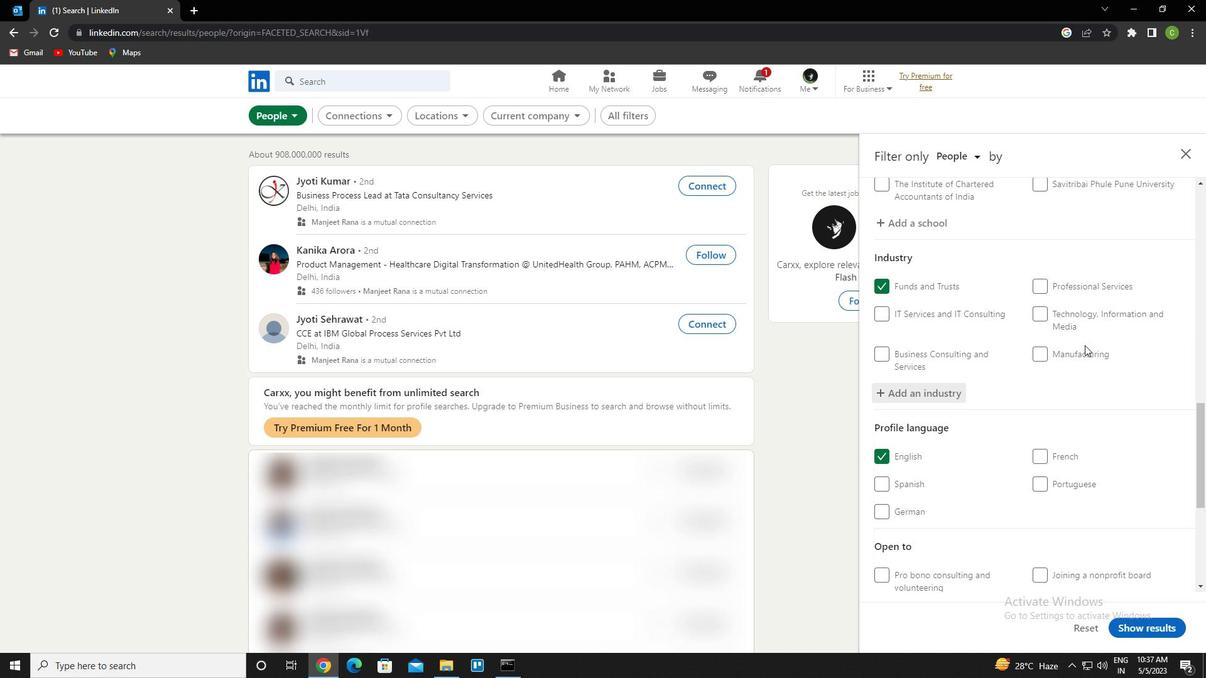 
Action: Mouse scrolled (1084, 344) with delta (0, 0)
Screenshot: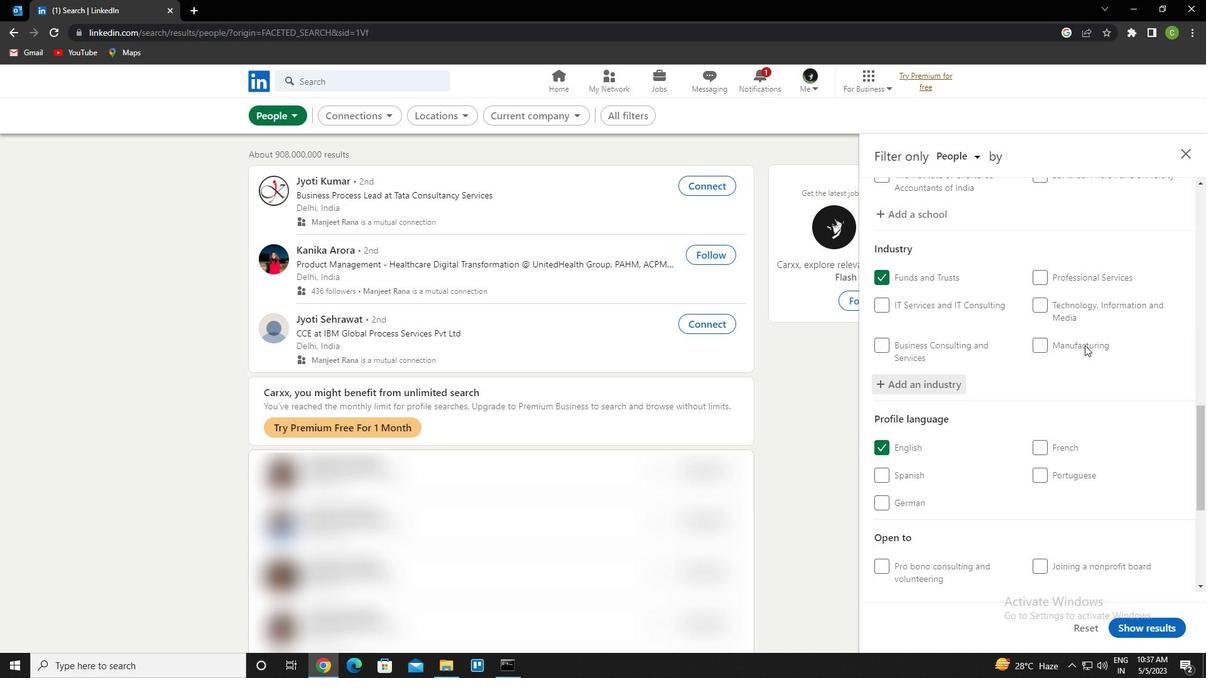 
Action: Mouse scrolled (1084, 344) with delta (0, 0)
Screenshot: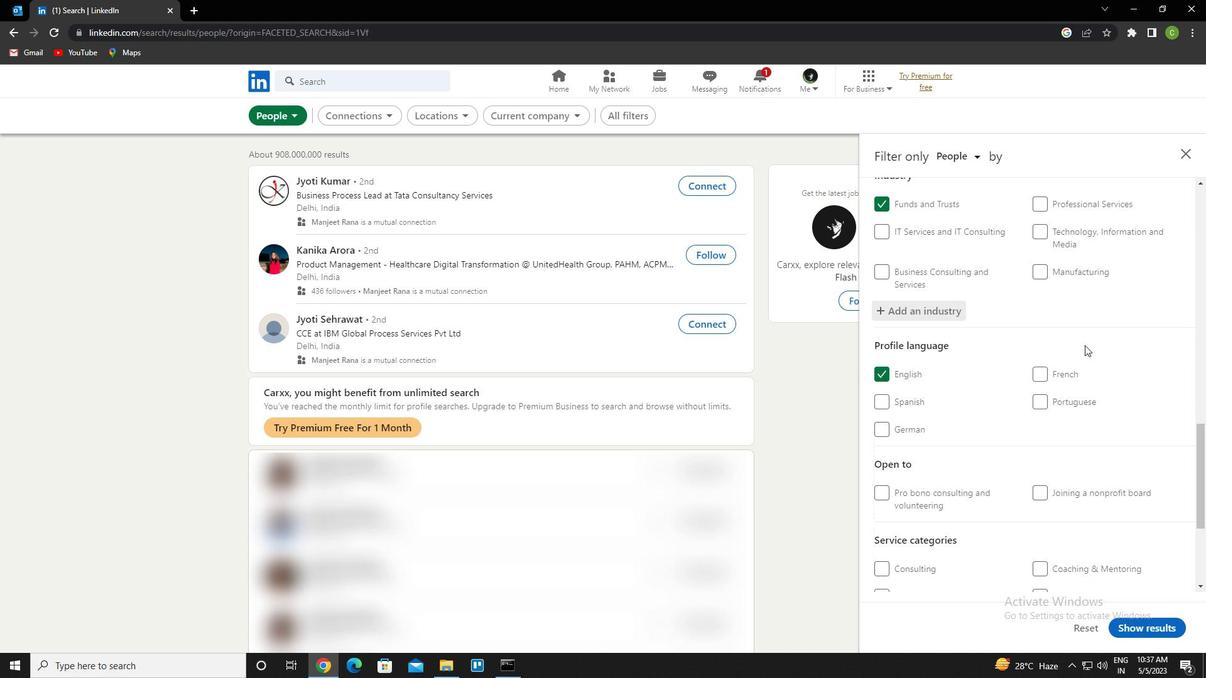 
Action: Mouse moved to (1053, 373)
Screenshot: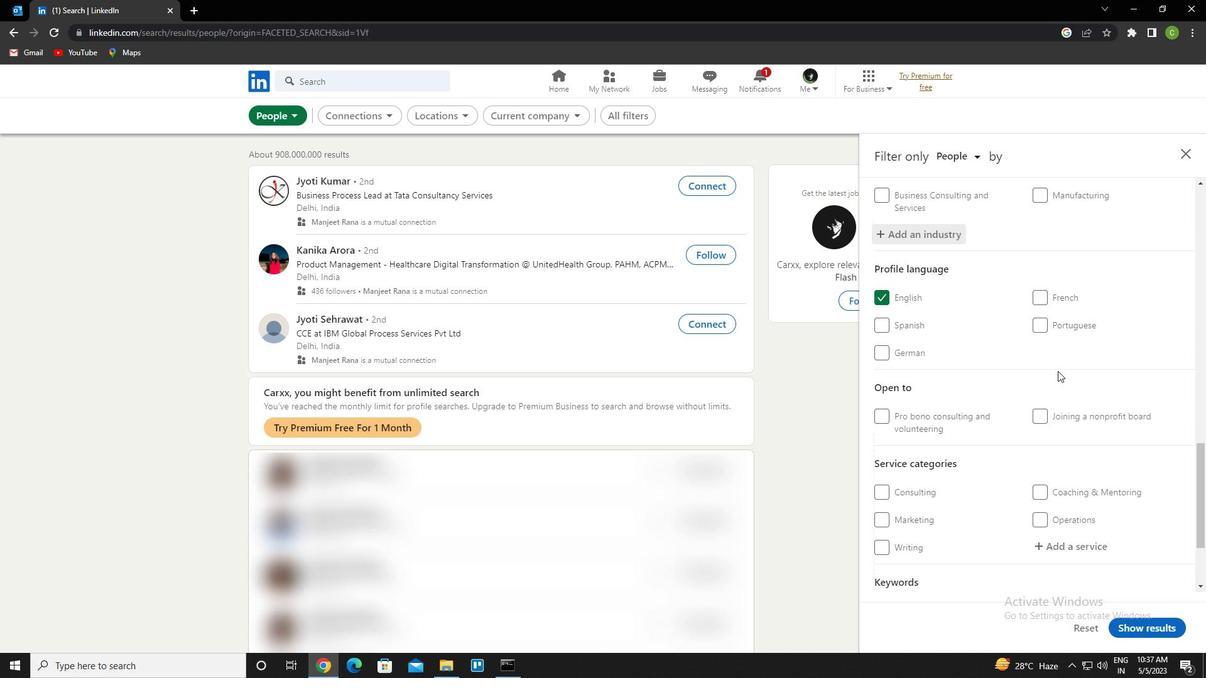 
Action: Mouse scrolled (1053, 372) with delta (0, 0)
Screenshot: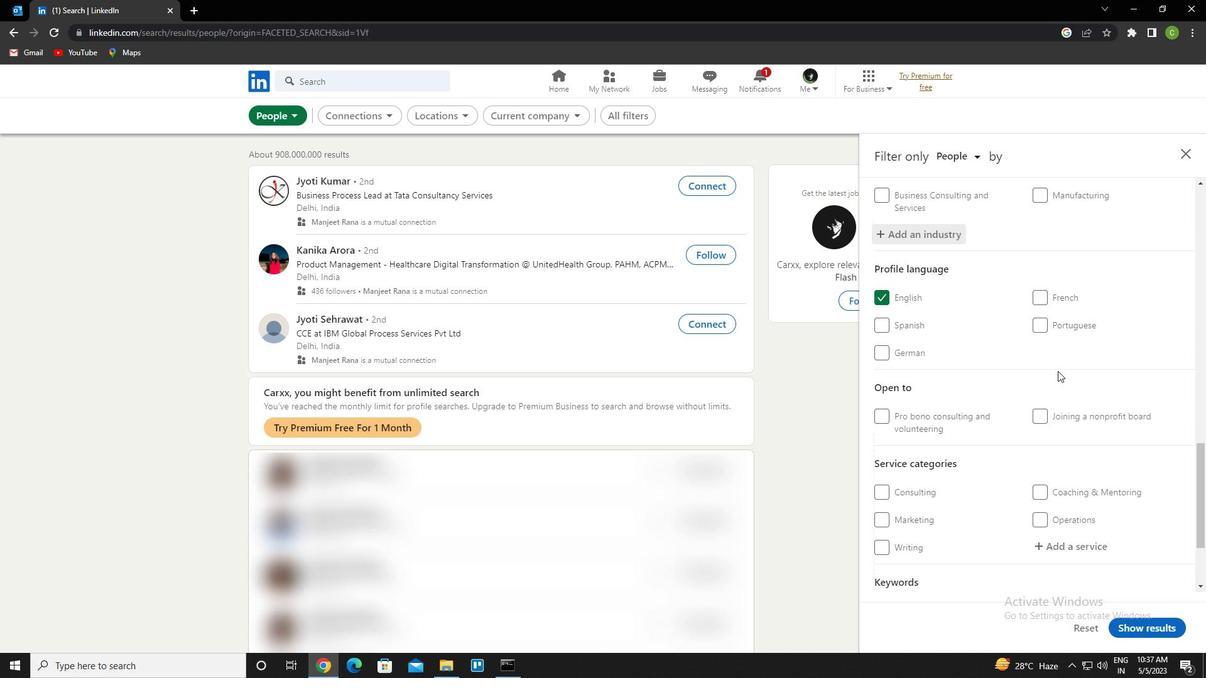 
Action: Mouse moved to (1048, 377)
Screenshot: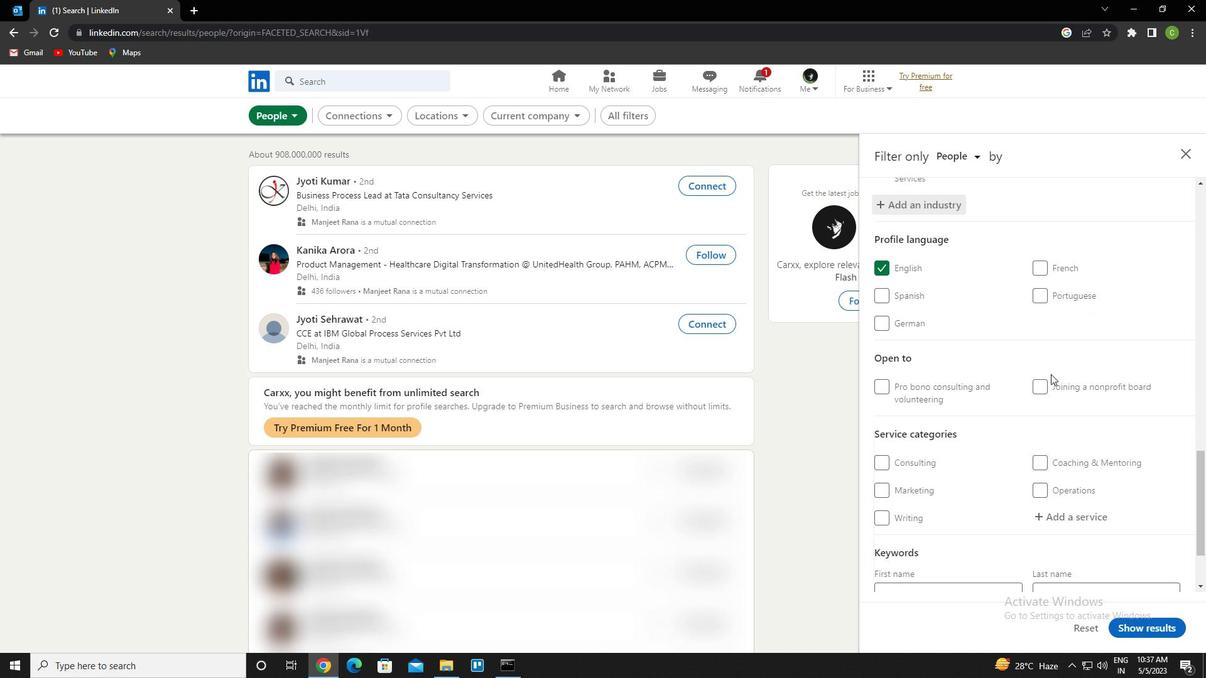 
Action: Mouse scrolled (1048, 376) with delta (0, 0)
Screenshot: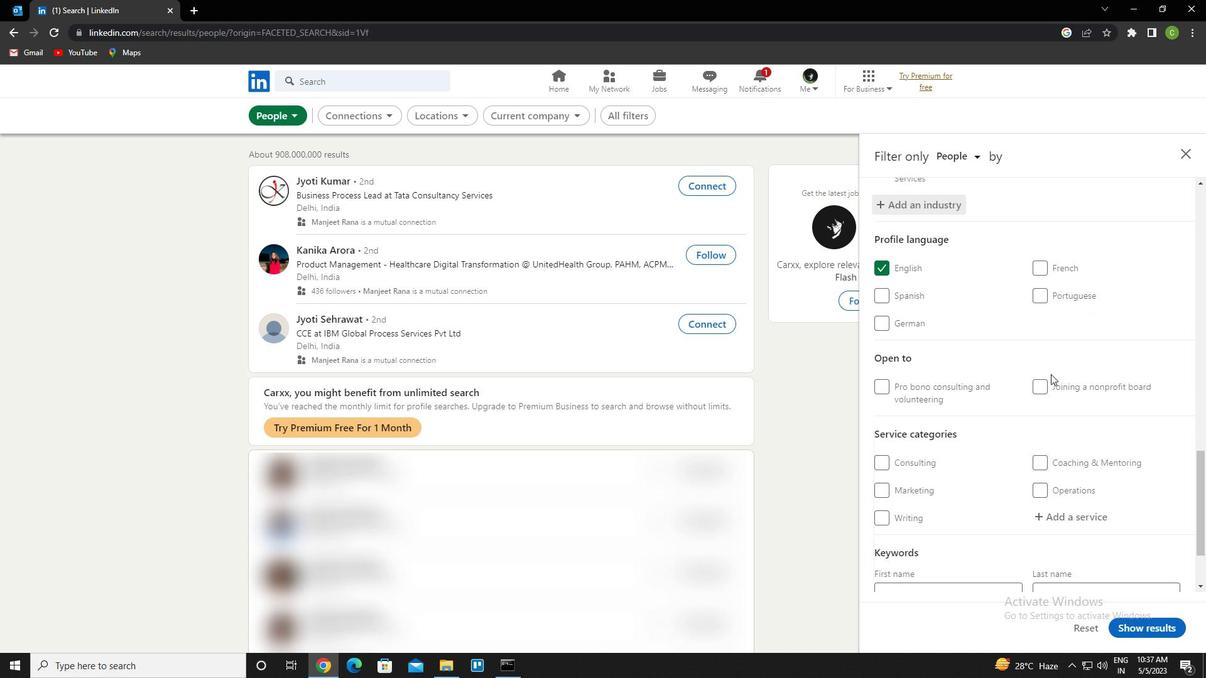 
Action: Mouse moved to (1055, 412)
Screenshot: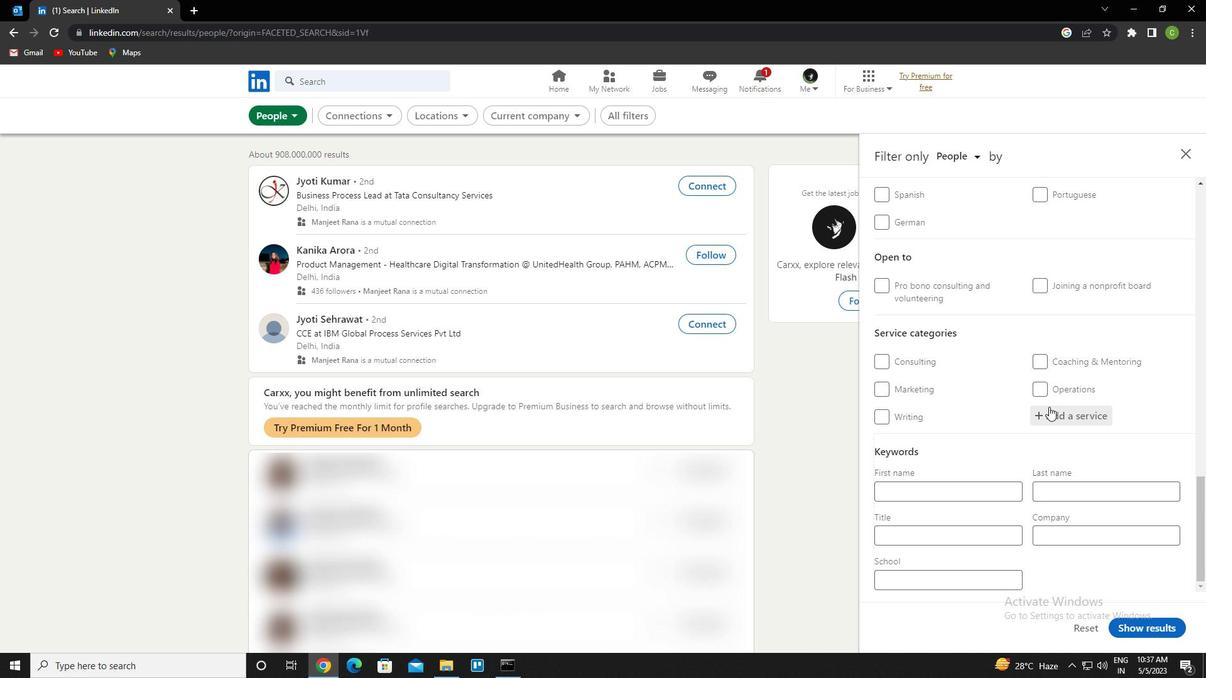 
Action: Mouse pressed left at (1055, 412)
Screenshot: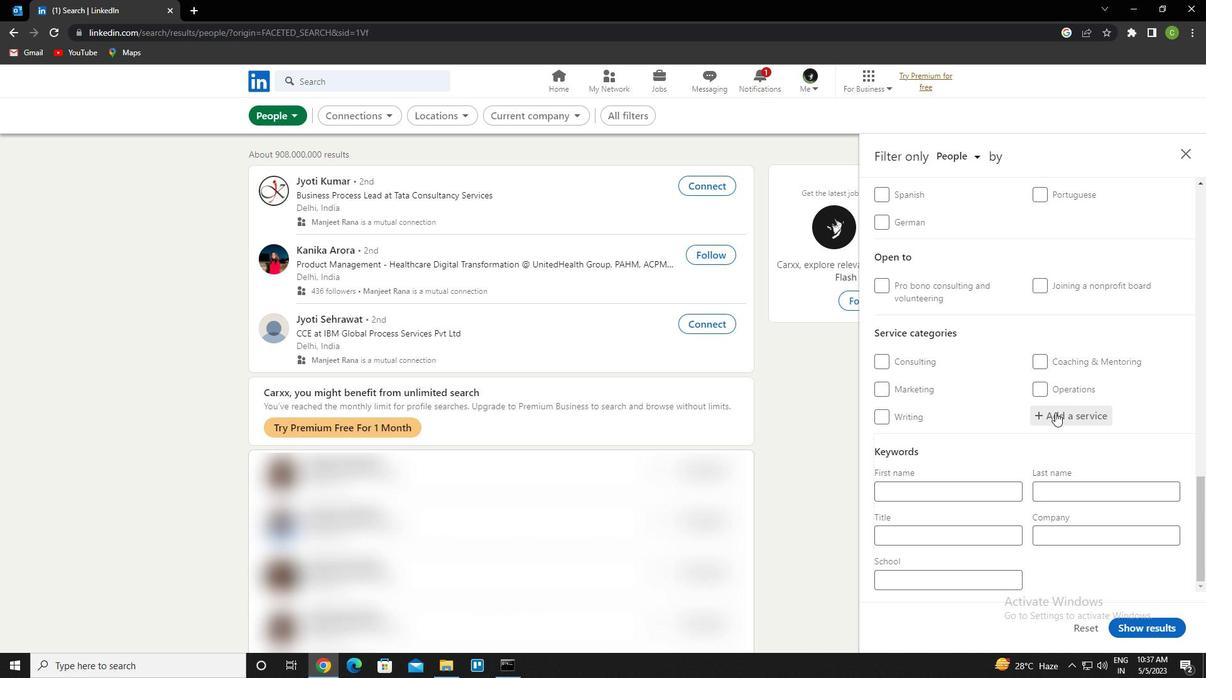 
Action: Key pressed <Key.caps_lock>t<Key.caps_lock>rainibng<Key.down><Key.backspace><Key.backspace><Key.backspace><Key.down><Key.enter>
Screenshot: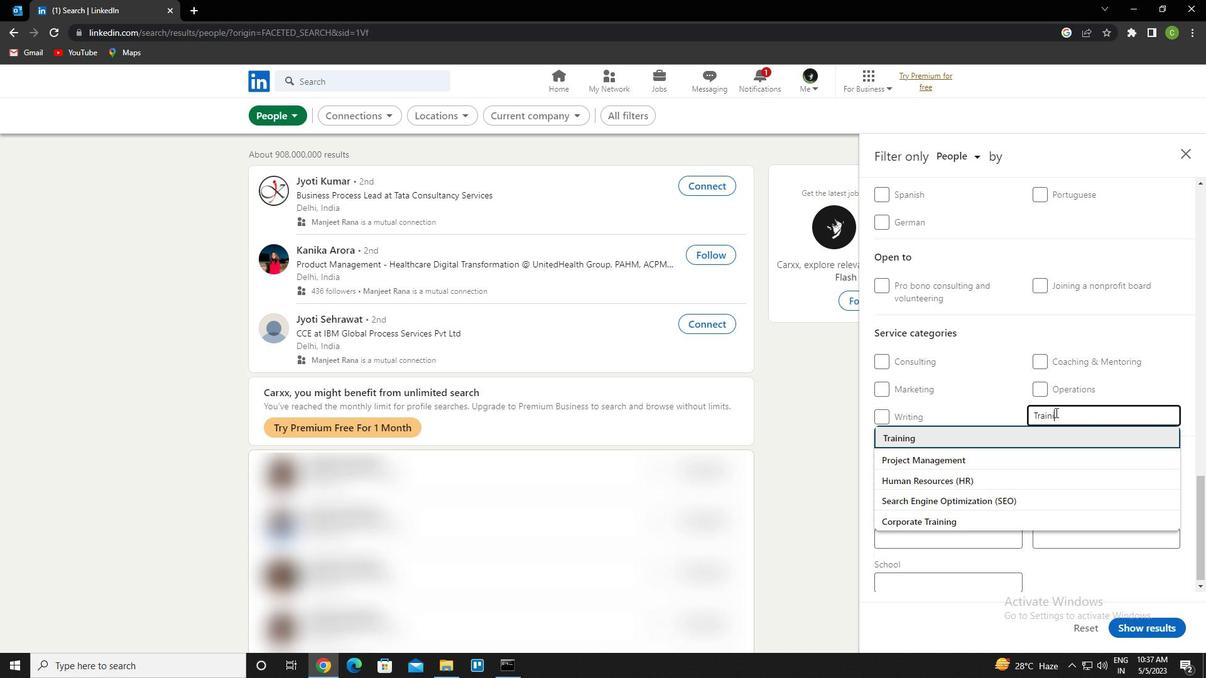 
Action: Mouse moved to (1045, 407)
Screenshot: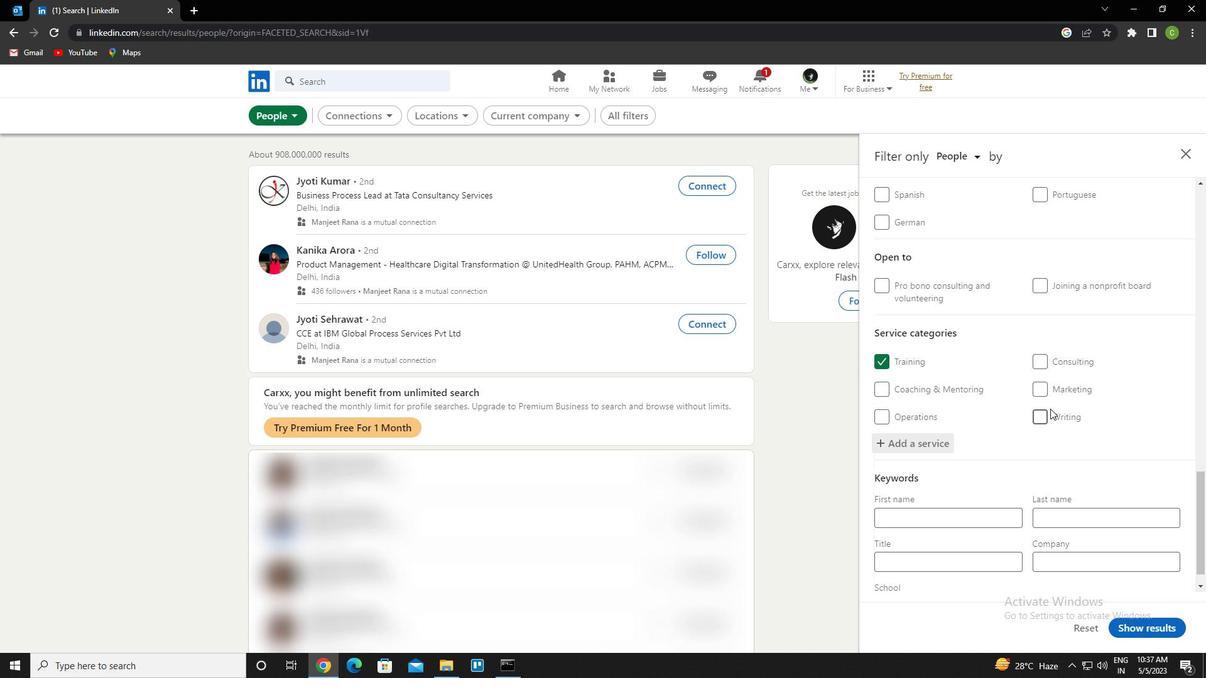 
Action: Mouse scrolled (1045, 406) with delta (0, 0)
Screenshot: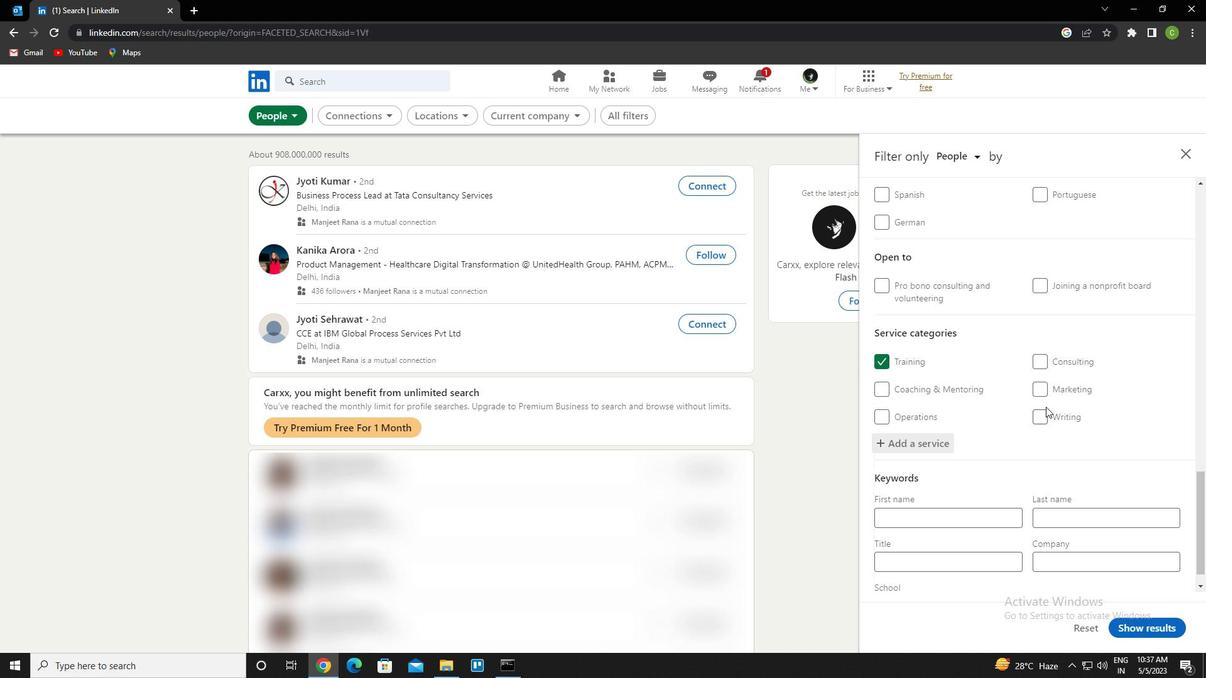 
Action: Mouse scrolled (1045, 406) with delta (0, 0)
Screenshot: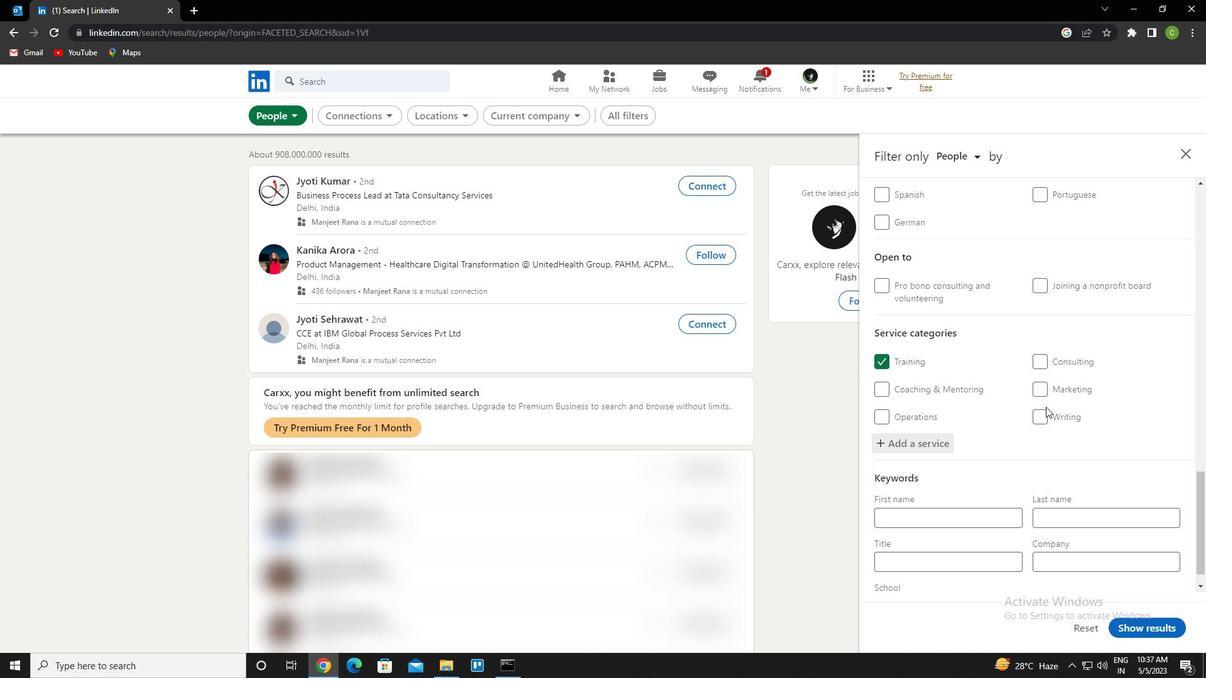
Action: Mouse moved to (1039, 408)
Screenshot: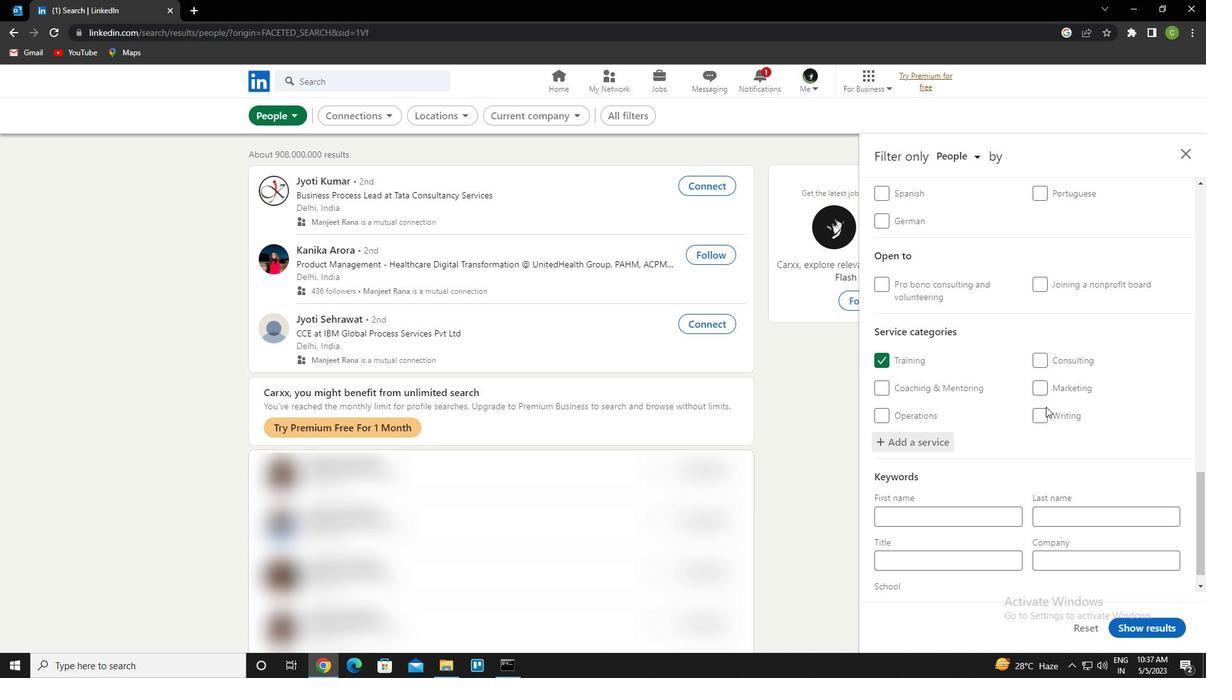 
Action: Mouse scrolled (1039, 408) with delta (0, 0)
Screenshot: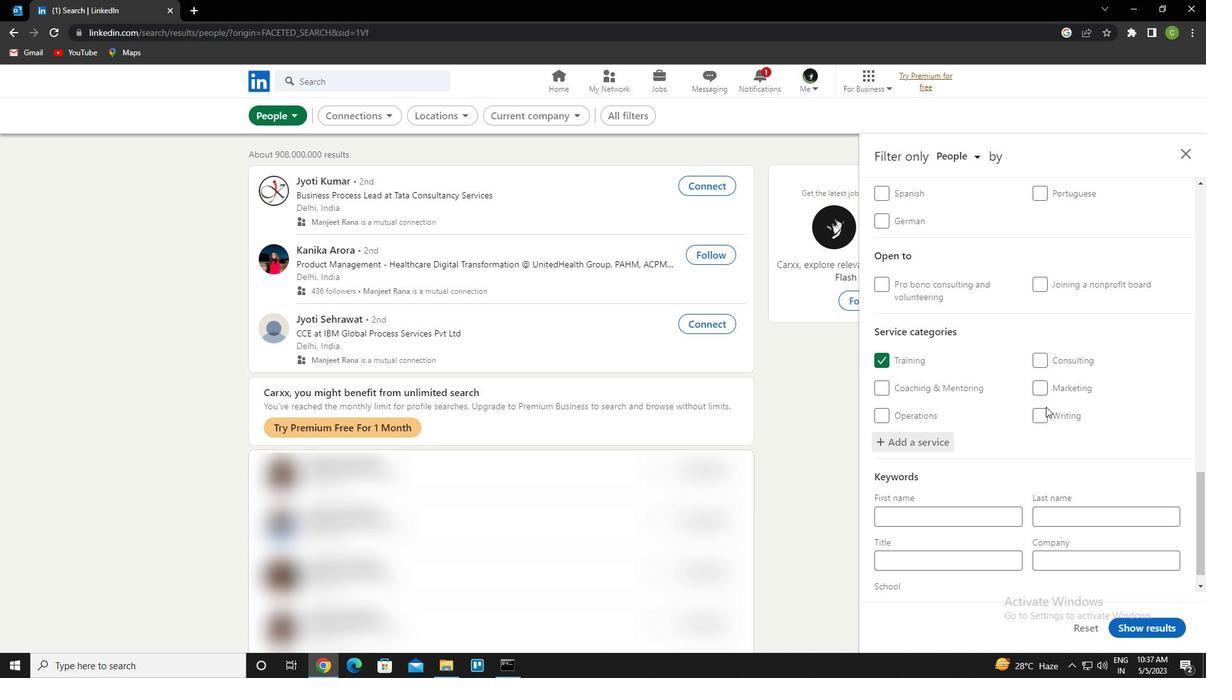 
Action: Mouse scrolled (1039, 408) with delta (0, 0)
Screenshot: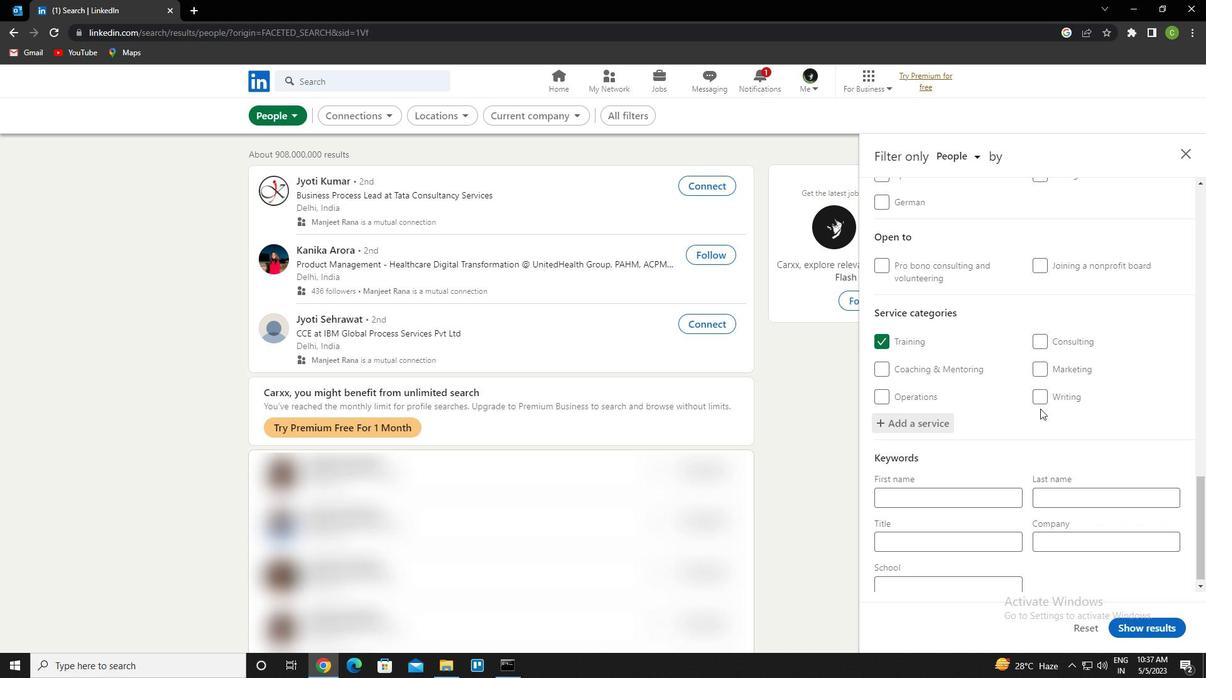 
Action: Mouse moved to (981, 536)
Screenshot: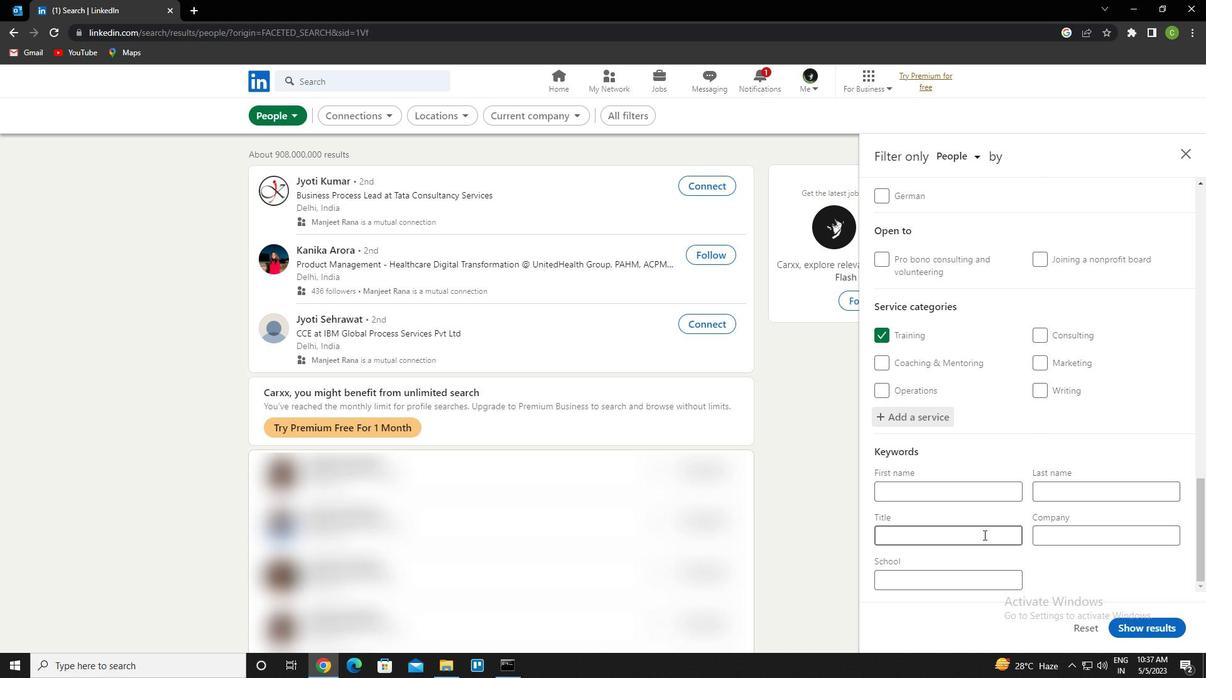 
Action: Mouse pressed left at (981, 536)
Screenshot: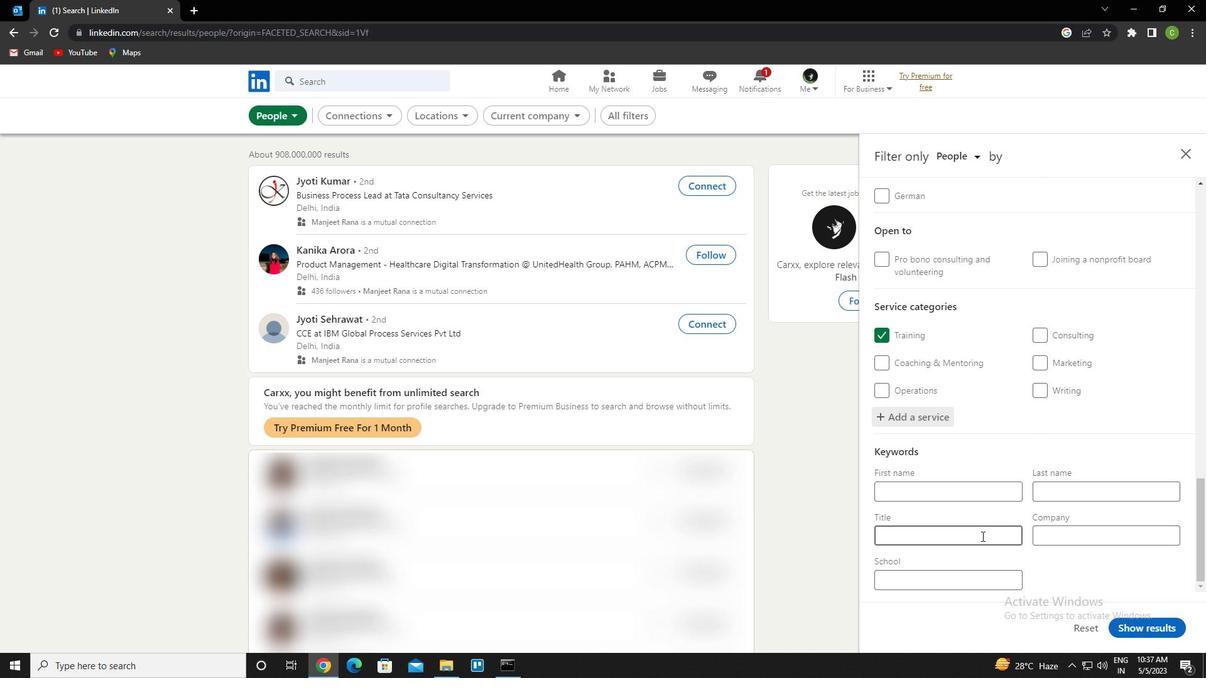 
Action: Key pressed <Key.caps_lock>d<Key.caps_lock>esk<Key.space><Key.caps_lock>m<Key.caps_lock>anager
Screenshot: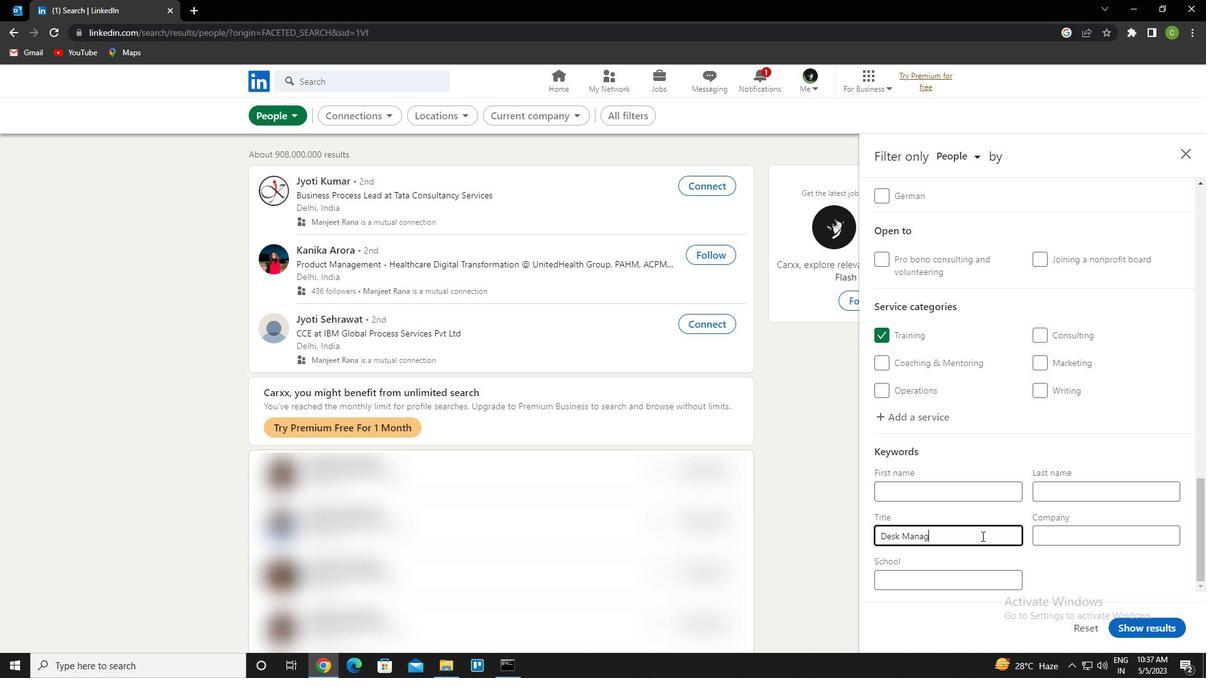 
Action: Mouse moved to (1157, 630)
Screenshot: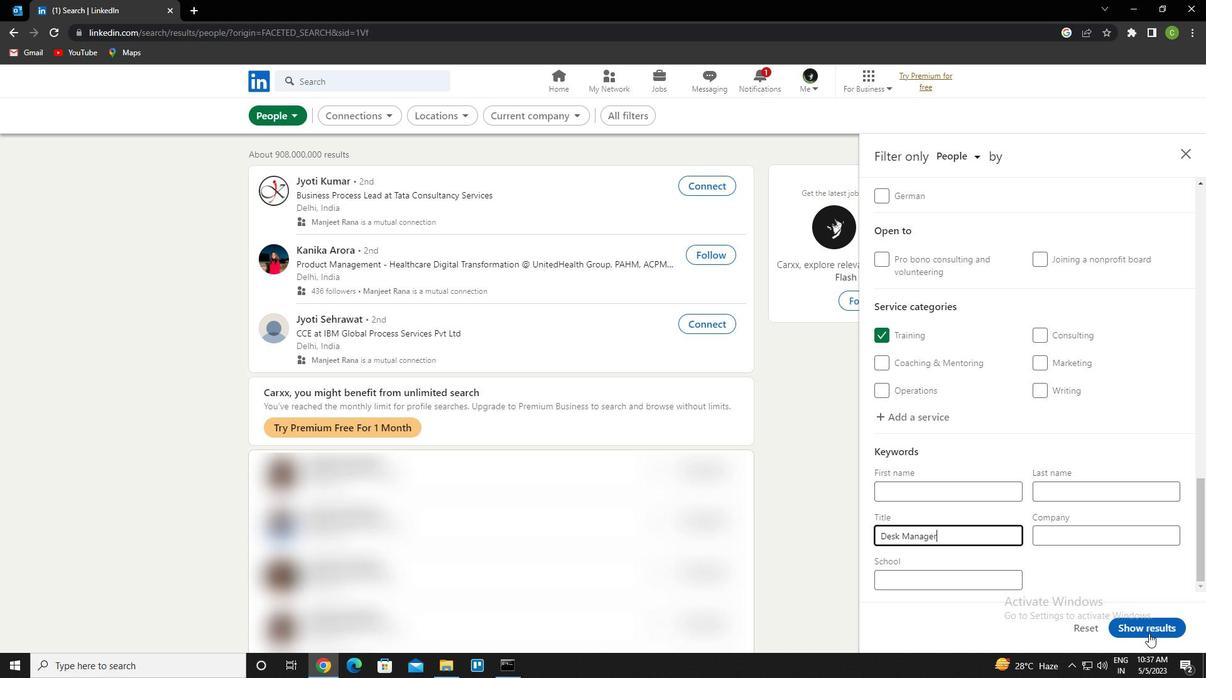 
Action: Mouse pressed left at (1157, 630)
Screenshot: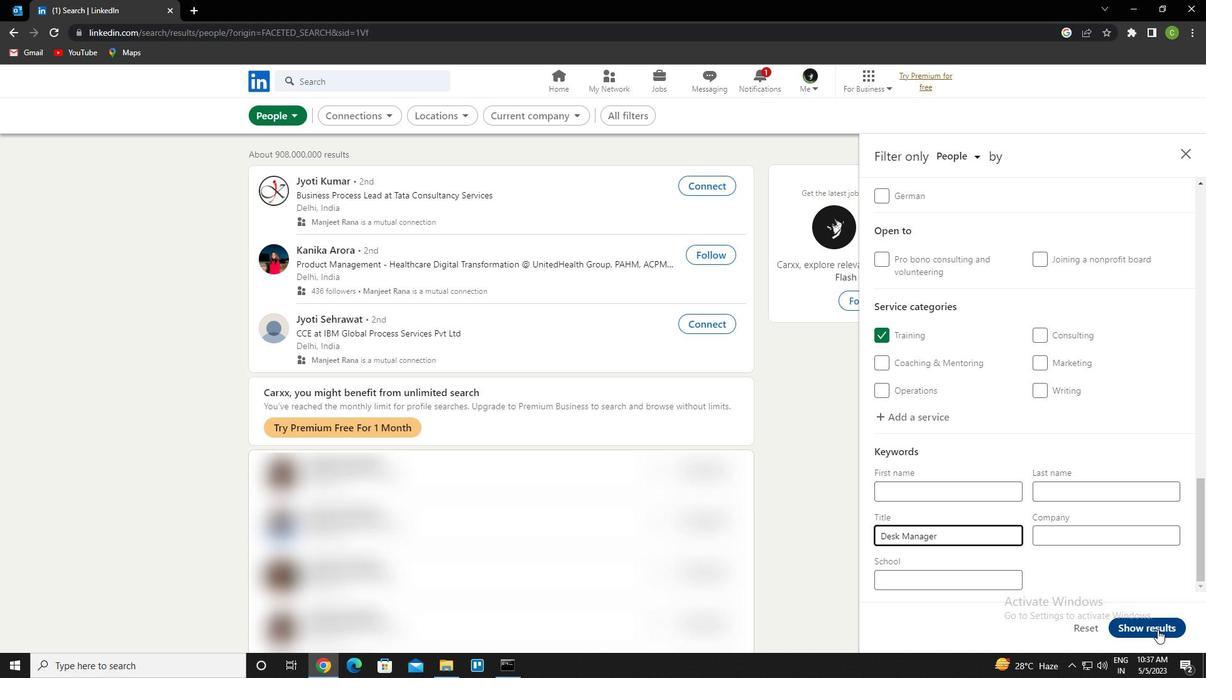 
Action: Mouse moved to (682, 533)
Screenshot: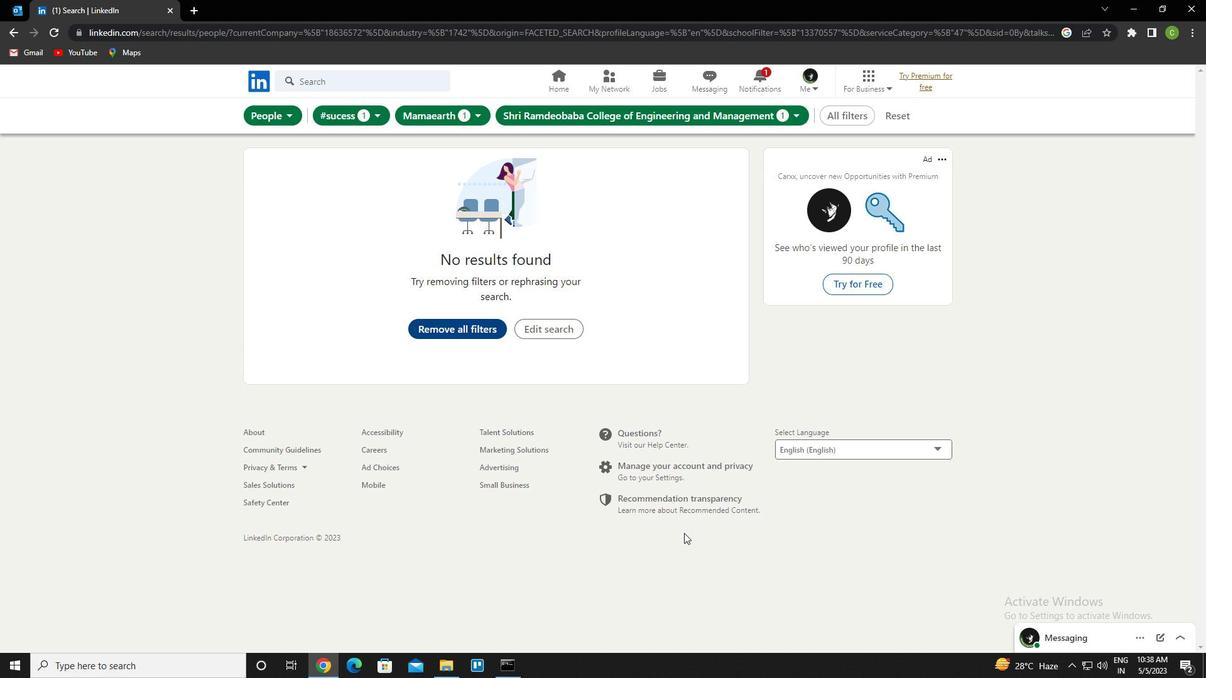 
